 Task: Research Airbnb options in Dainava (Kaunas), Lithuania from 8th December, 2023 to 15th December, 2023 for 9 adults. Place can be shared room with 5 bedrooms having 9 beds and 5 bathrooms. Property type can be flat. Amenities needed are: wifi, TV, free parkinig on premises, gym, breakfast. Look for 3 properties as per requirement.
Action: Mouse moved to (516, 187)
Screenshot: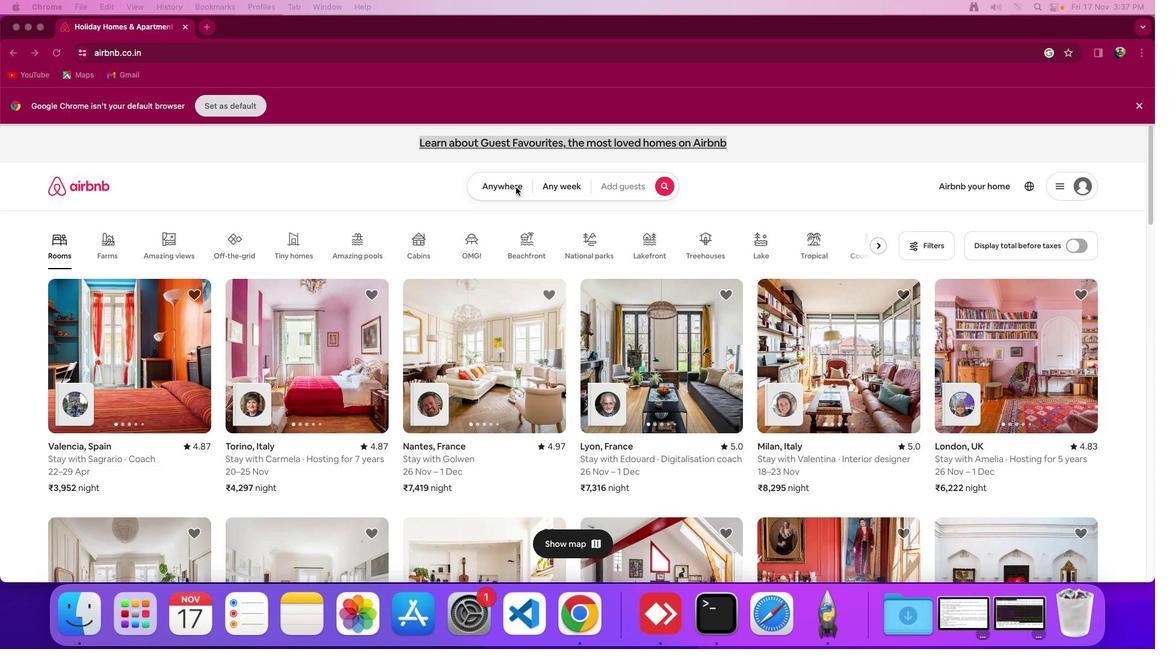
Action: Mouse pressed left at (516, 187)
Screenshot: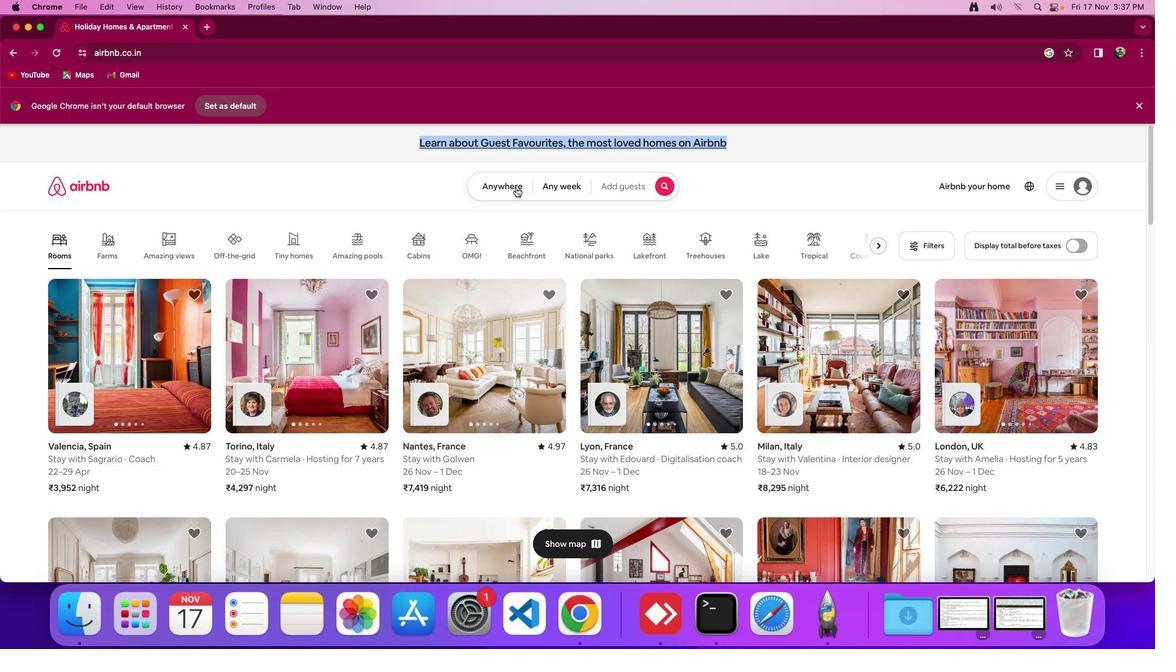 
Action: Mouse pressed left at (516, 187)
Screenshot: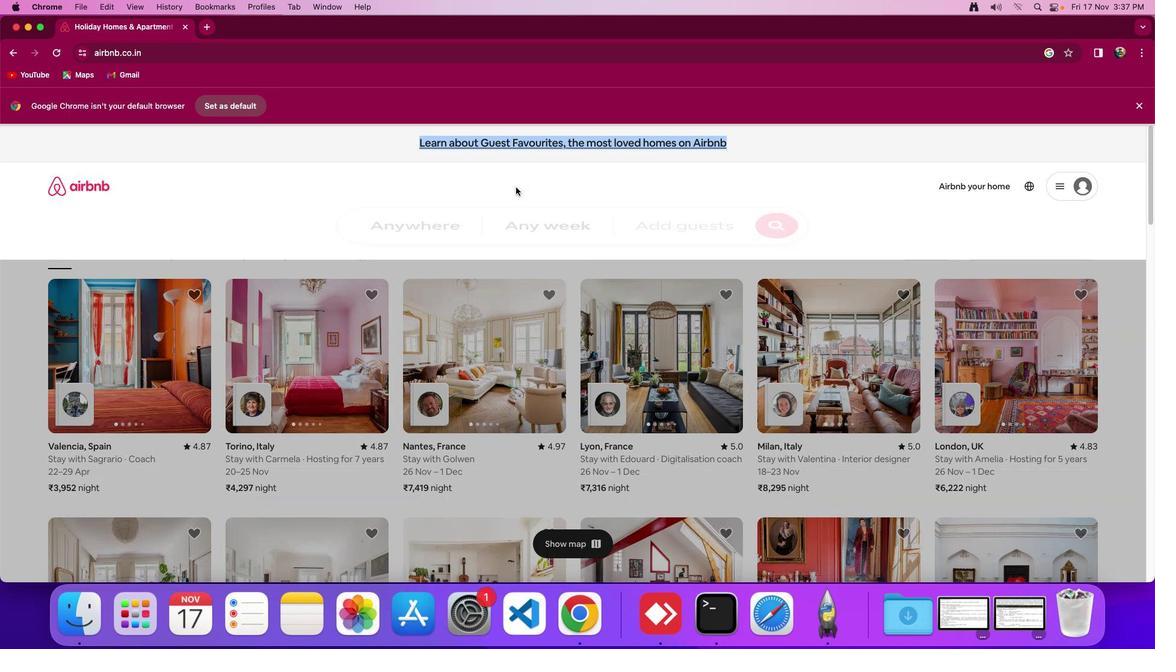
Action: Mouse moved to (492, 220)
Screenshot: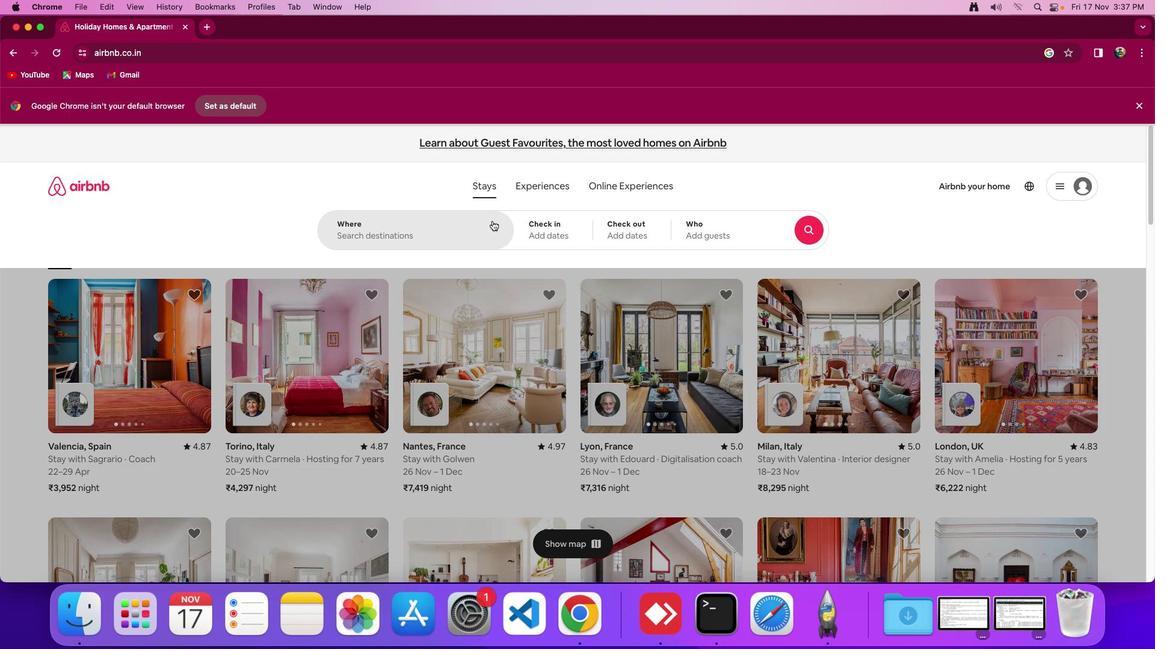 
Action: Mouse pressed left at (492, 220)
Screenshot: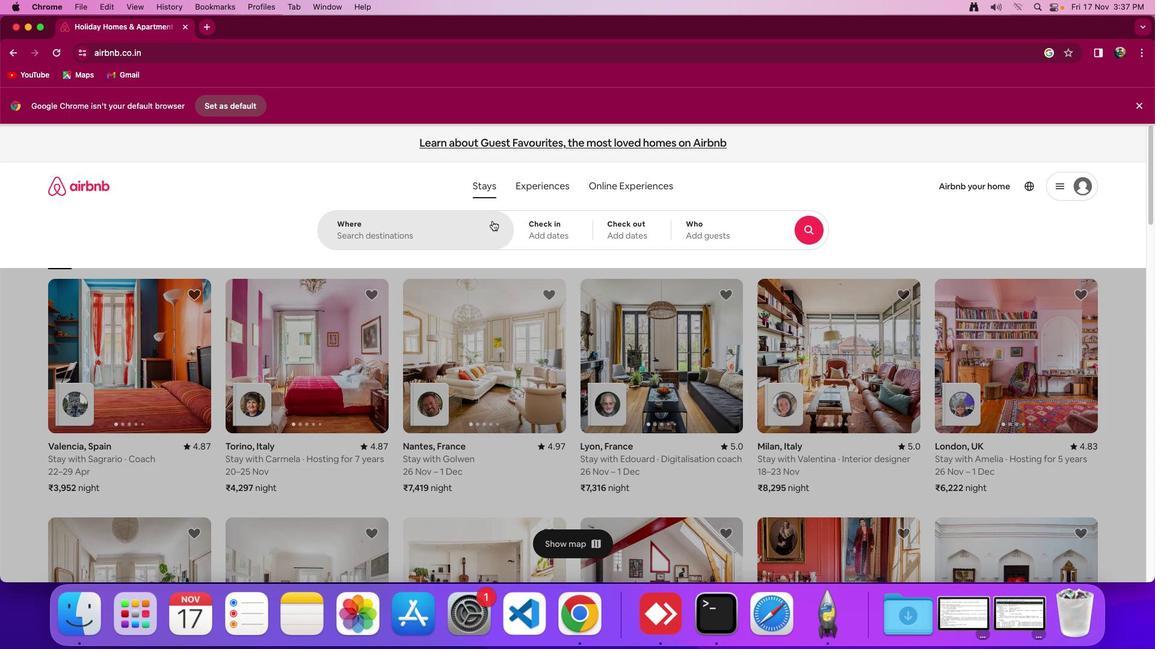 
Action: Mouse moved to (492, 220)
Screenshot: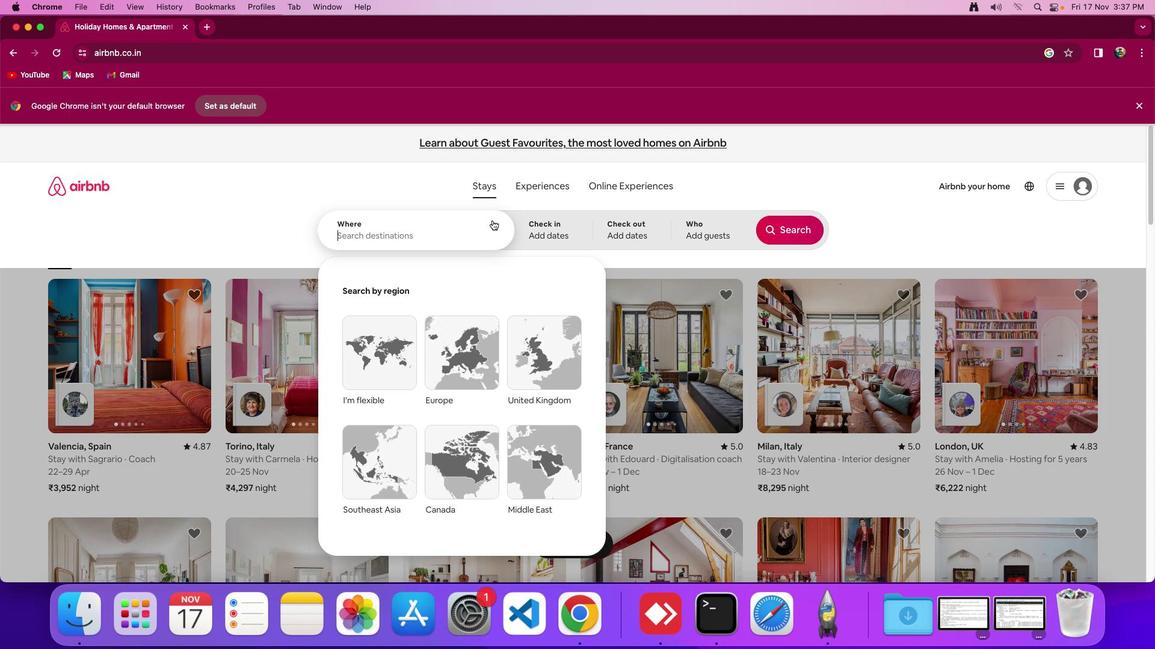 
Action: Key pressed Key.shift_r'D''a''i''n''a''v''a'Key.spaceKey.shift'('Key.shift'K''a''u''n''a''s'Key.shift')'','Key.spaceKey.shift'L''i''t''h''u''a''n''i''a'
Screenshot: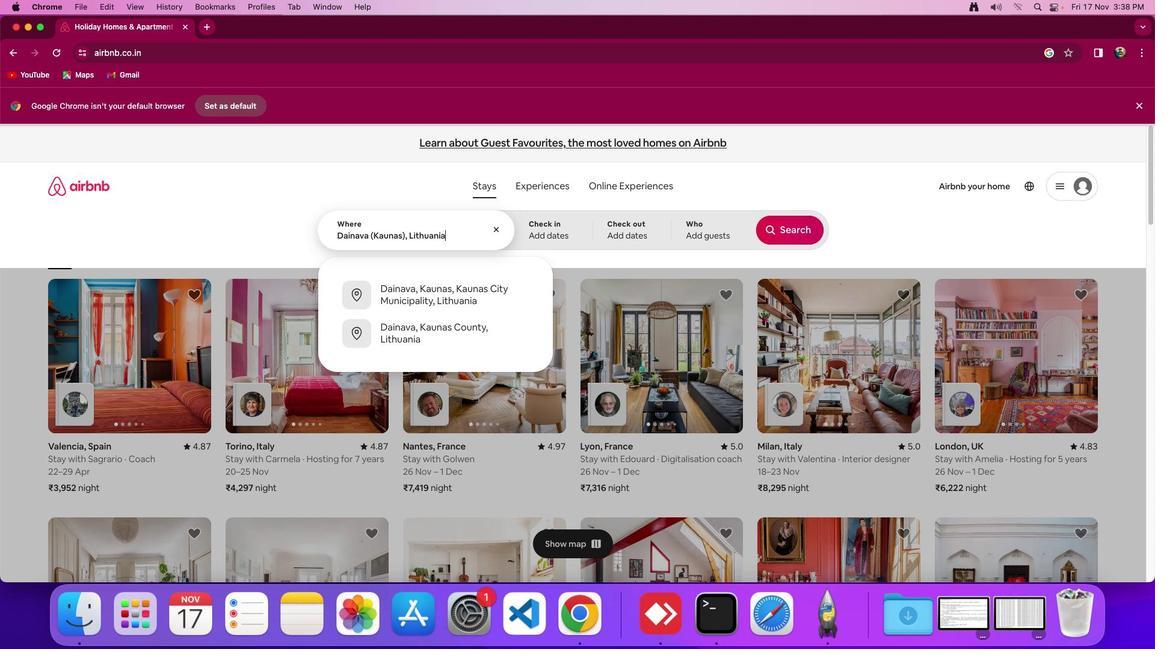 
Action: Mouse moved to (544, 229)
Screenshot: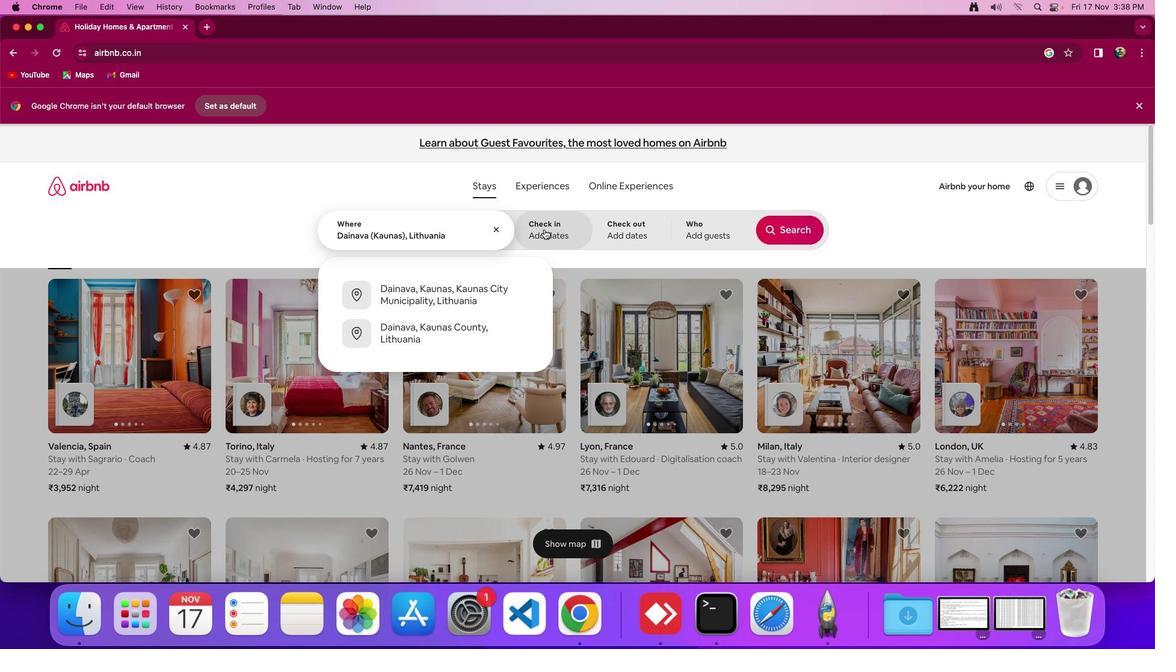 
Action: Mouse pressed left at (544, 229)
Screenshot: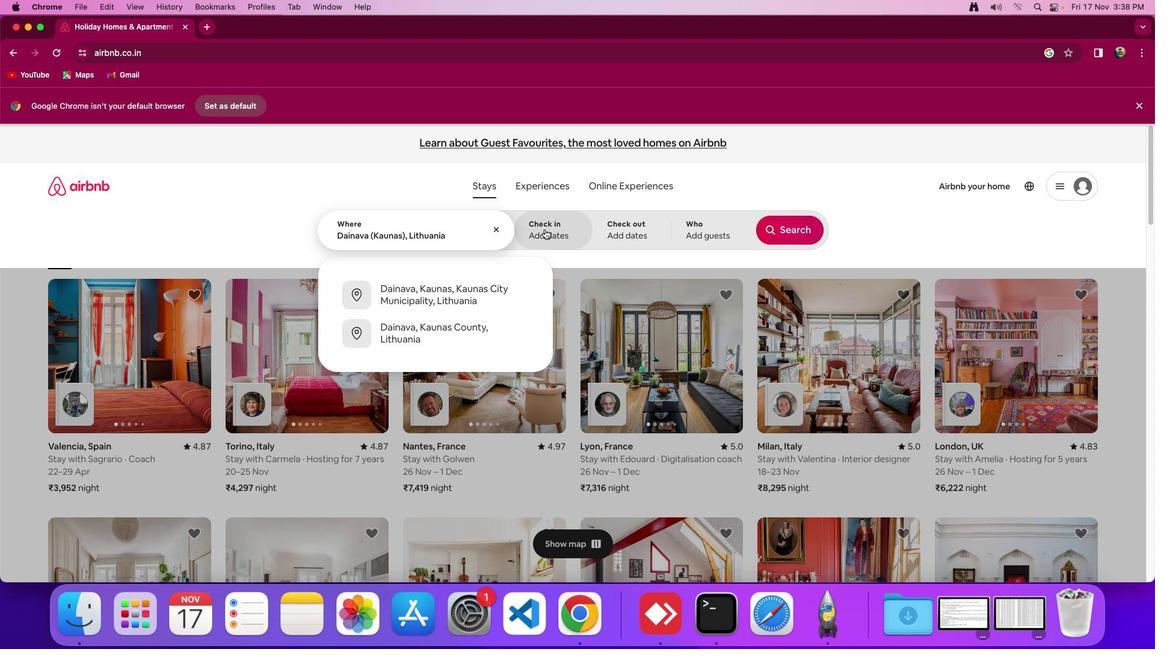 
Action: Mouse moved to (743, 409)
Screenshot: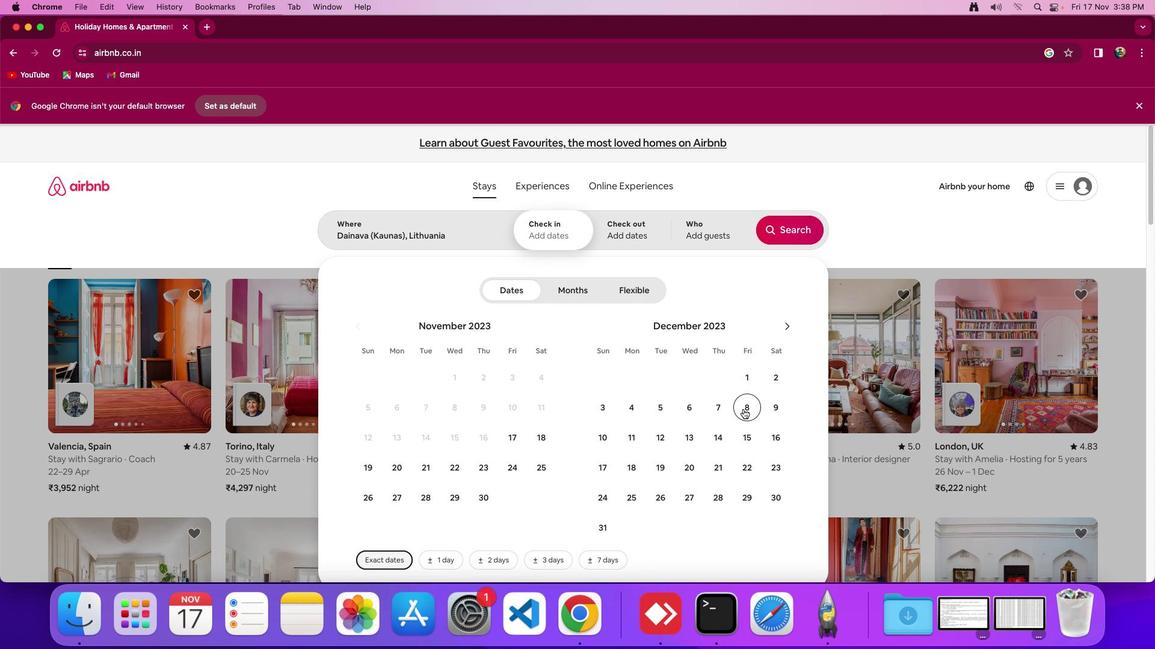 
Action: Mouse pressed left at (743, 409)
Screenshot: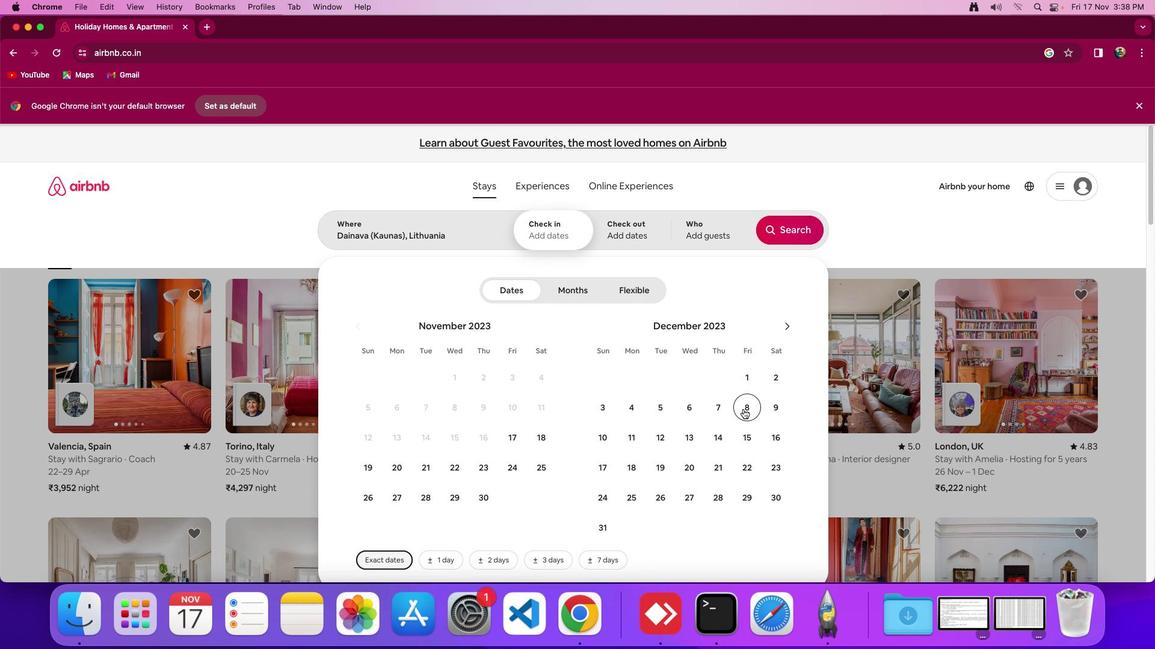
Action: Mouse moved to (749, 438)
Screenshot: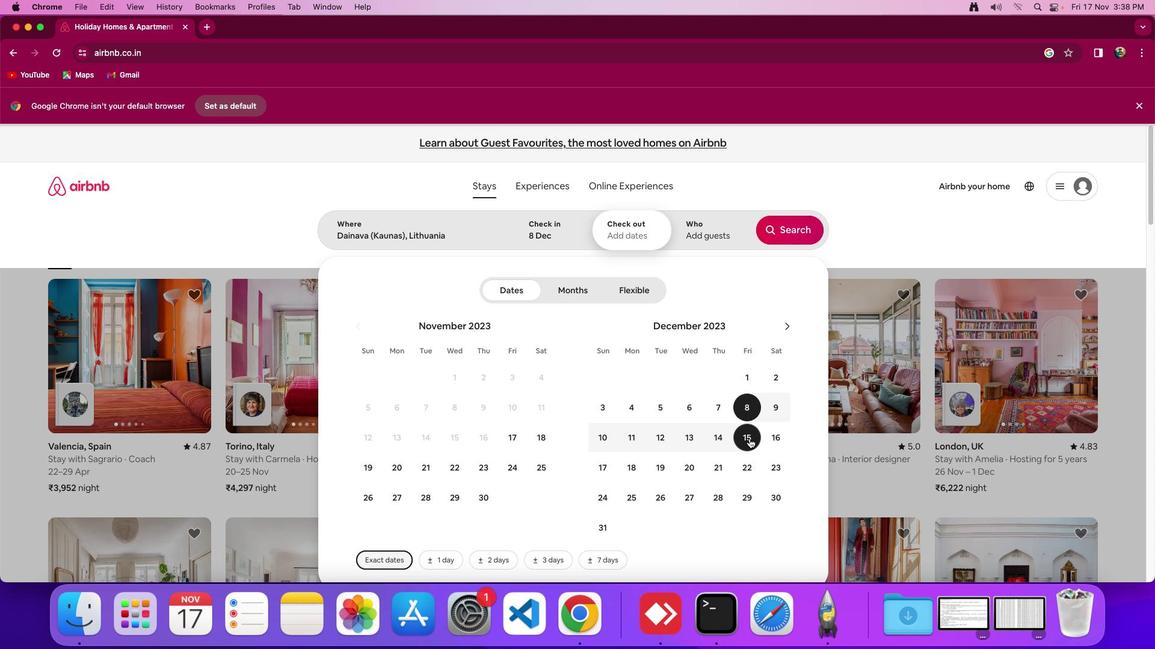 
Action: Mouse pressed left at (749, 438)
Screenshot: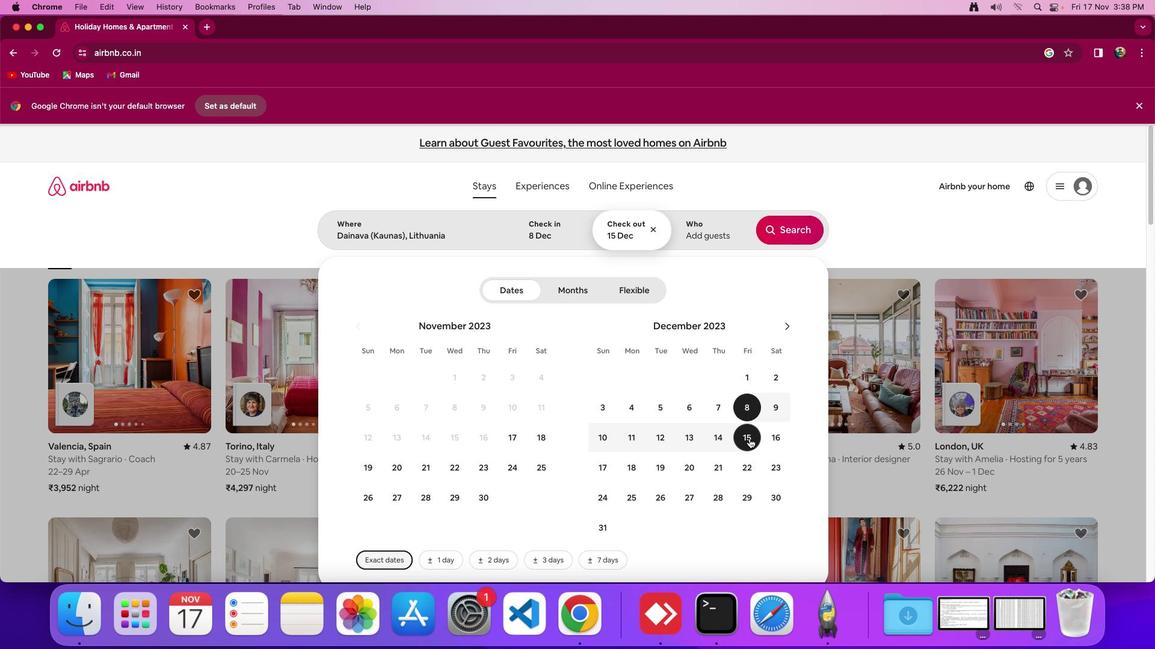 
Action: Mouse moved to (683, 244)
Screenshot: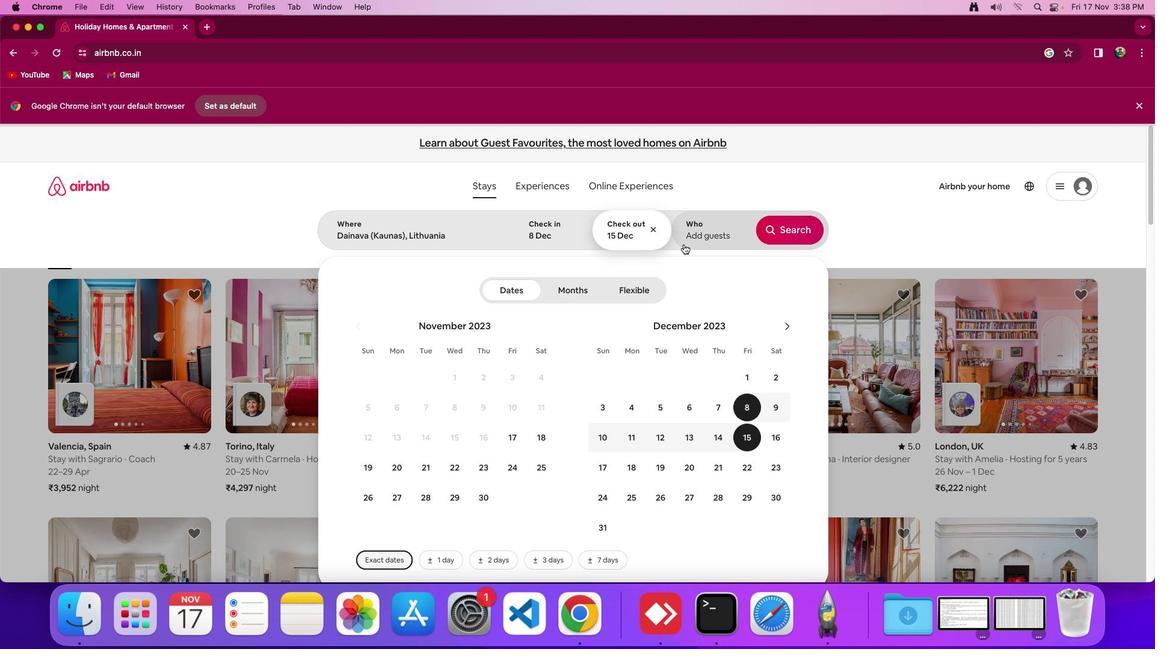 
Action: Mouse pressed left at (683, 244)
Screenshot: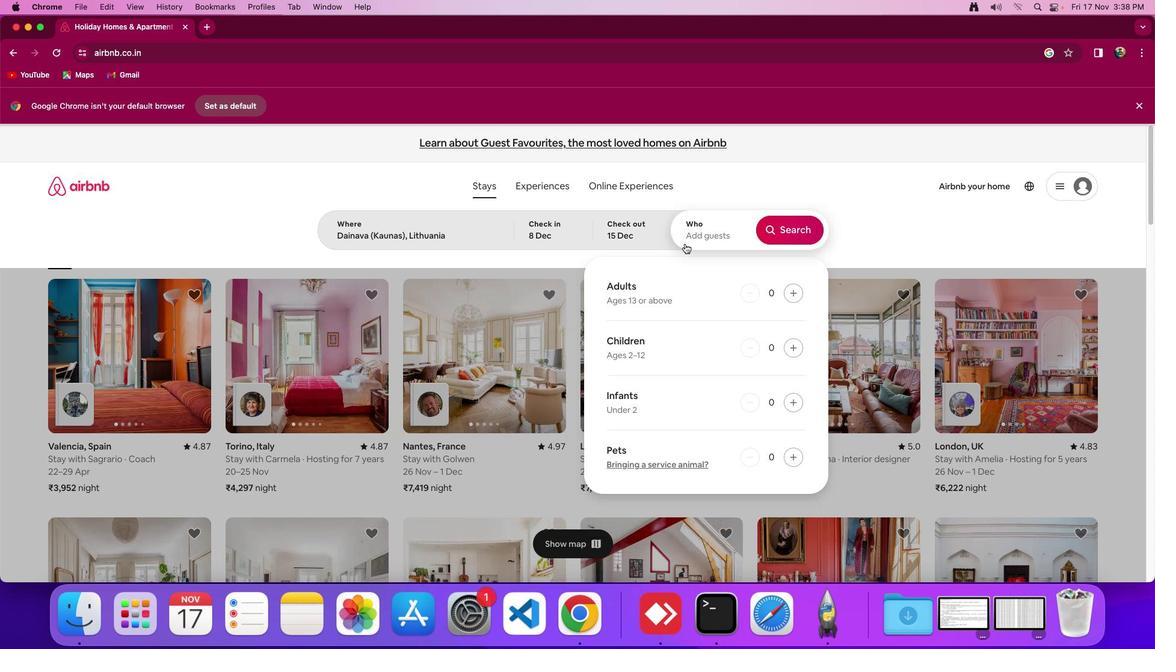 
Action: Mouse moved to (791, 297)
Screenshot: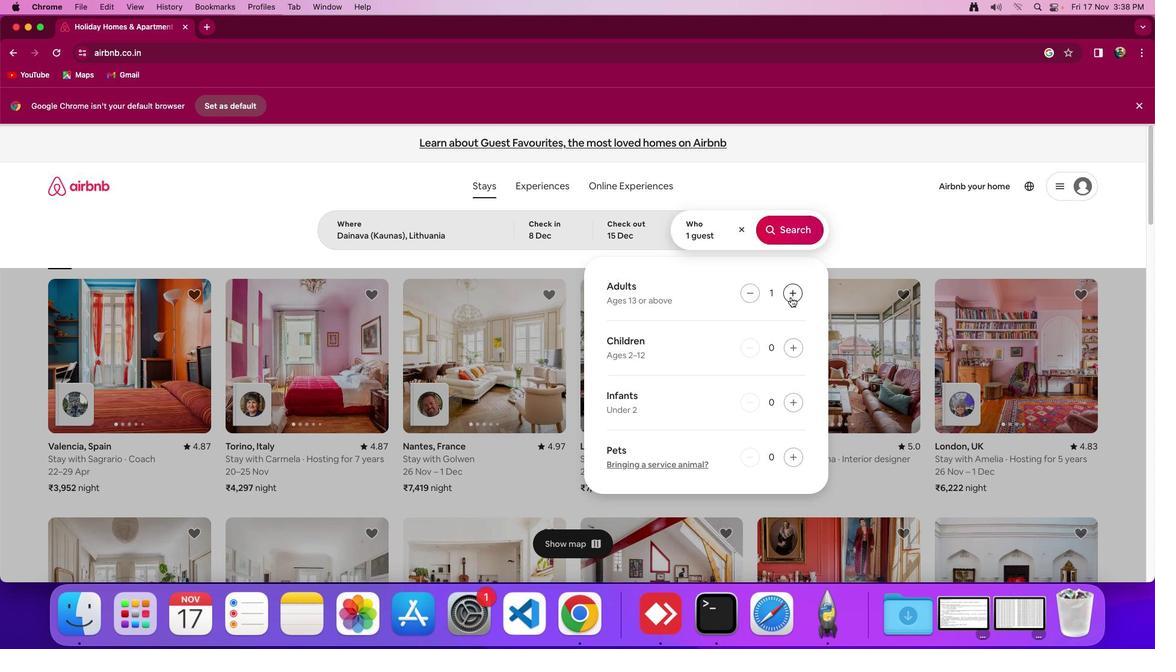 
Action: Mouse pressed left at (791, 297)
Screenshot: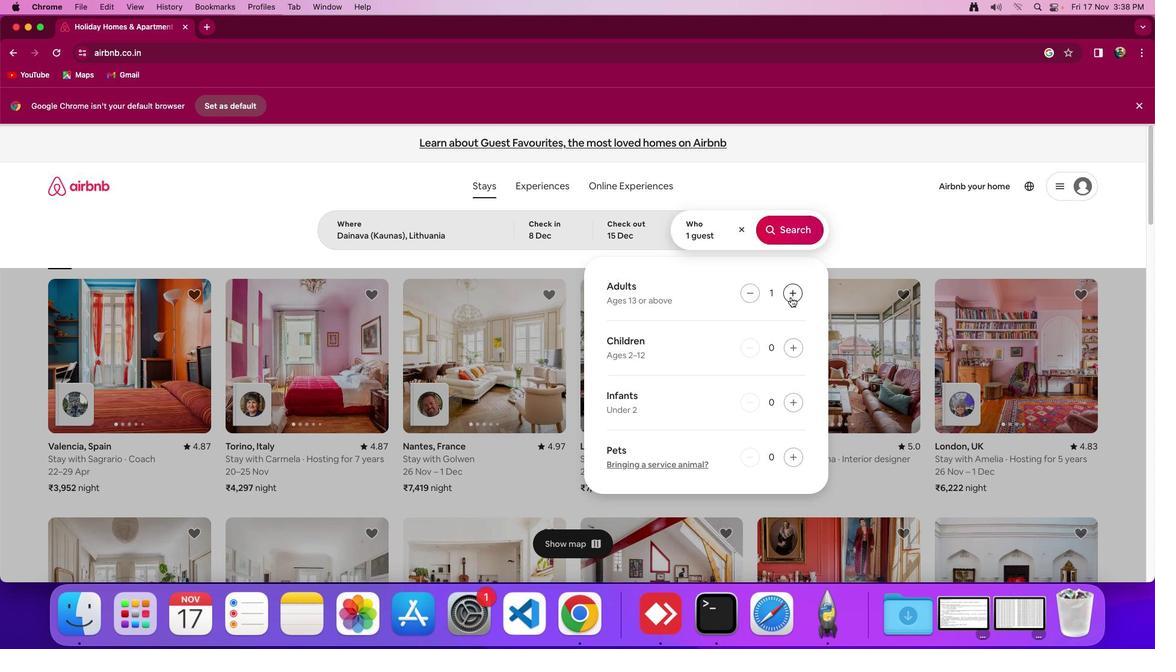 
Action: Mouse pressed left at (791, 297)
Screenshot: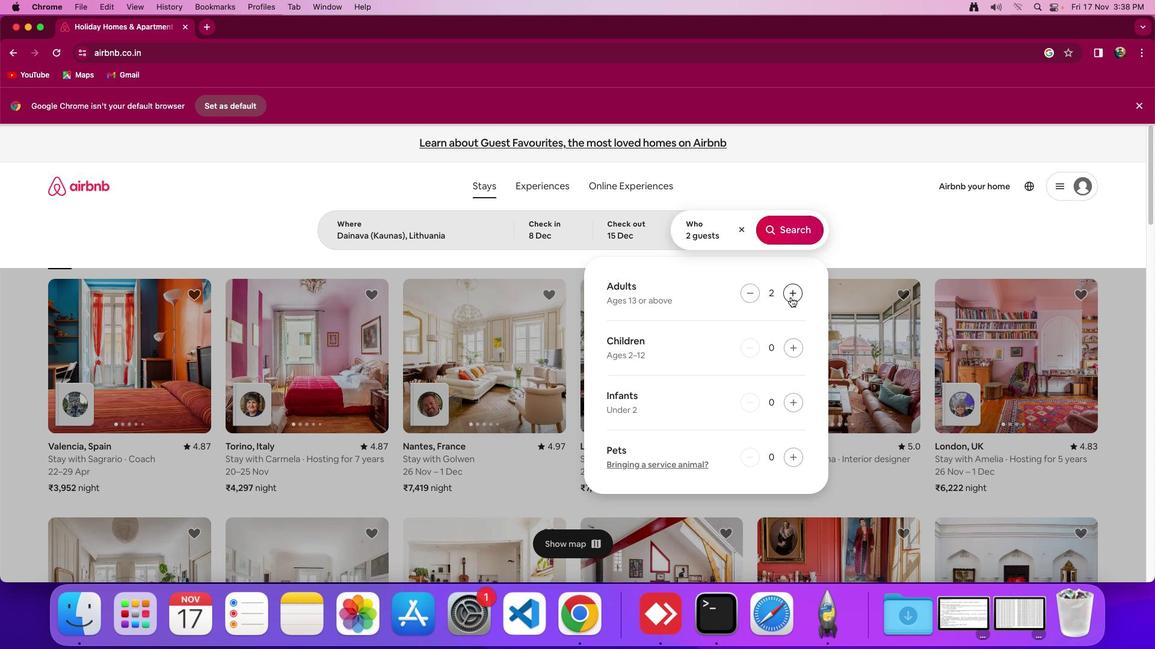 
Action: Mouse pressed left at (791, 297)
Screenshot: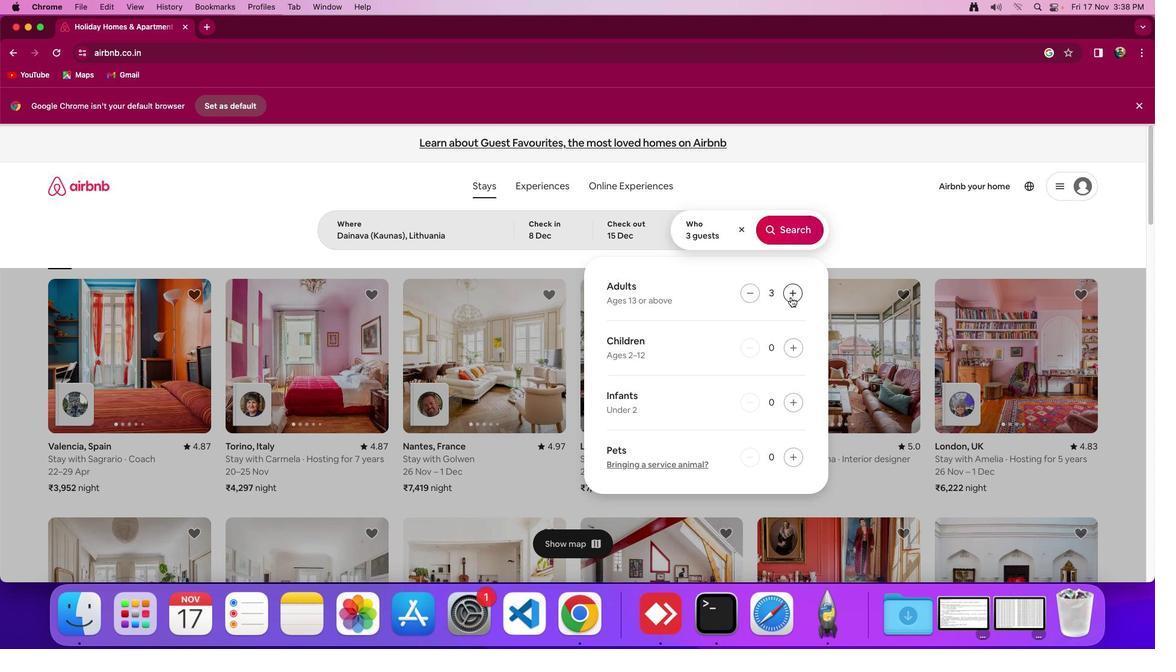 
Action: Mouse pressed left at (791, 297)
Screenshot: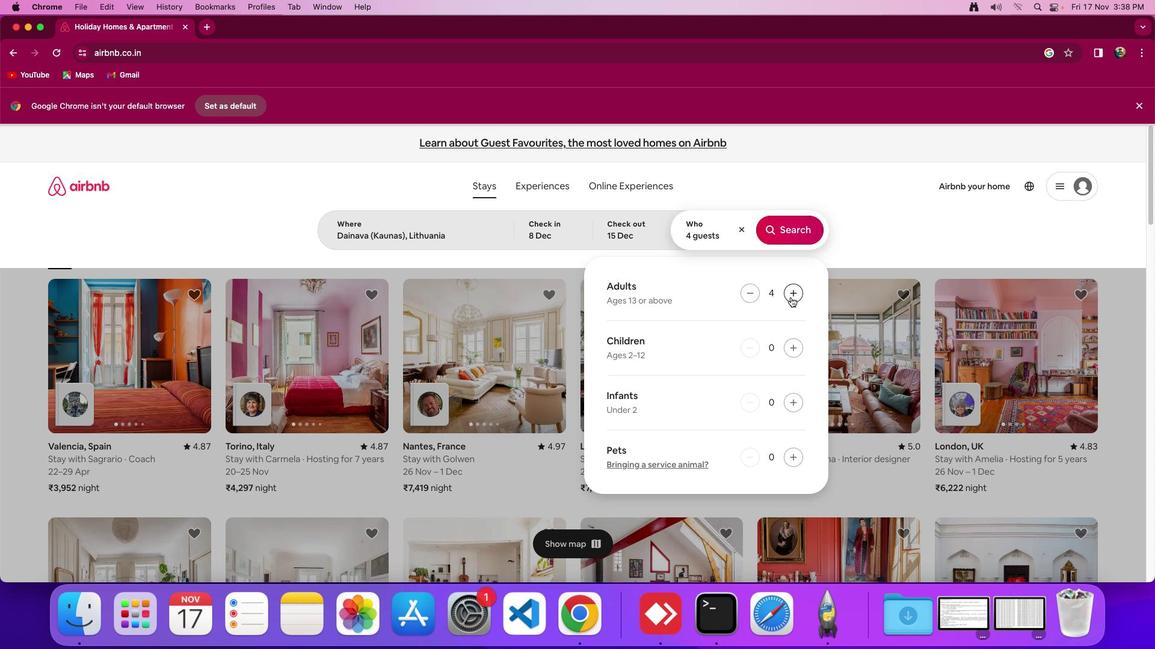 
Action: Mouse pressed left at (791, 297)
Screenshot: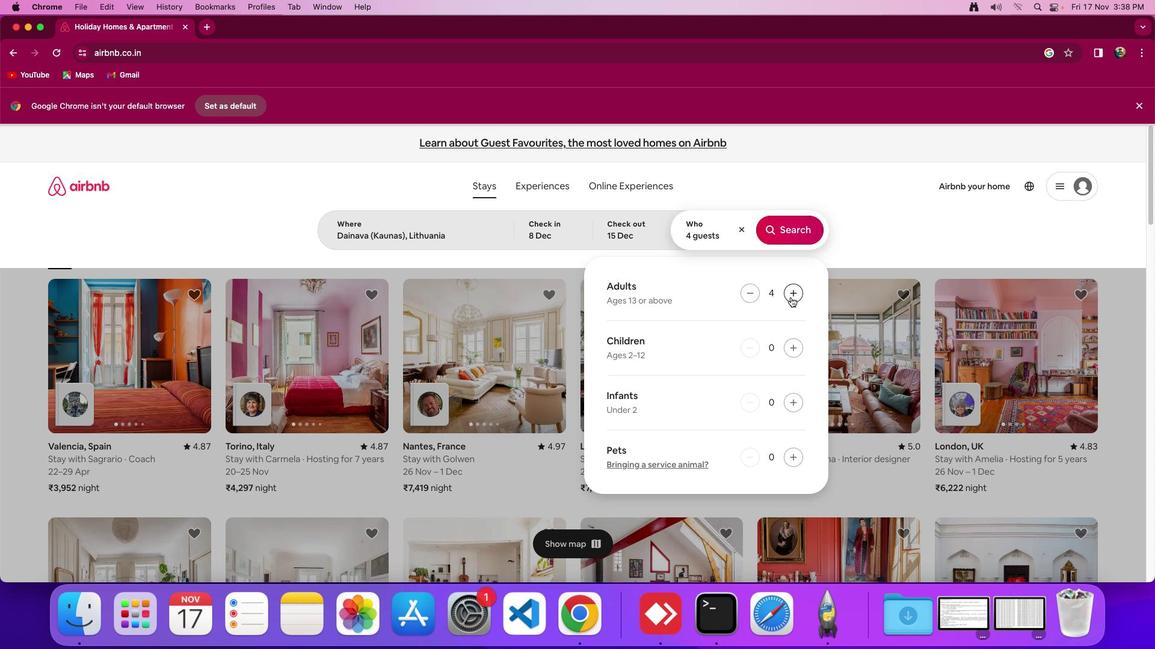 
Action: Mouse pressed left at (791, 297)
Screenshot: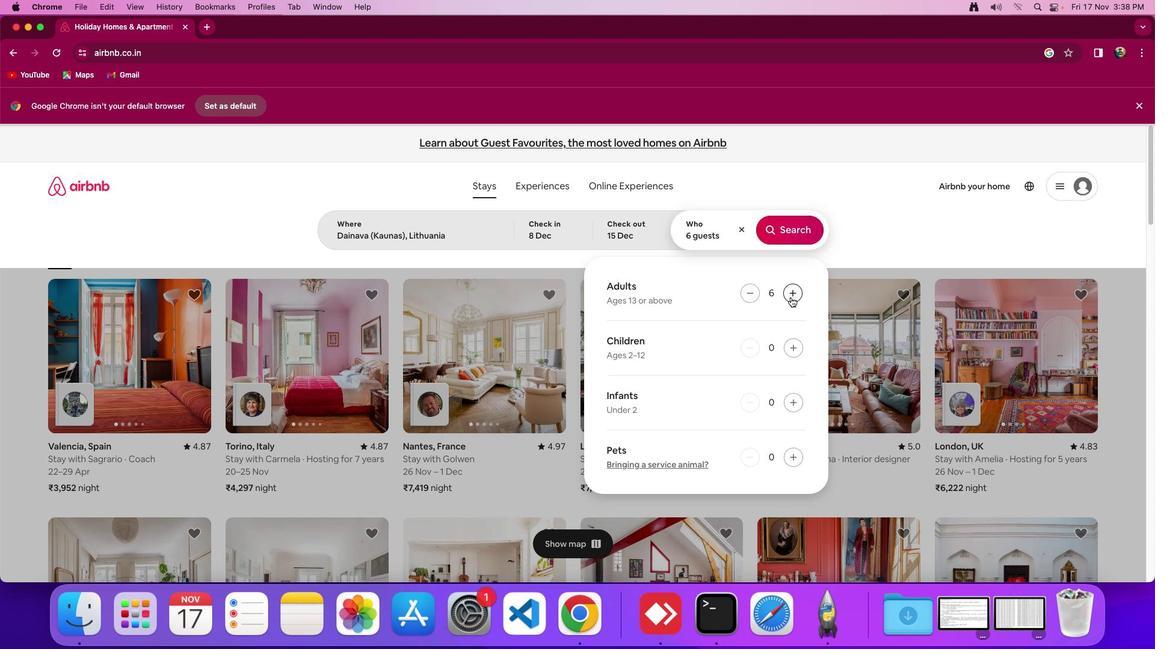
Action: Mouse pressed left at (791, 297)
Screenshot: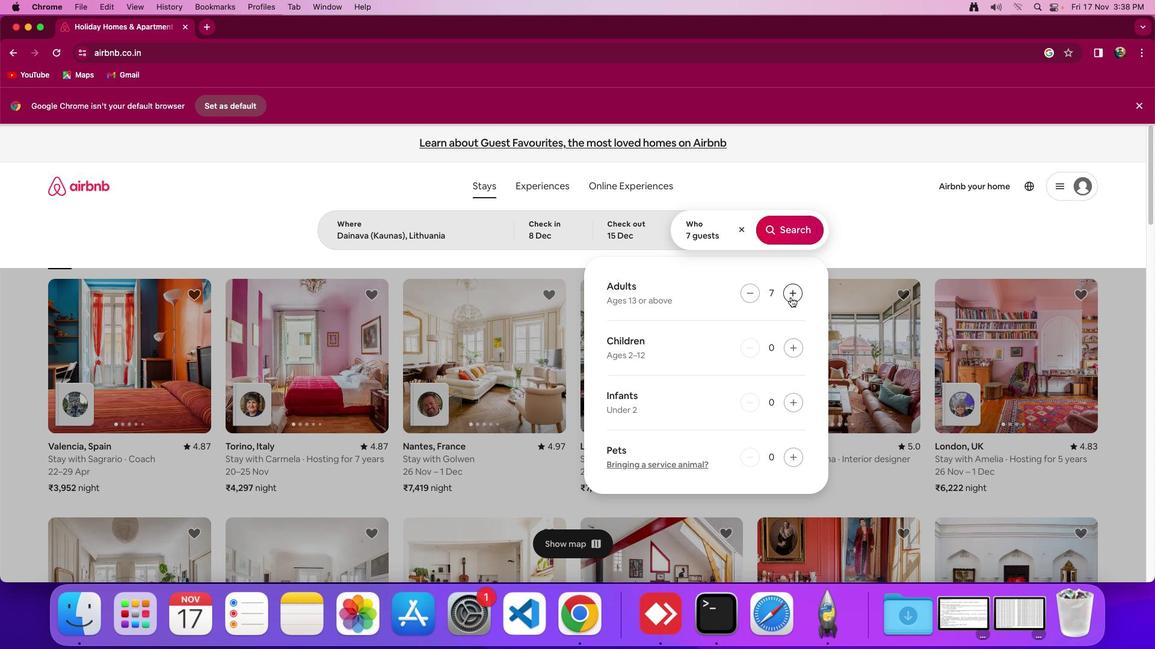 
Action: Mouse pressed left at (791, 297)
Screenshot: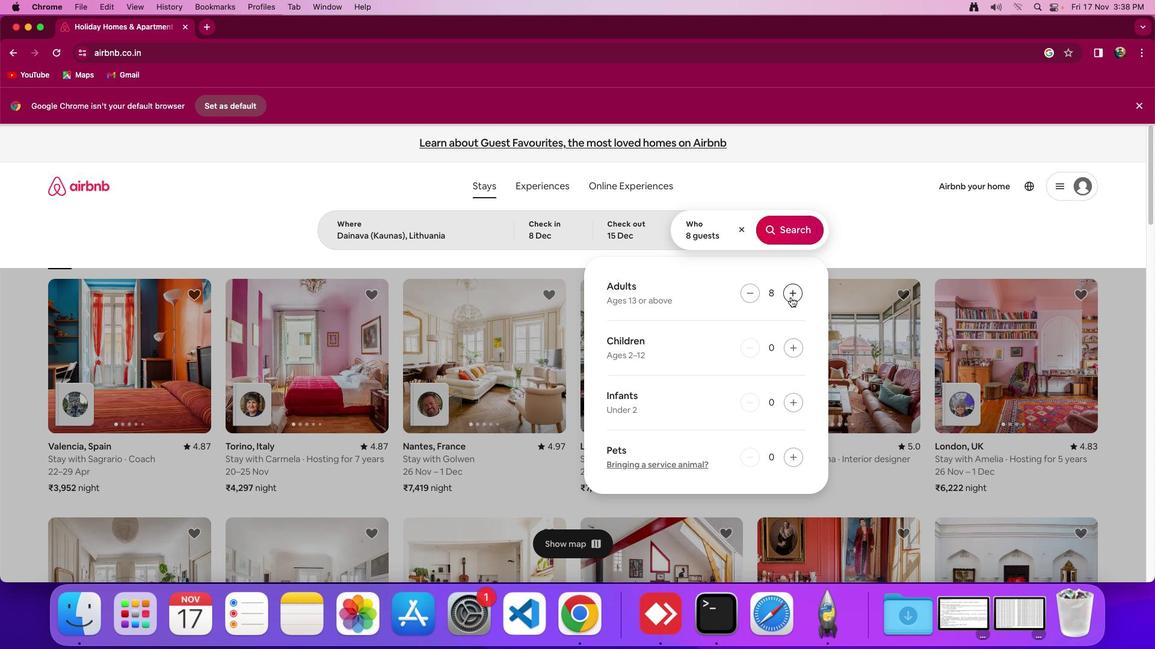 
Action: Mouse pressed left at (791, 297)
Screenshot: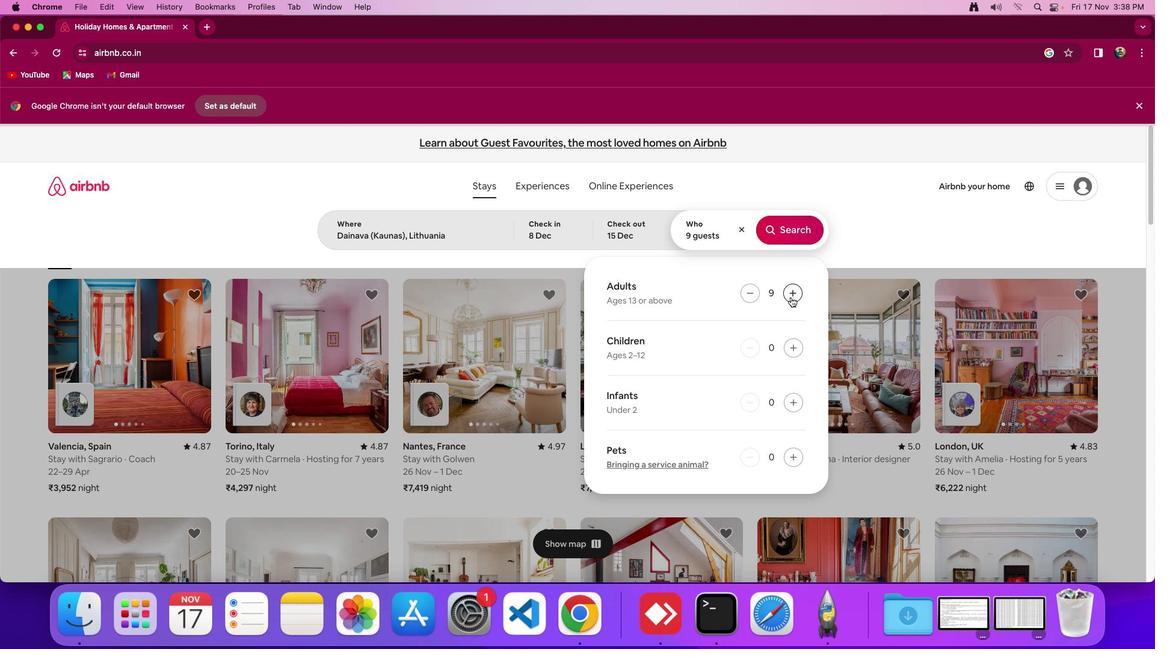 
Action: Mouse pressed left at (791, 297)
Screenshot: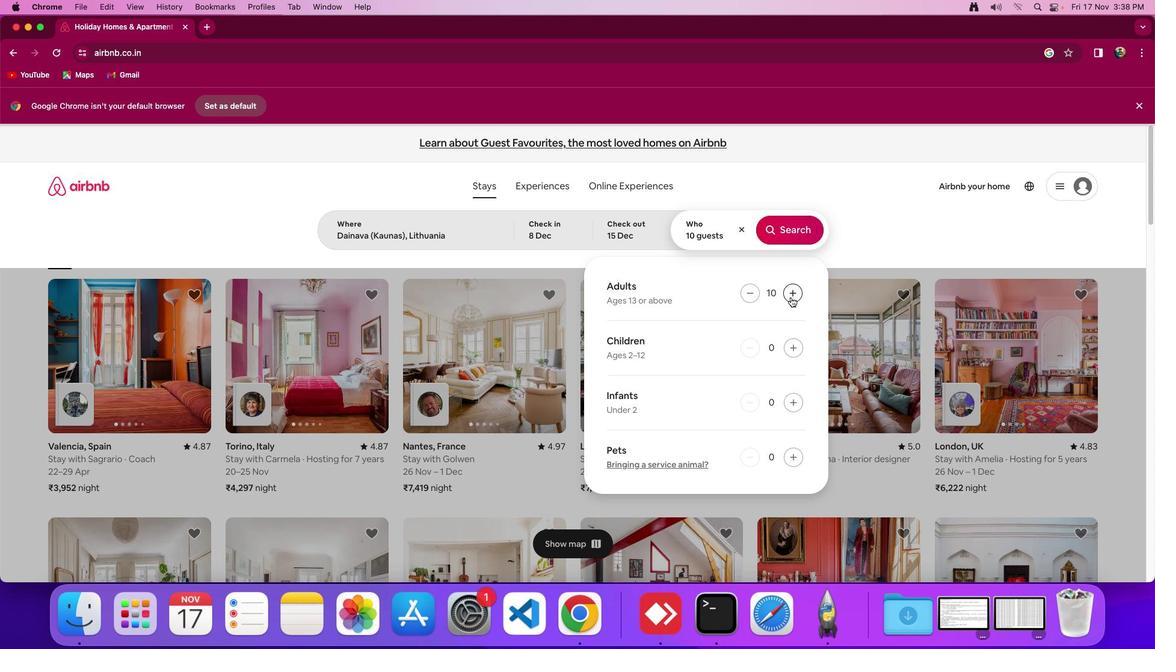 
Action: Mouse moved to (749, 296)
Screenshot: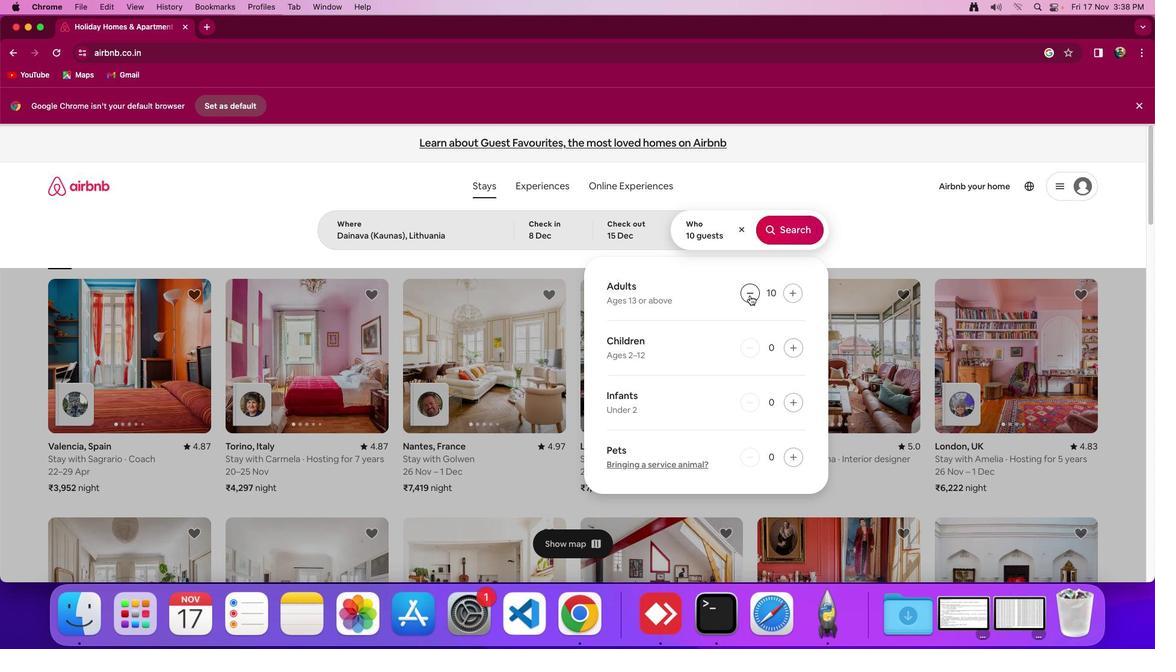 
Action: Mouse pressed left at (749, 296)
Screenshot: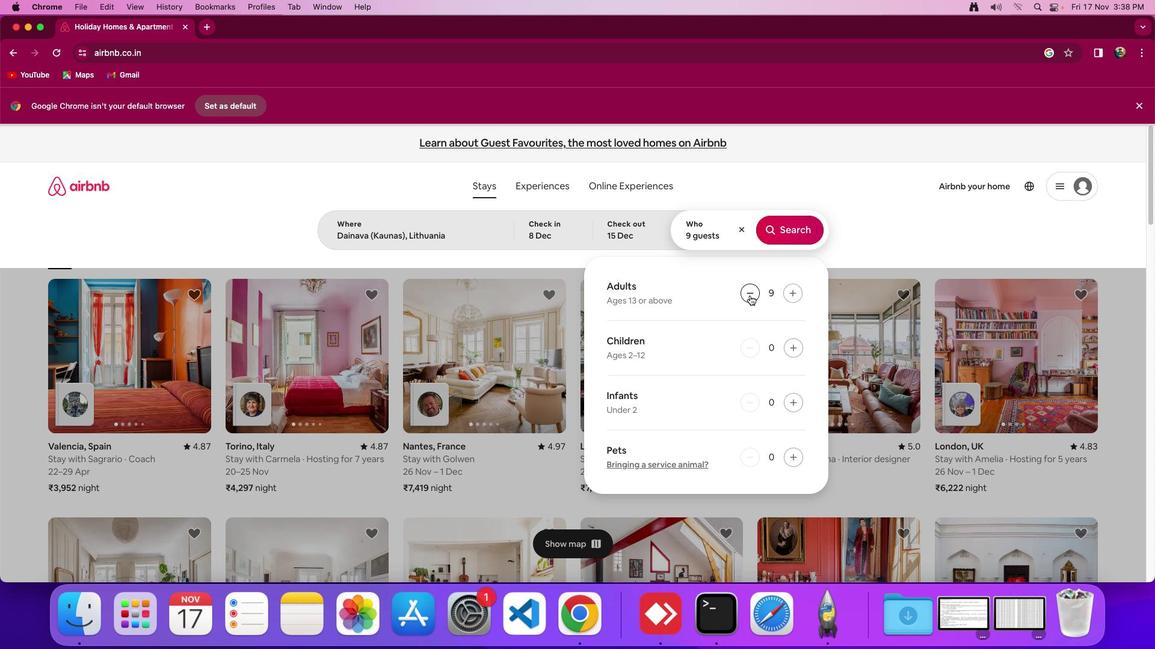 
Action: Mouse moved to (780, 231)
Screenshot: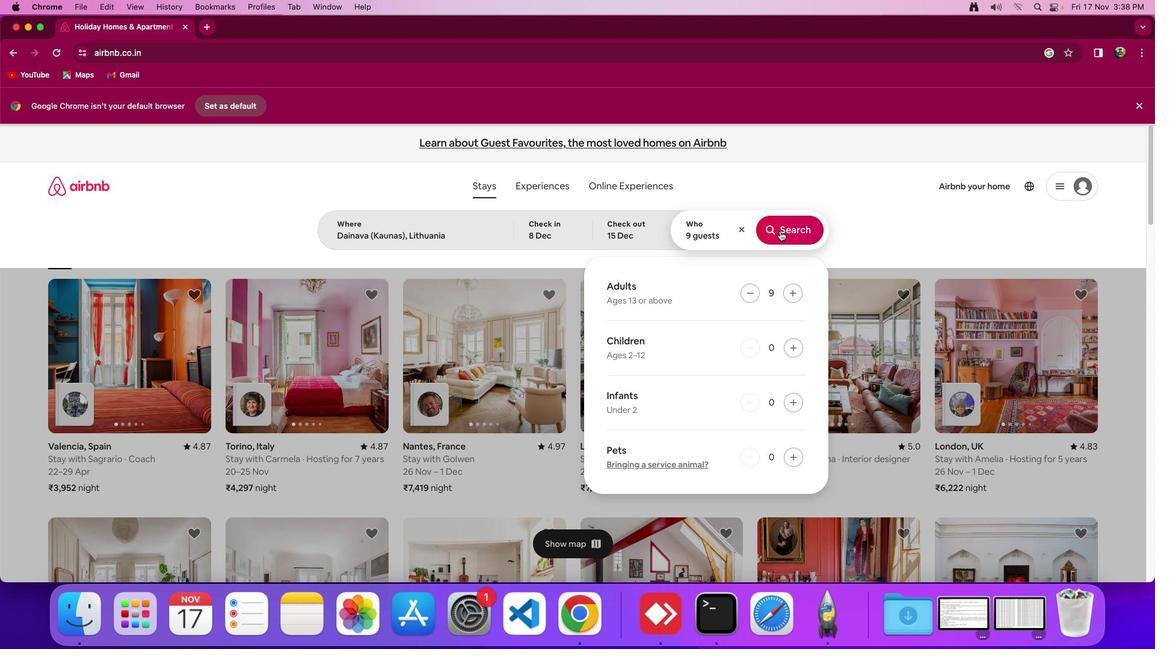 
Action: Mouse pressed left at (780, 231)
Screenshot: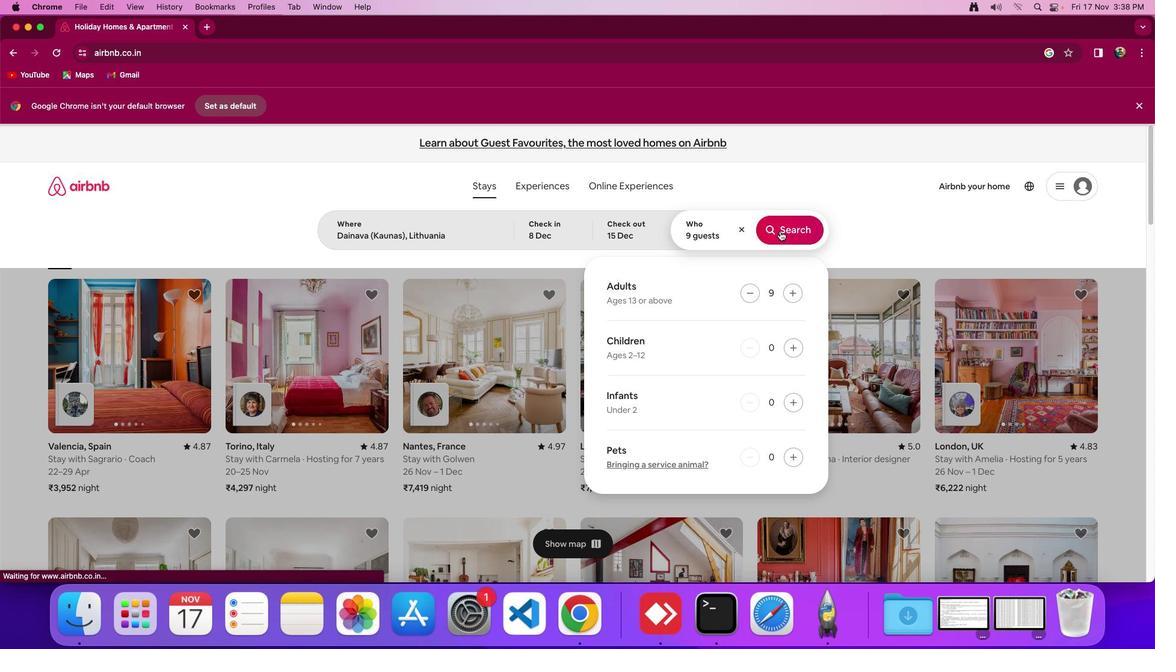 
Action: Mouse moved to (976, 193)
Screenshot: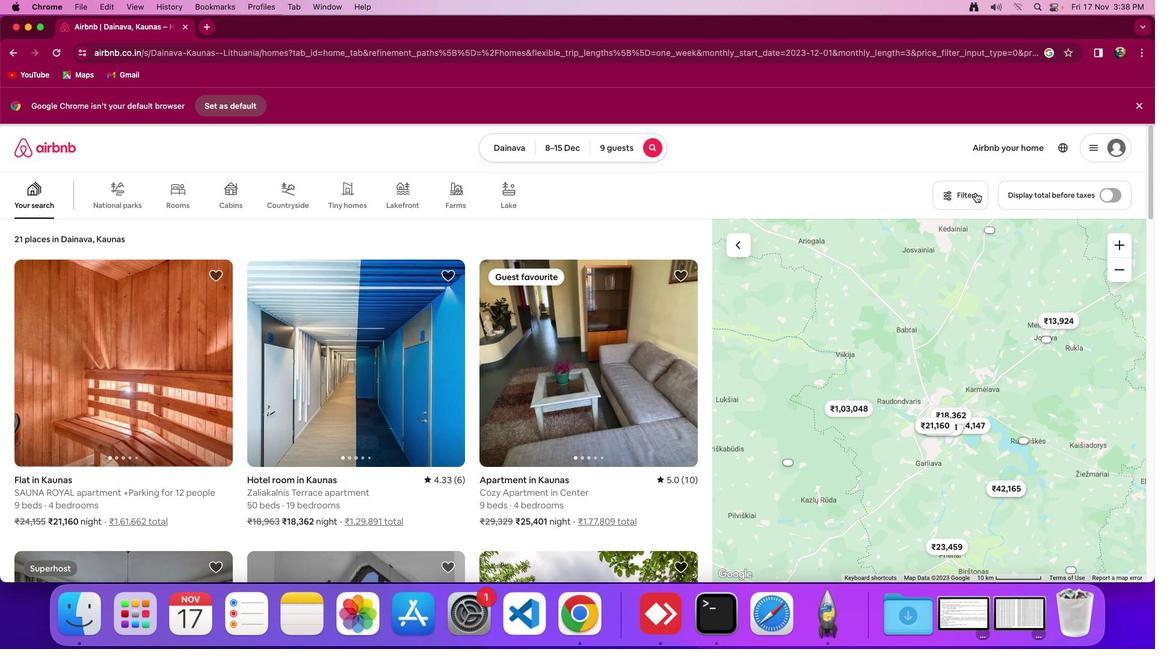 
Action: Mouse pressed left at (976, 193)
Screenshot: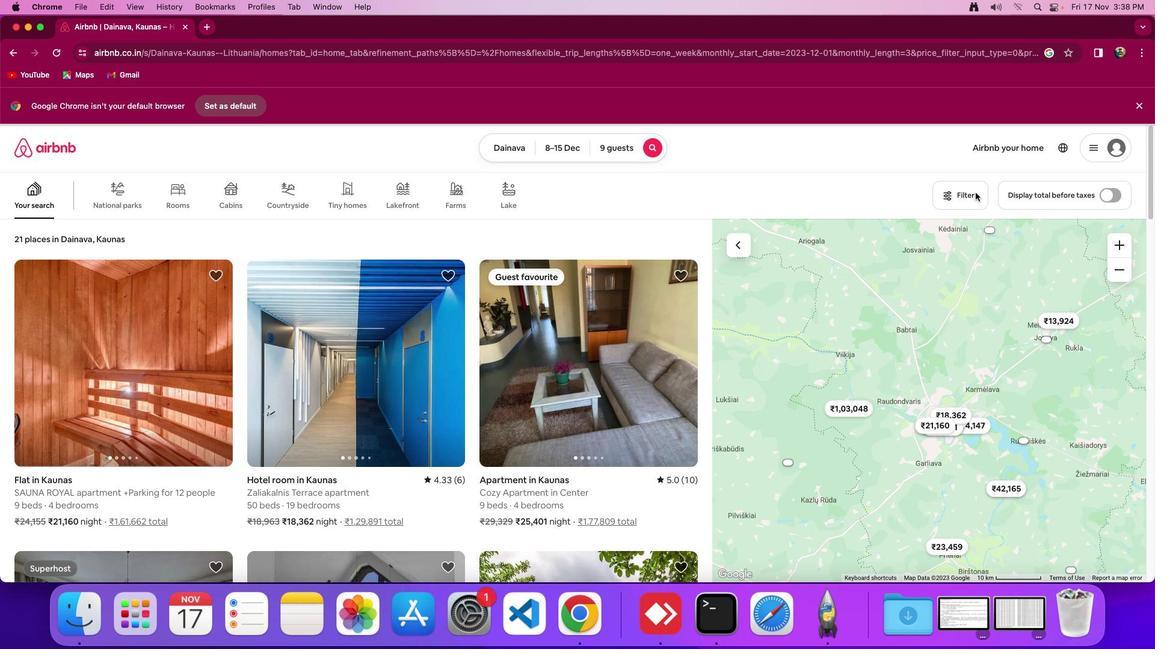 
Action: Mouse moved to (592, 261)
Screenshot: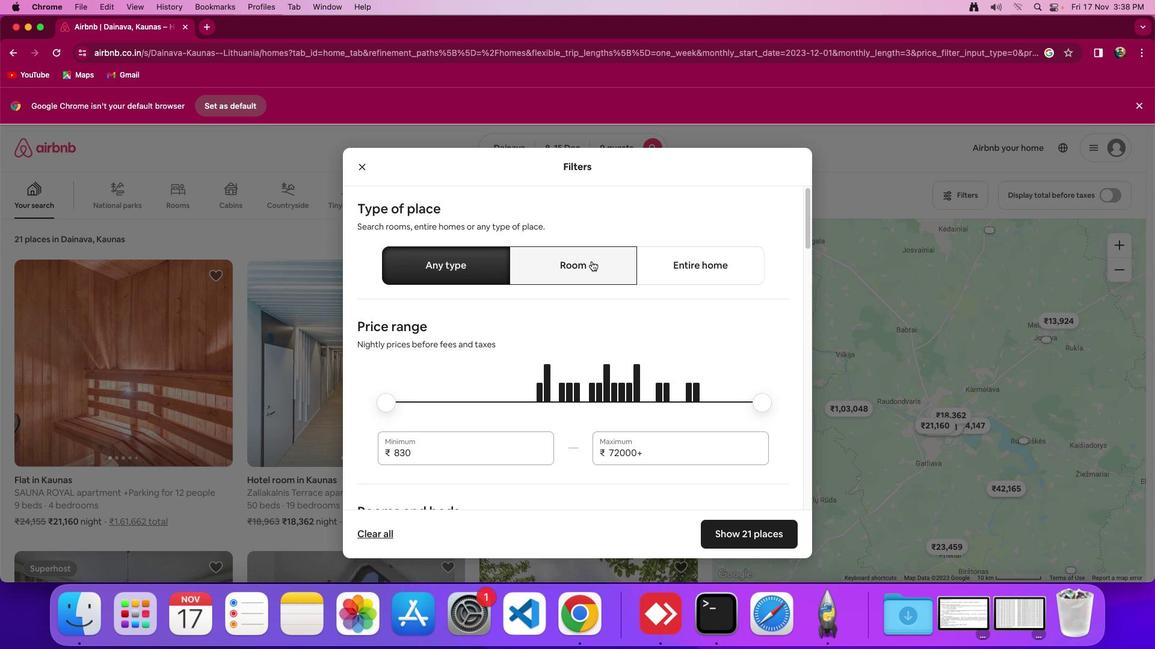 
Action: Mouse pressed left at (592, 261)
Screenshot: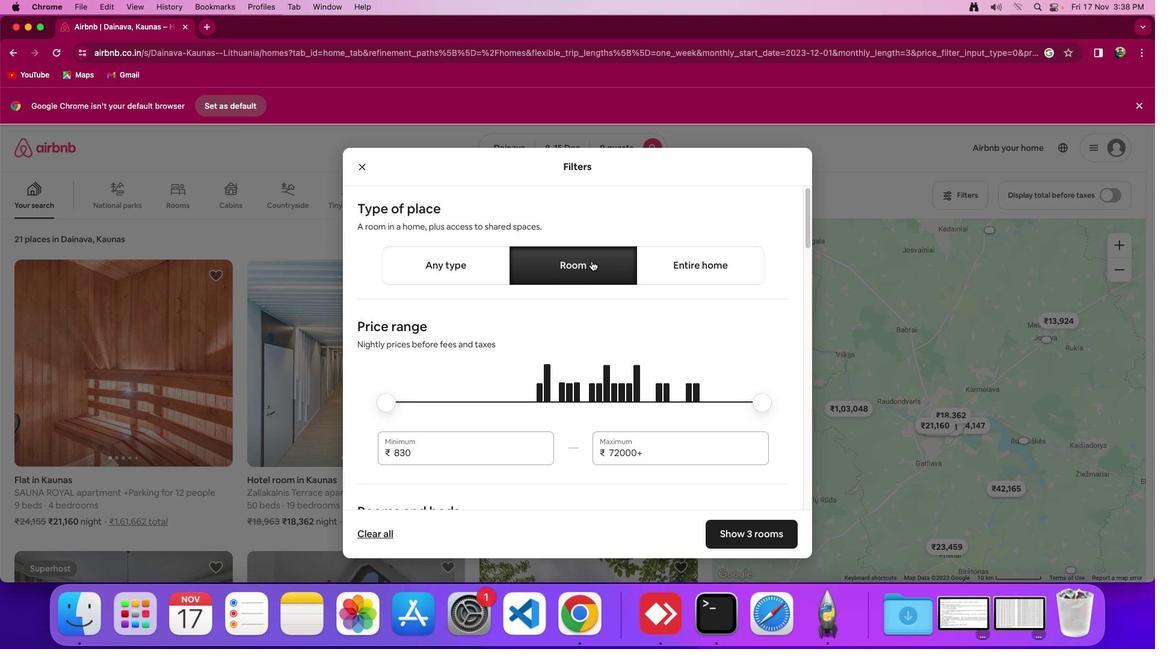 
Action: Mouse moved to (612, 333)
Screenshot: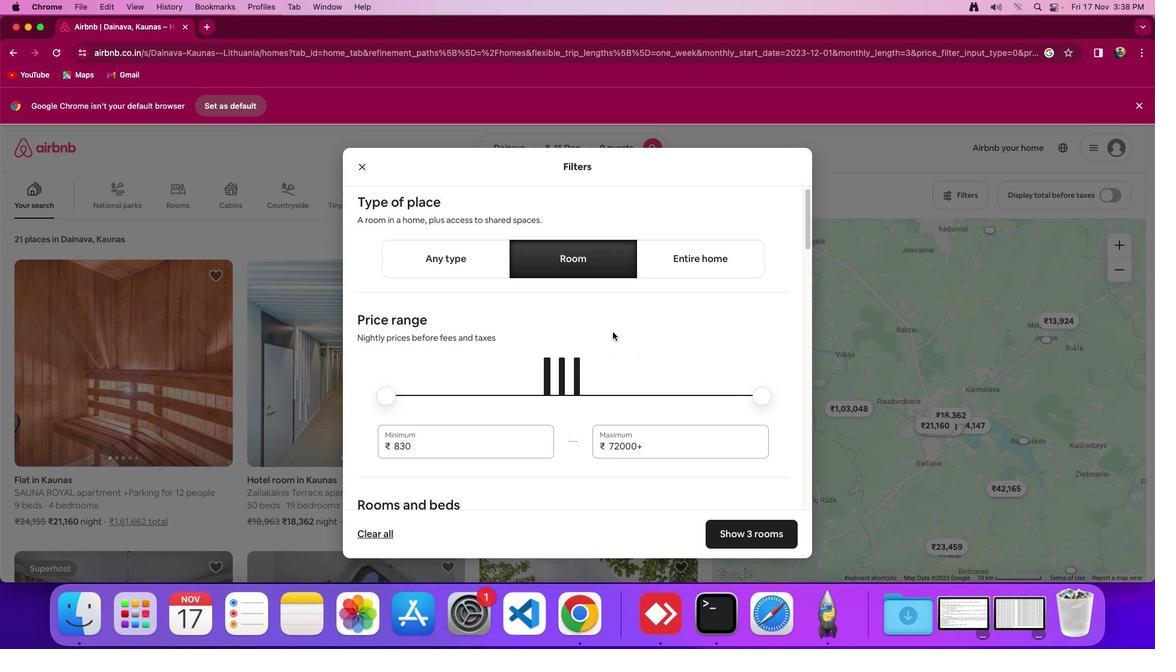 
Action: Mouse scrolled (612, 333) with delta (0, 0)
Screenshot: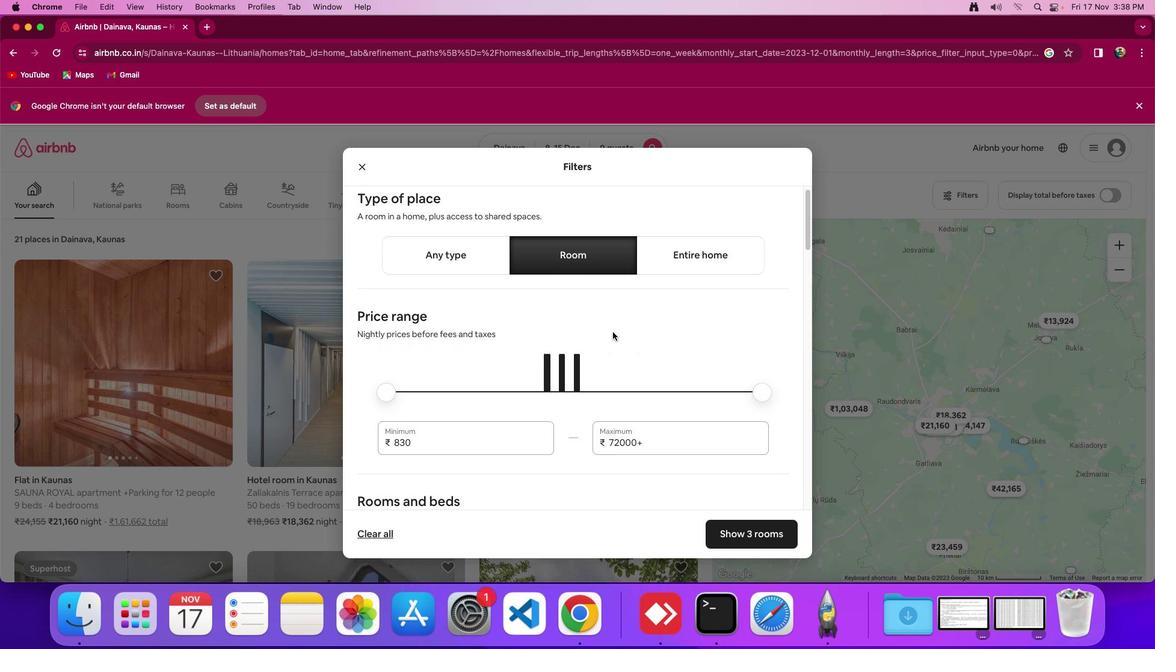 
Action: Mouse moved to (612, 332)
Screenshot: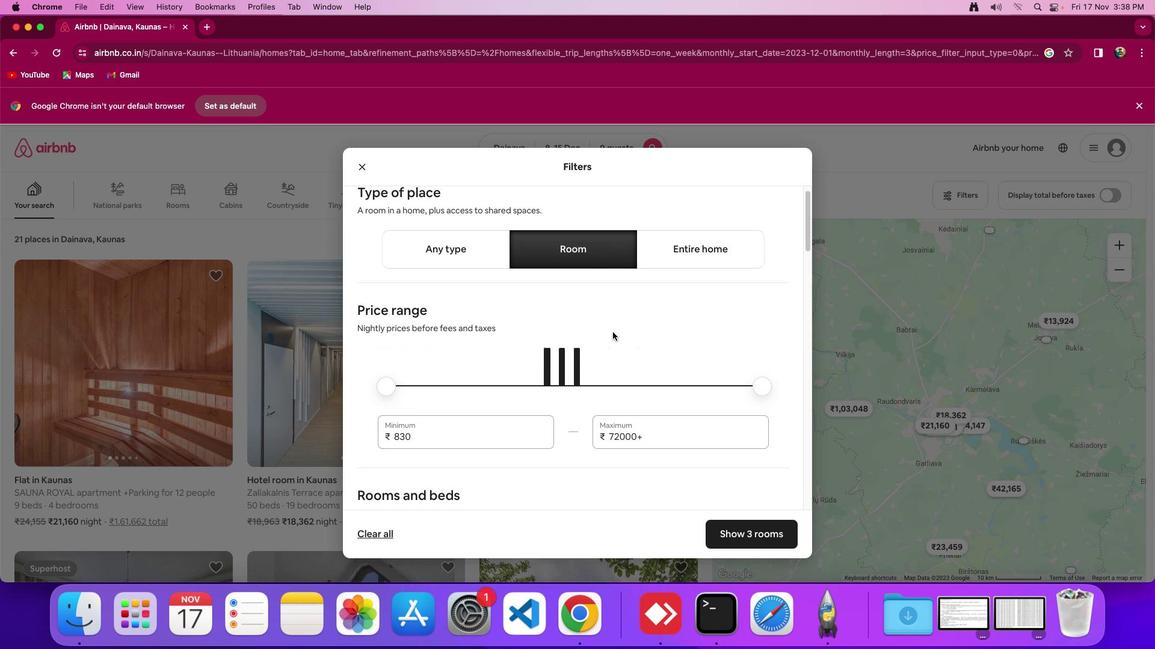 
Action: Mouse scrolled (612, 332) with delta (0, 0)
Screenshot: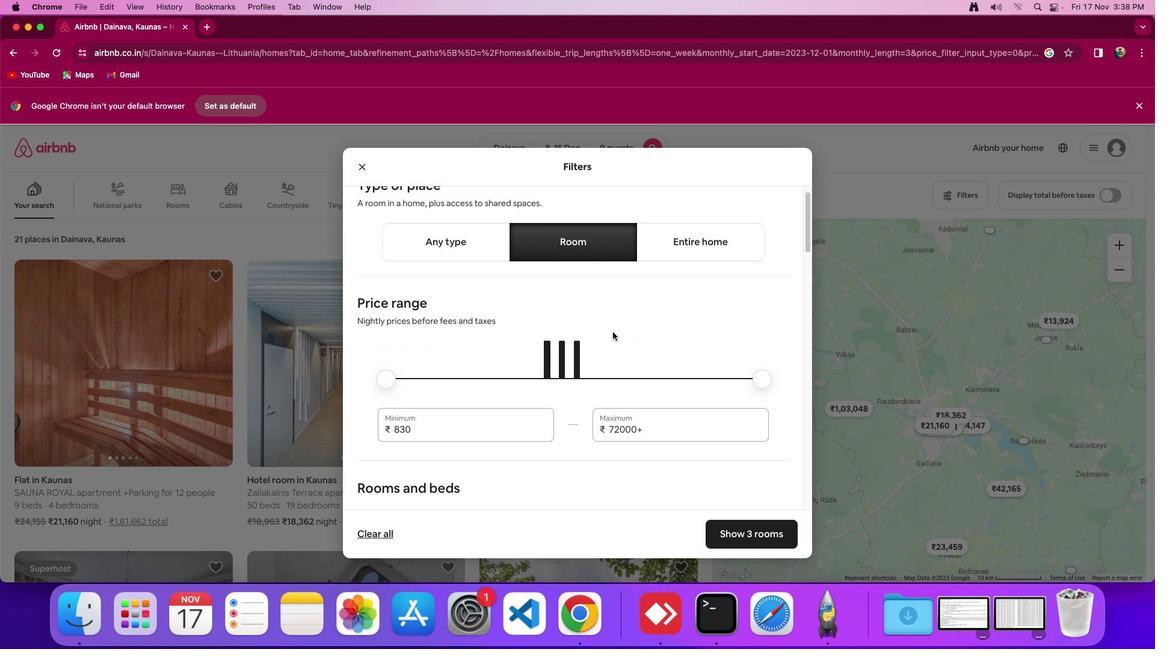 
Action: Mouse moved to (612, 332)
Screenshot: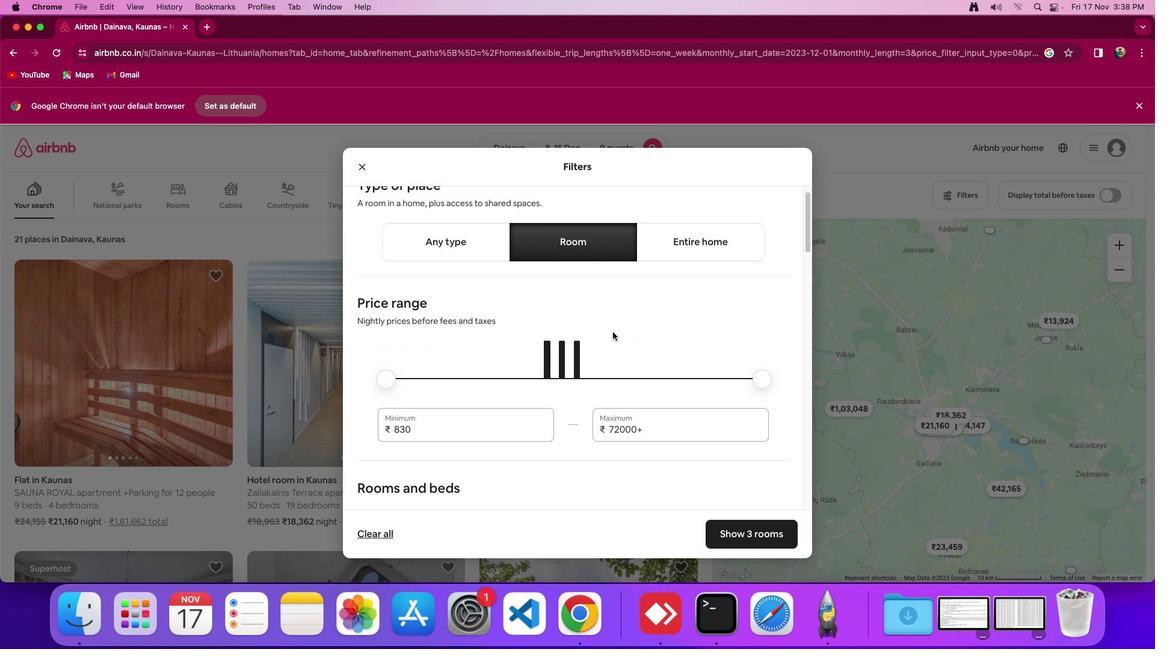 
Action: Mouse scrolled (612, 332) with delta (0, 0)
Screenshot: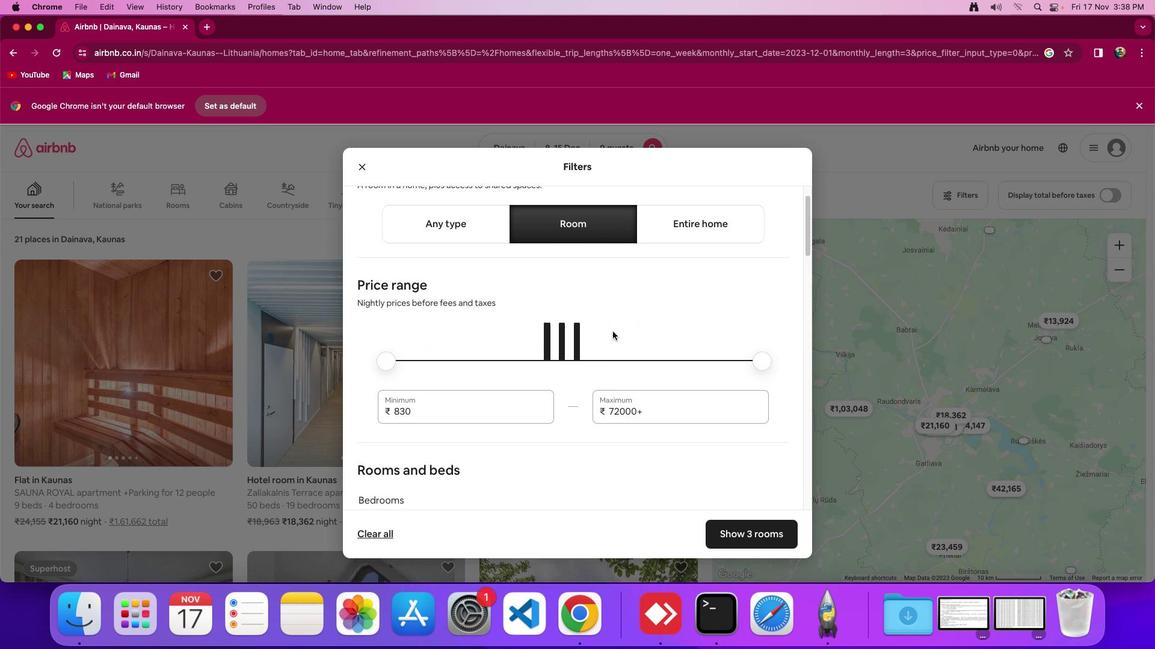 
Action: Mouse moved to (613, 330)
Screenshot: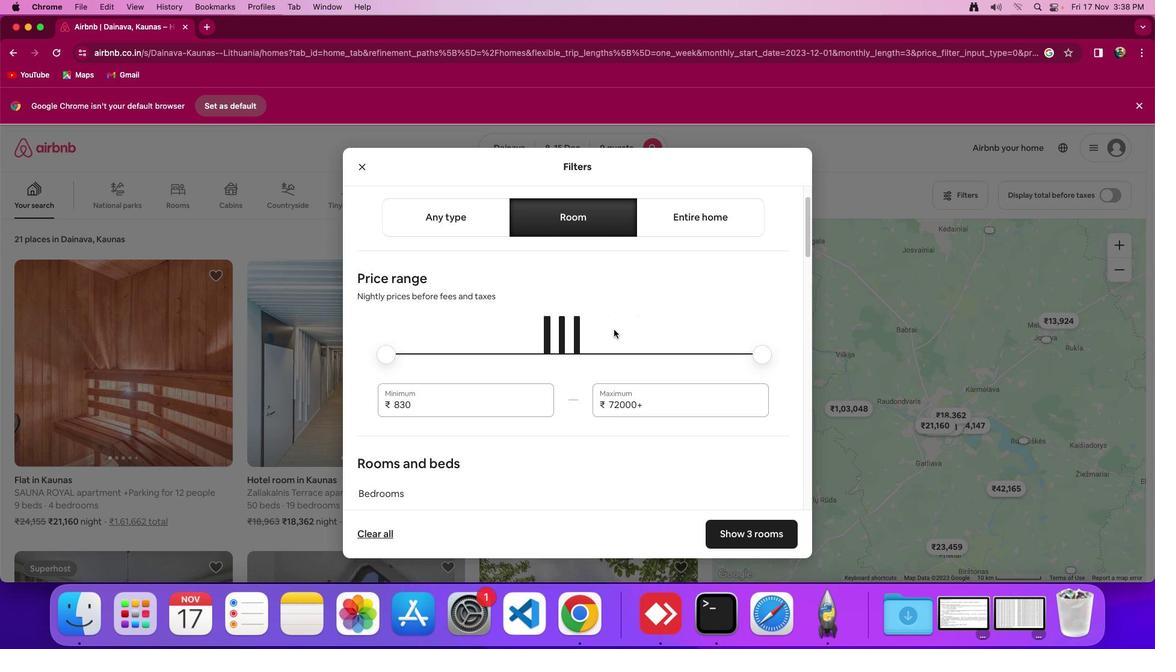 
Action: Mouse scrolled (613, 330) with delta (0, 0)
Screenshot: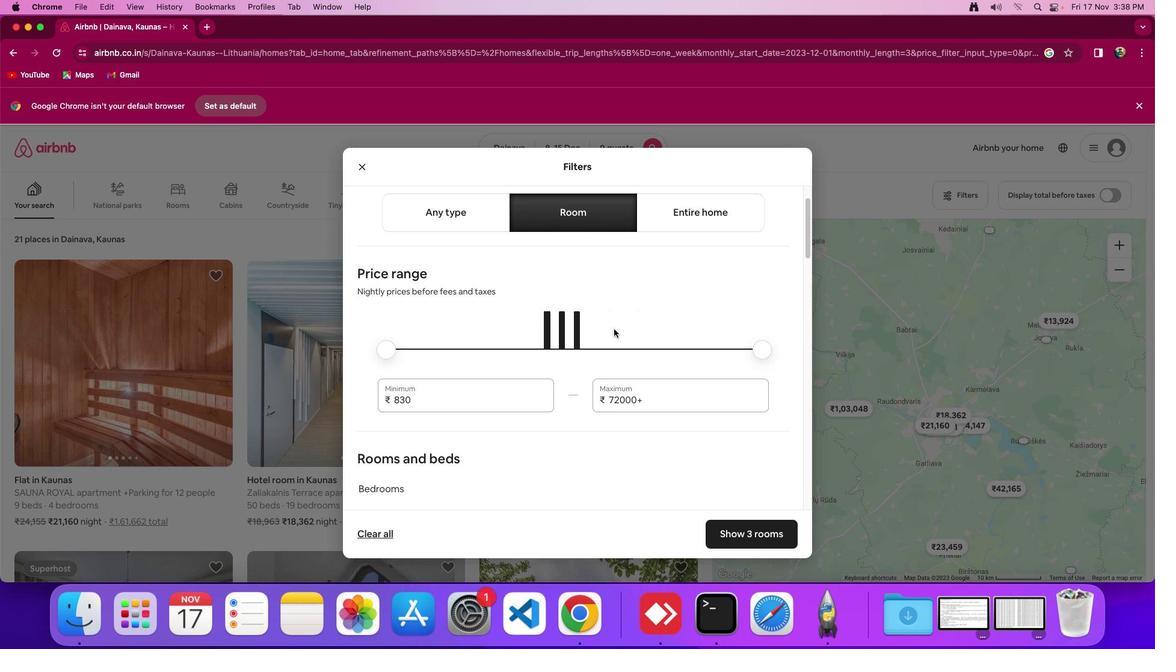 
Action: Mouse scrolled (613, 330) with delta (0, 0)
Screenshot: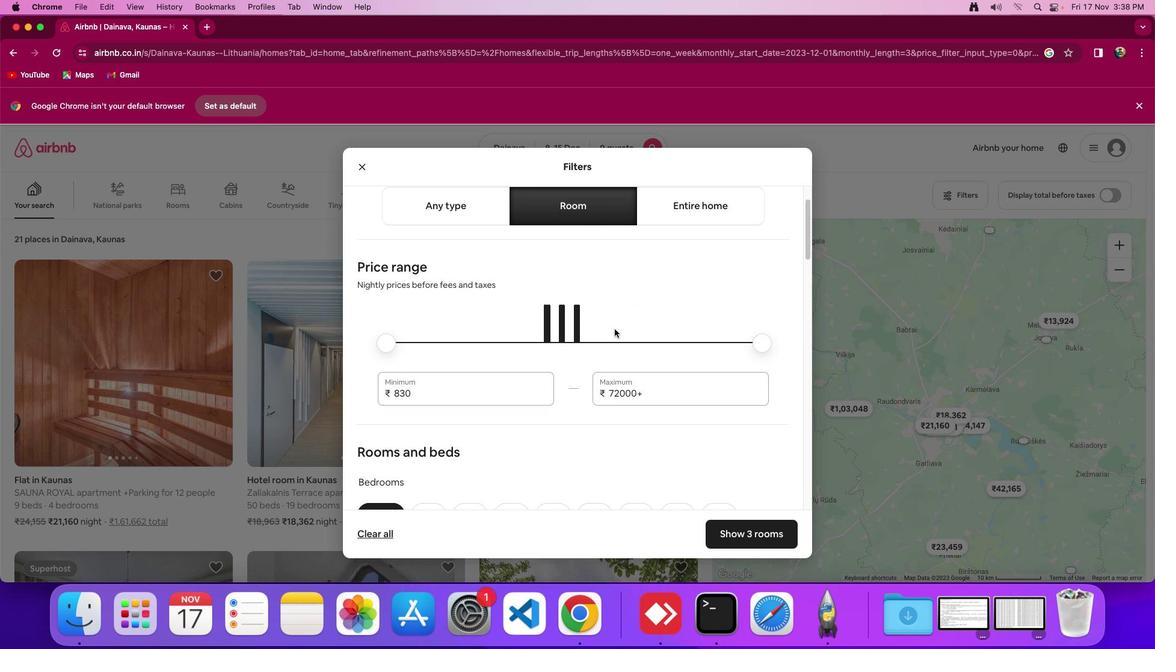 
Action: Mouse moved to (614, 326)
Screenshot: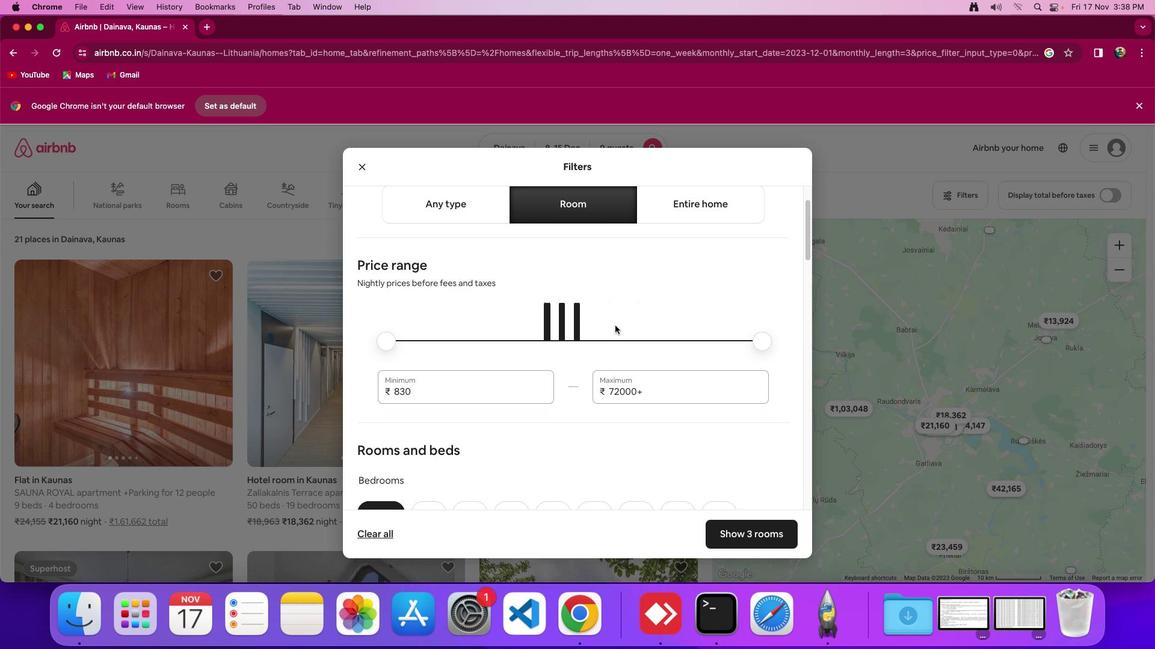 
Action: Mouse scrolled (614, 326) with delta (0, 0)
Screenshot: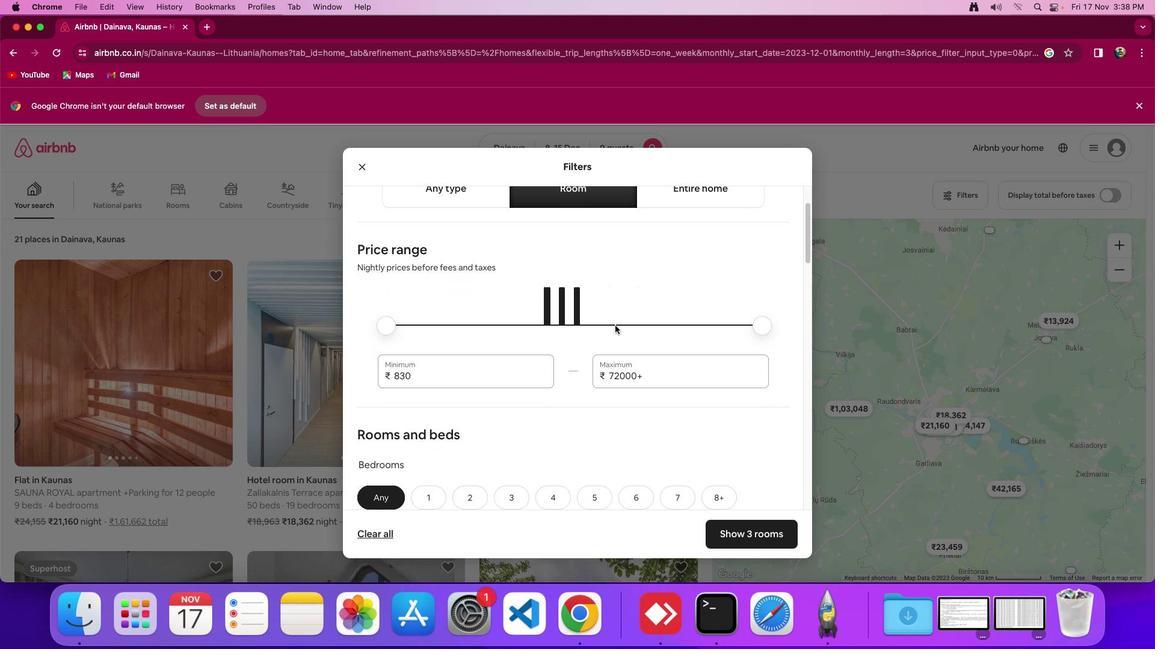 
Action: Mouse scrolled (614, 326) with delta (0, 0)
Screenshot: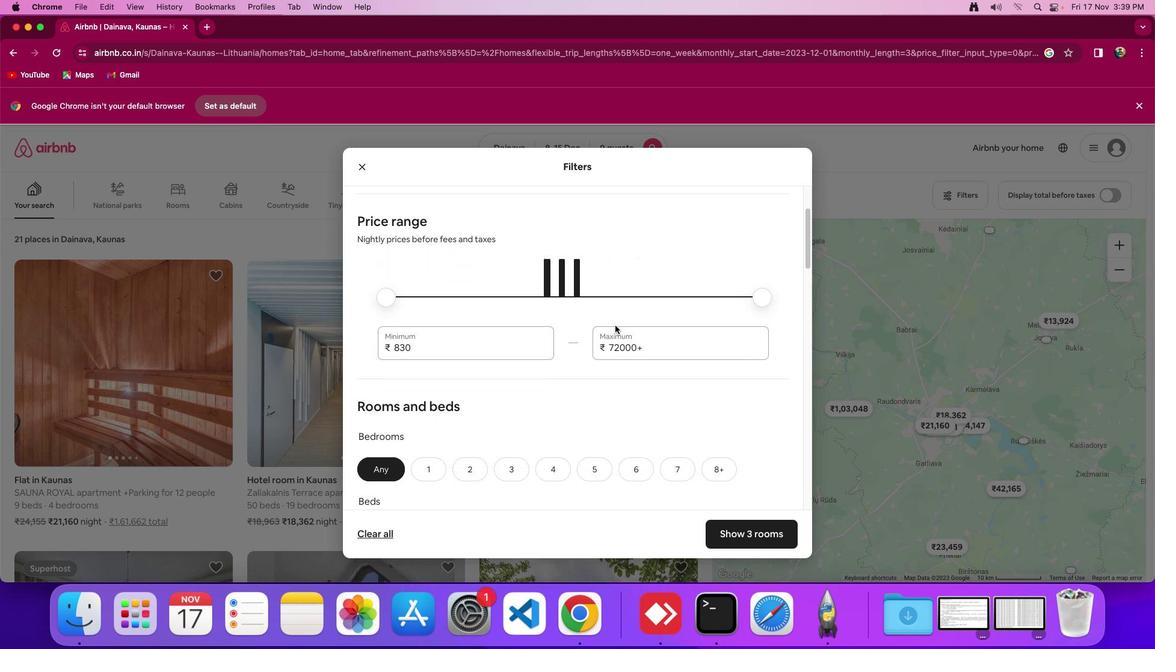 
Action: Mouse scrolled (614, 326) with delta (0, -1)
Screenshot: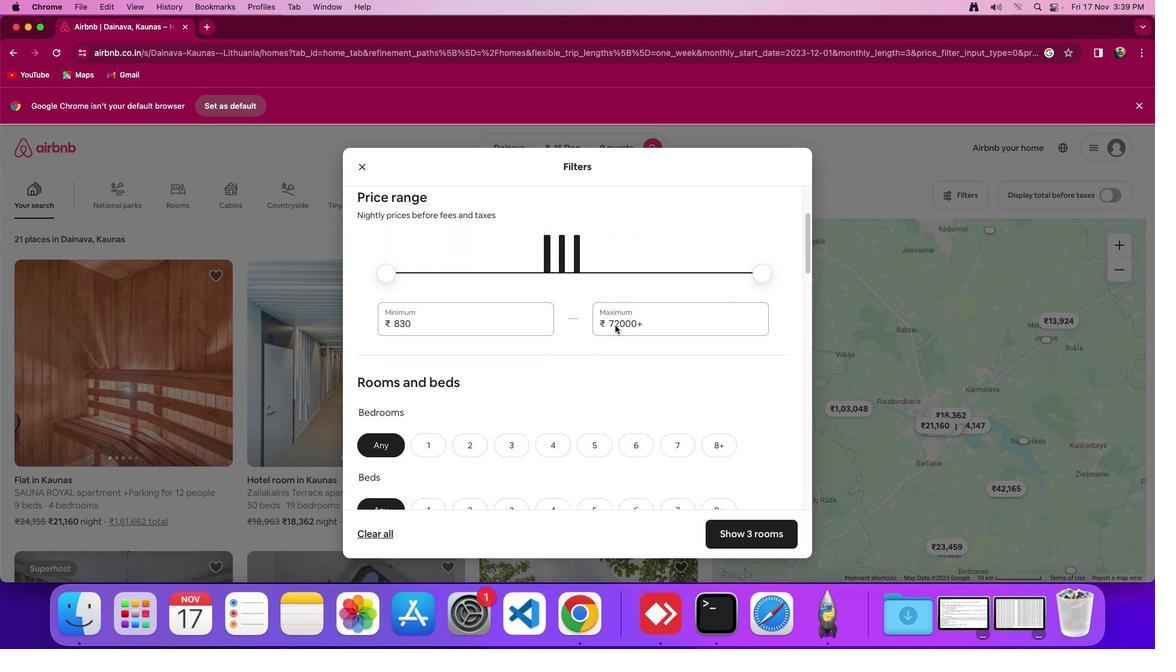 
Action: Mouse scrolled (614, 326) with delta (0, 0)
Screenshot: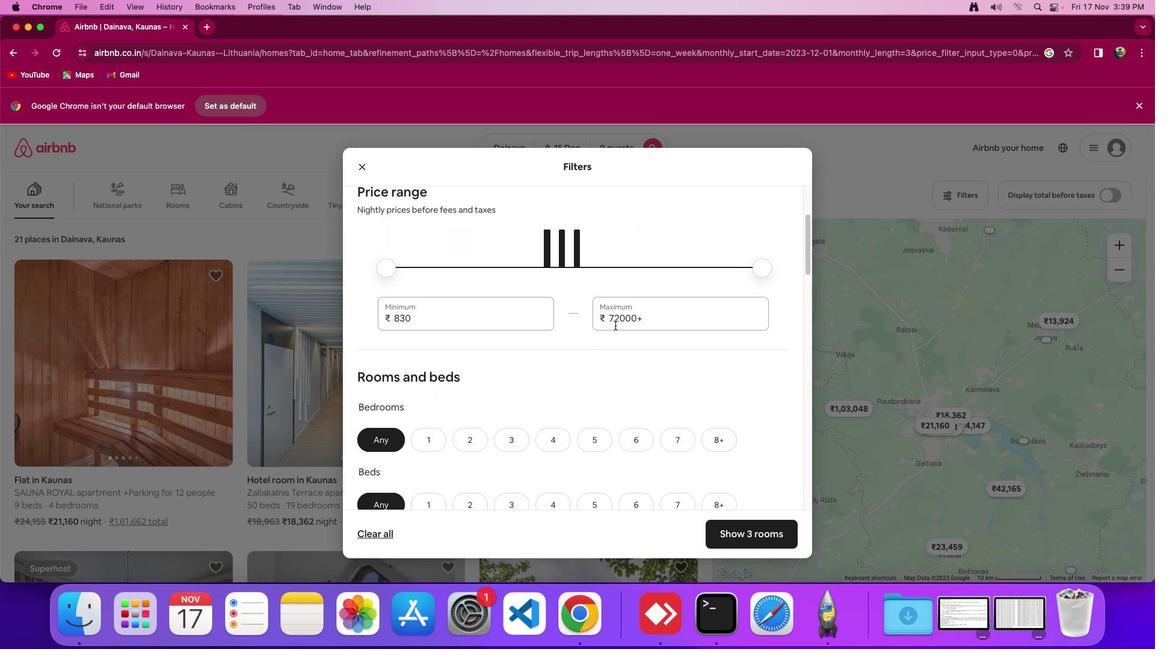 
Action: Mouse moved to (631, 323)
Screenshot: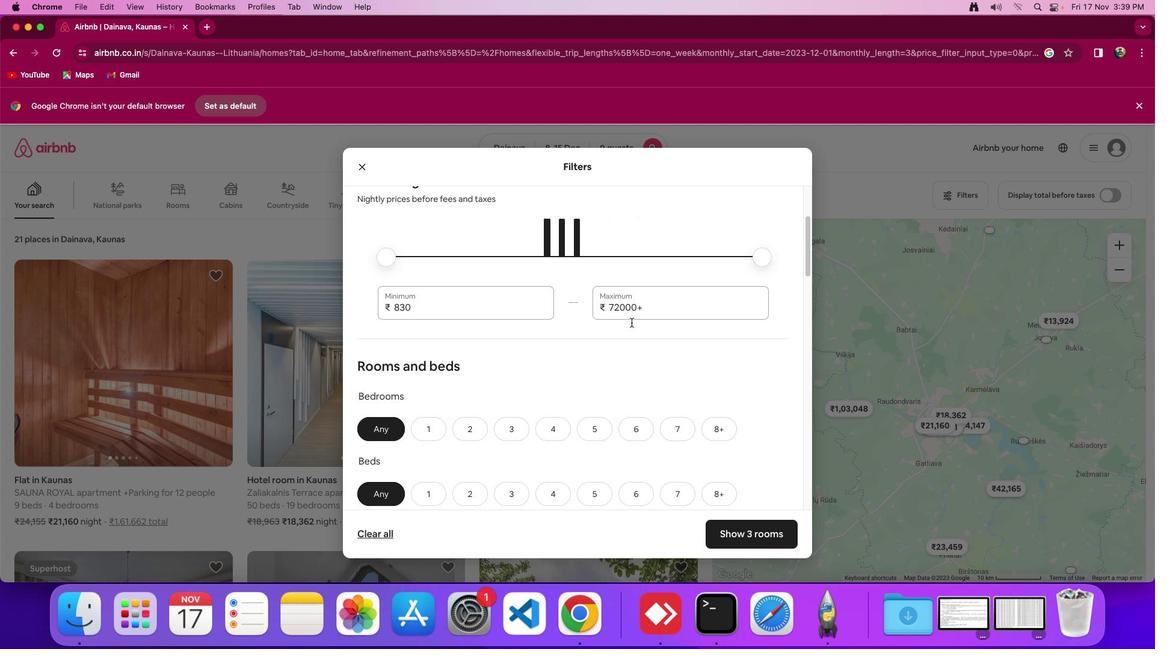 
Action: Mouse scrolled (631, 323) with delta (0, 0)
Screenshot: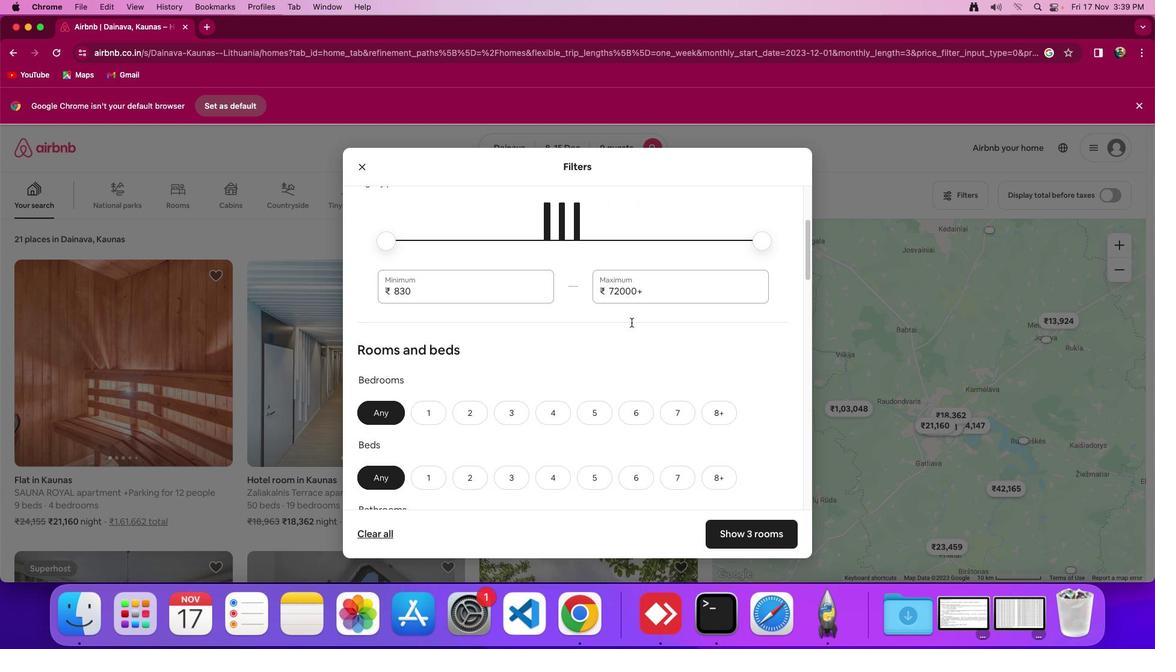 
Action: Mouse scrolled (631, 323) with delta (0, 0)
Screenshot: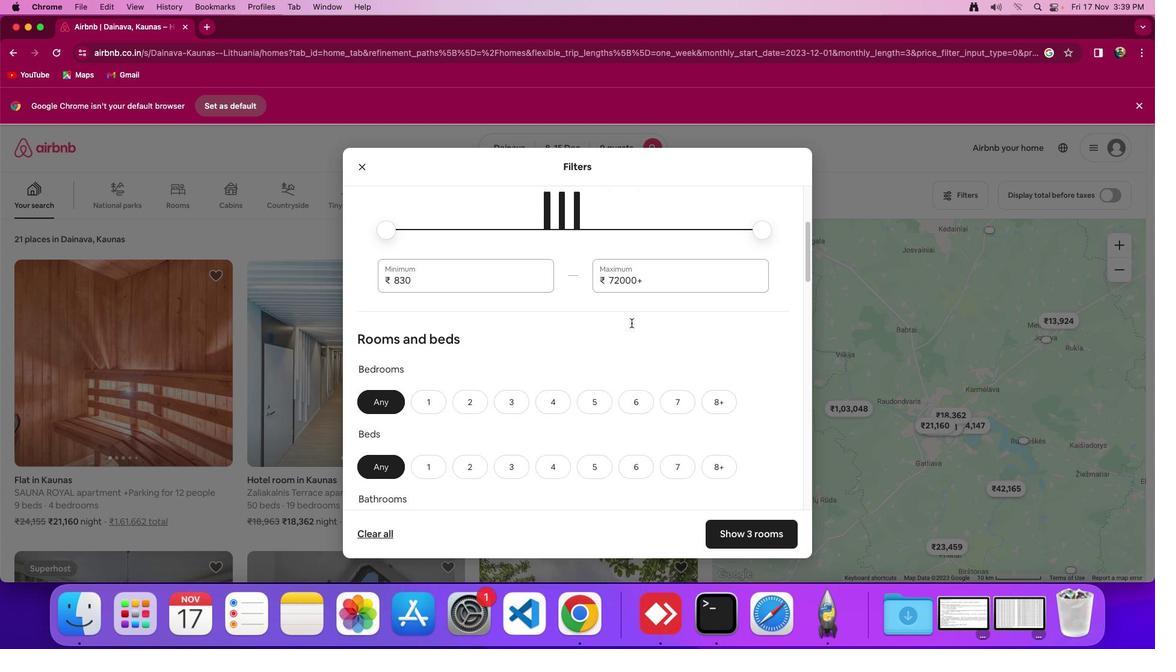 
Action: Mouse scrolled (631, 323) with delta (0, 0)
Screenshot: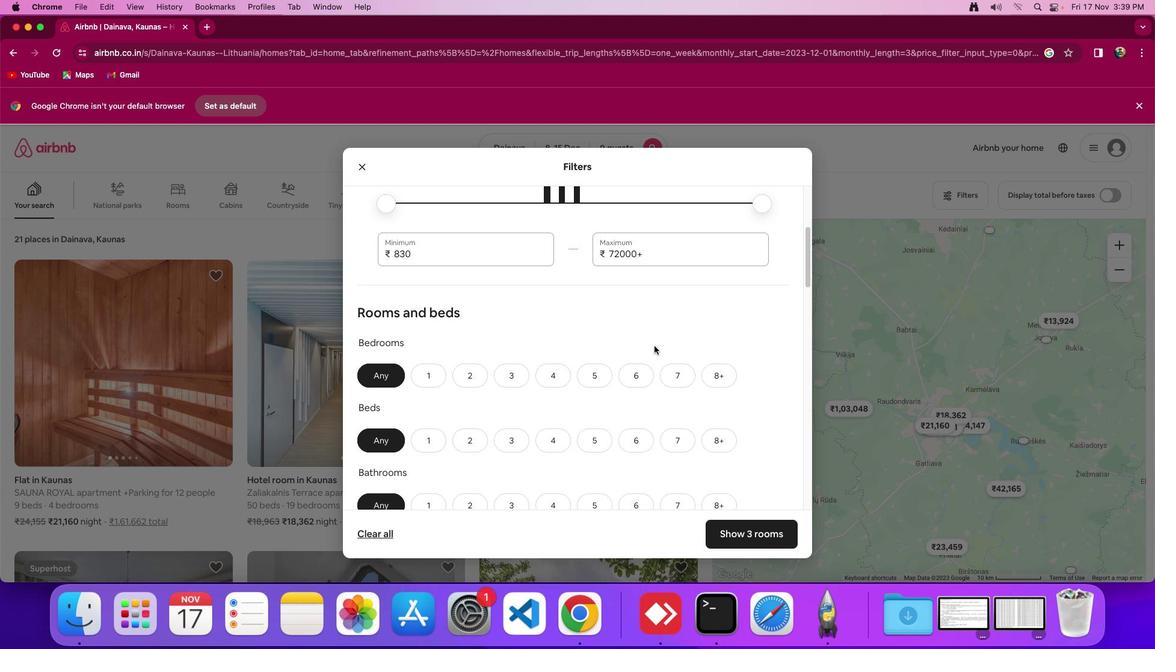 
Action: Mouse moved to (599, 374)
Screenshot: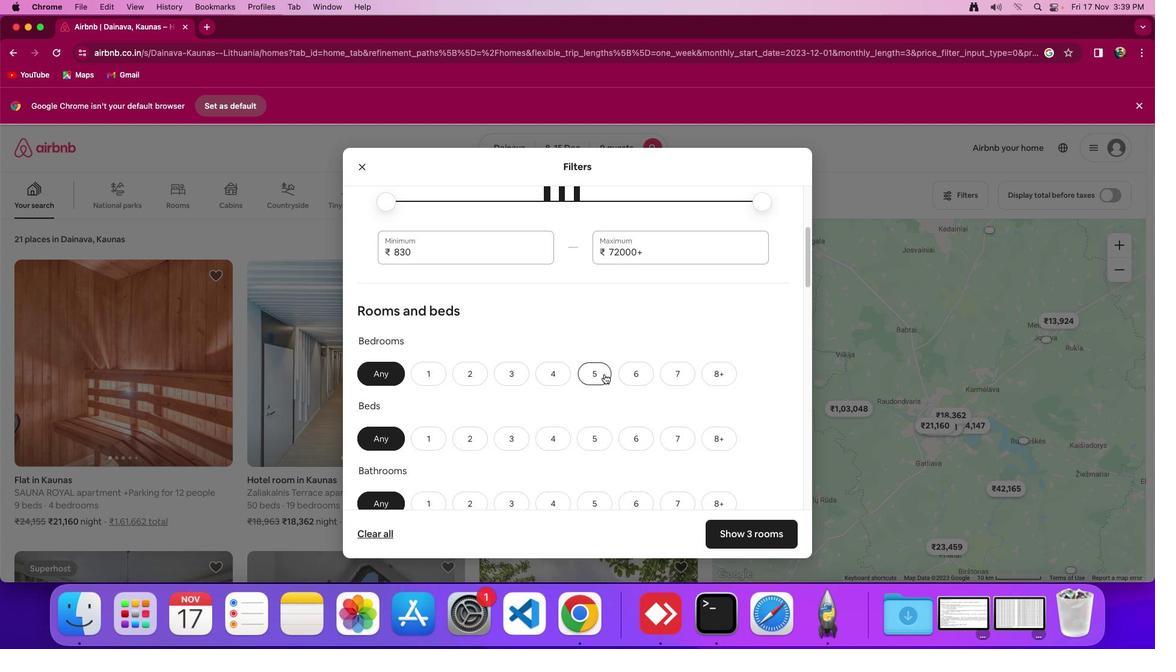 
Action: Mouse pressed left at (599, 374)
Screenshot: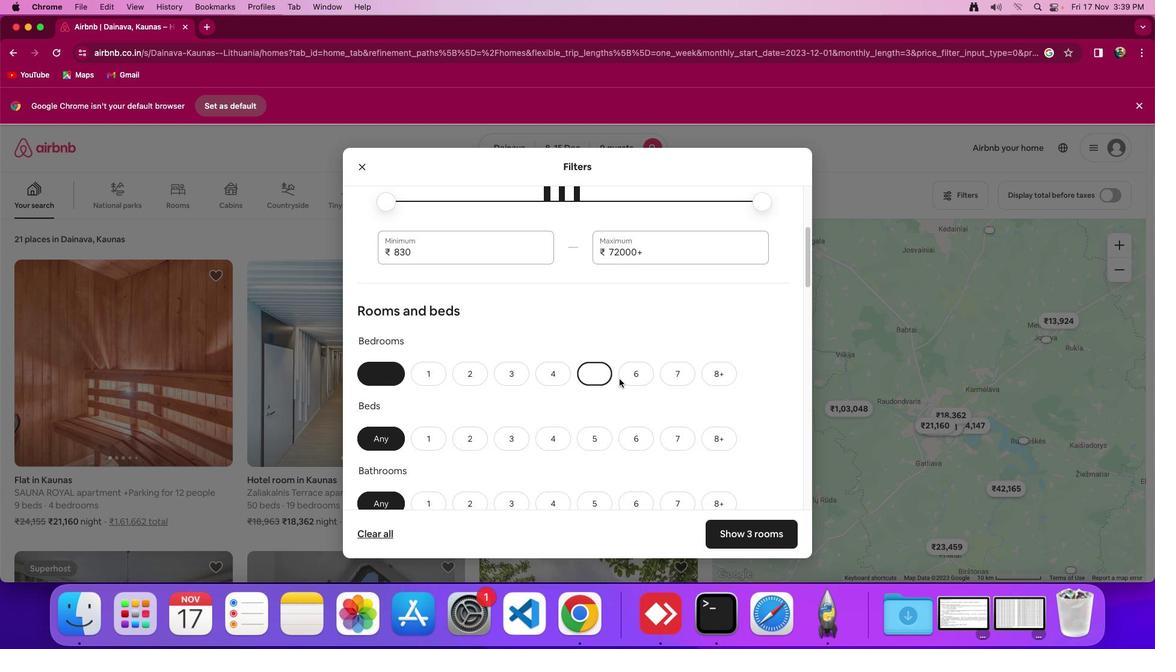 
Action: Mouse moved to (717, 439)
Screenshot: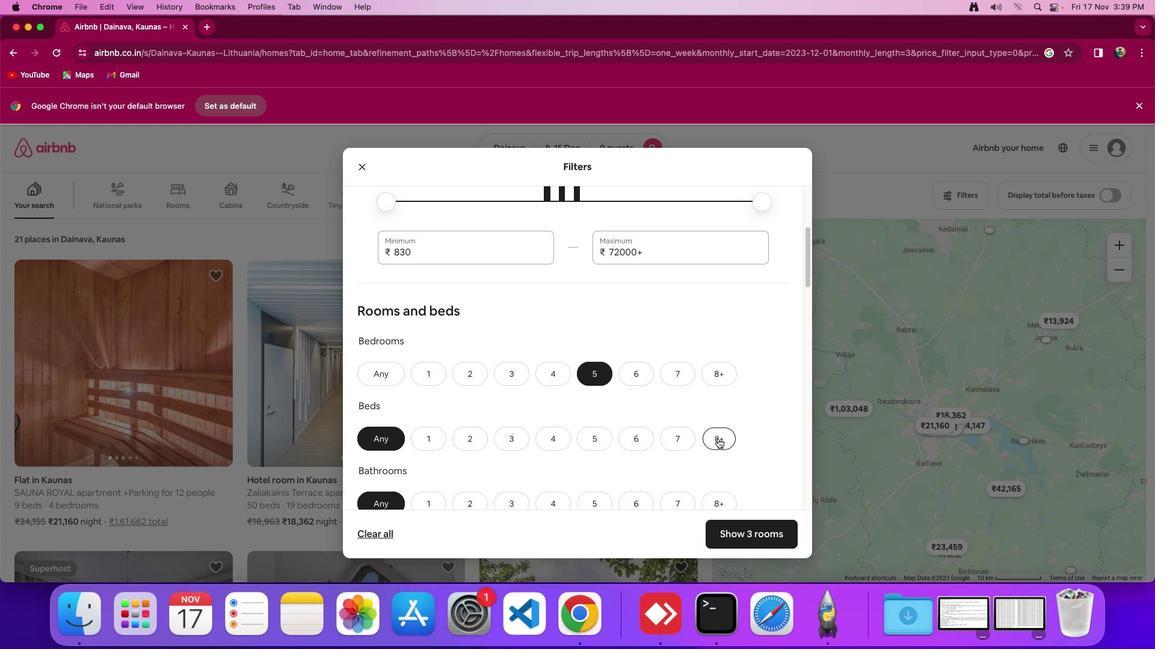
Action: Mouse pressed left at (717, 439)
Screenshot: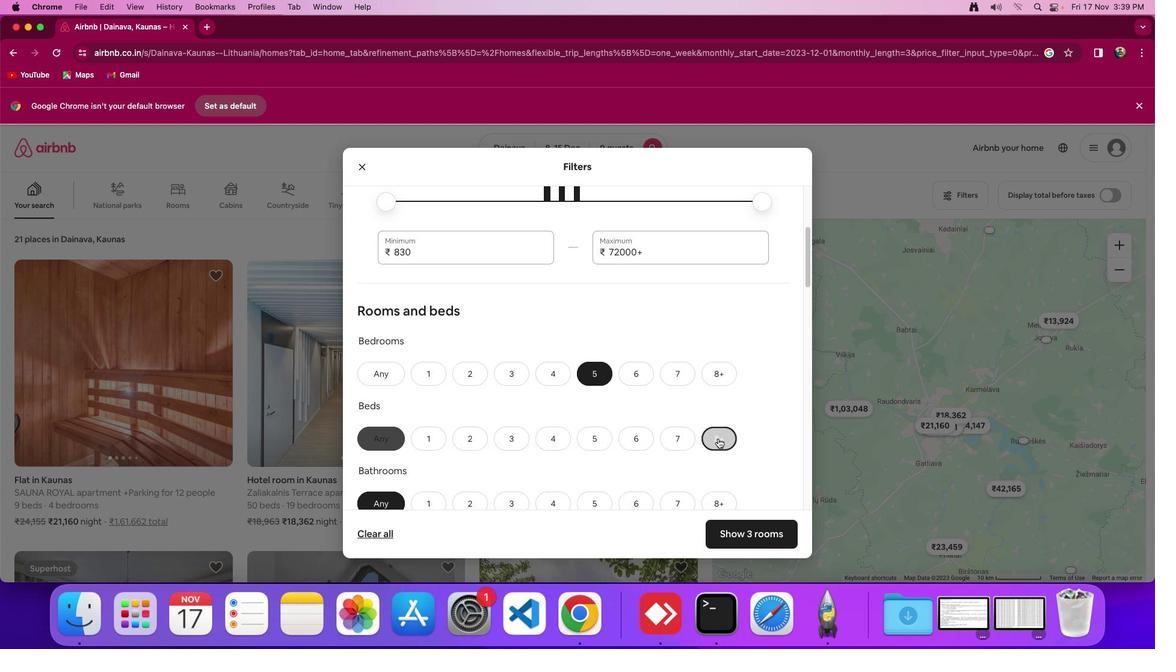 
Action: Mouse moved to (646, 408)
Screenshot: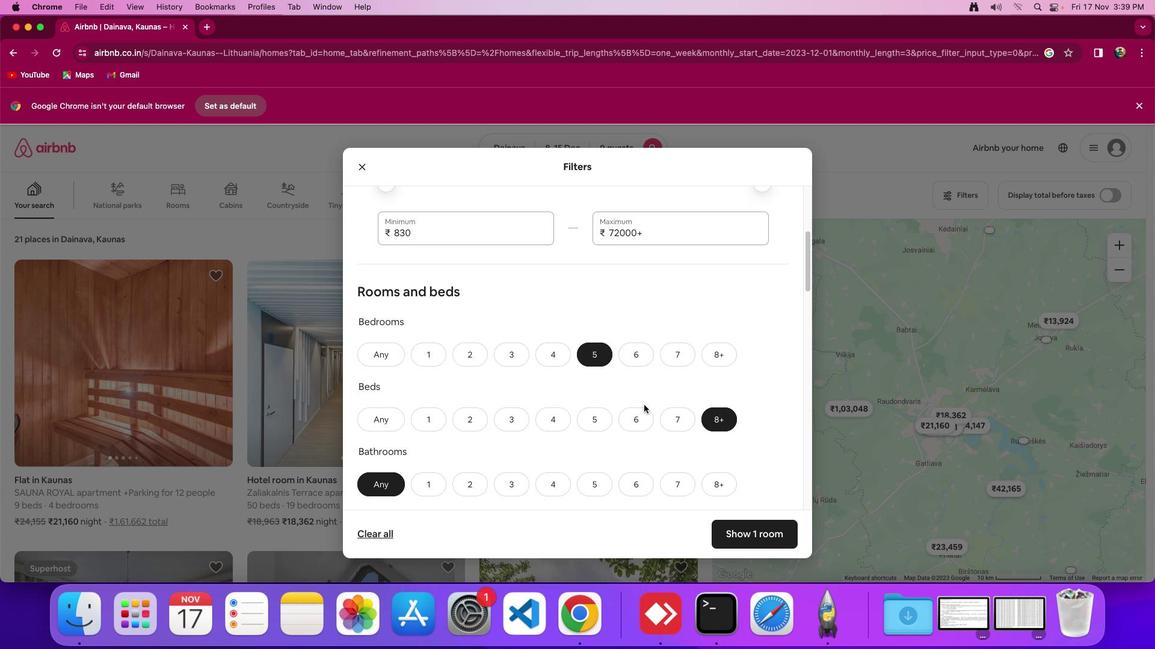 
Action: Mouse scrolled (646, 408) with delta (0, 0)
Screenshot: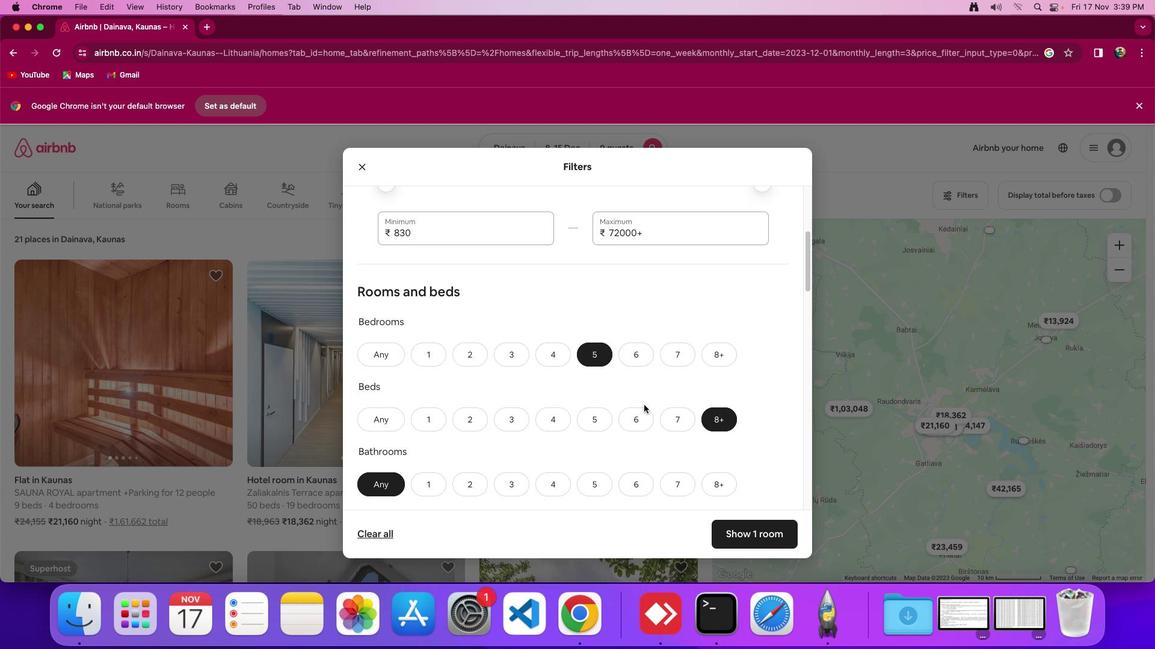 
Action: Mouse moved to (643, 404)
Screenshot: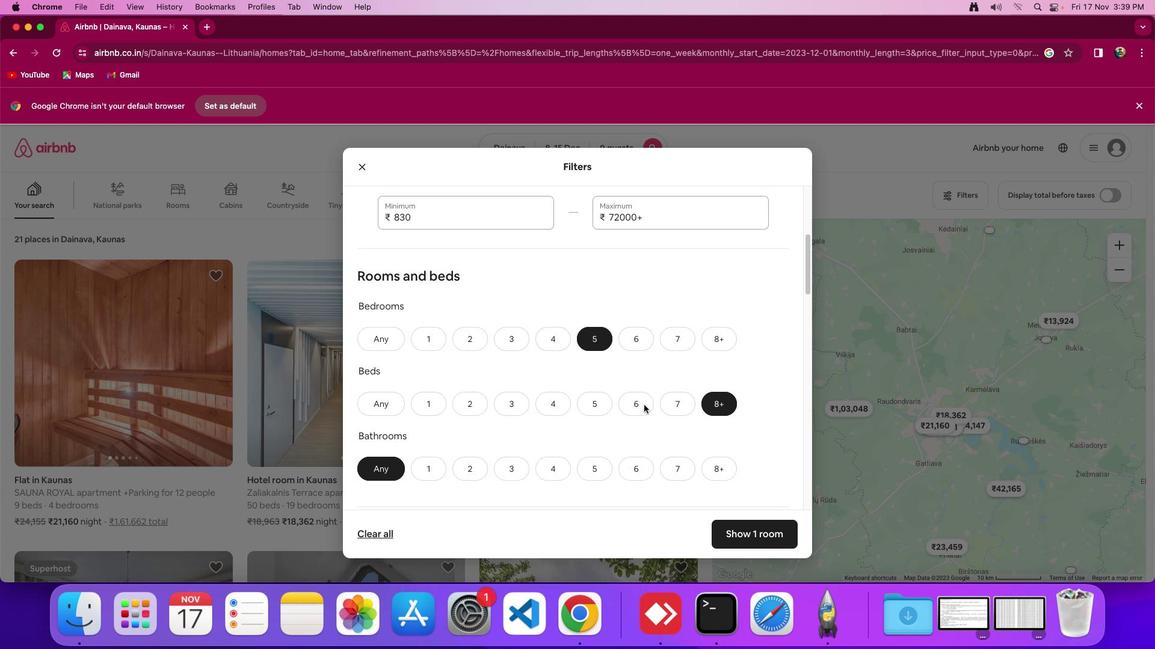 
Action: Mouse scrolled (643, 404) with delta (0, 0)
Screenshot: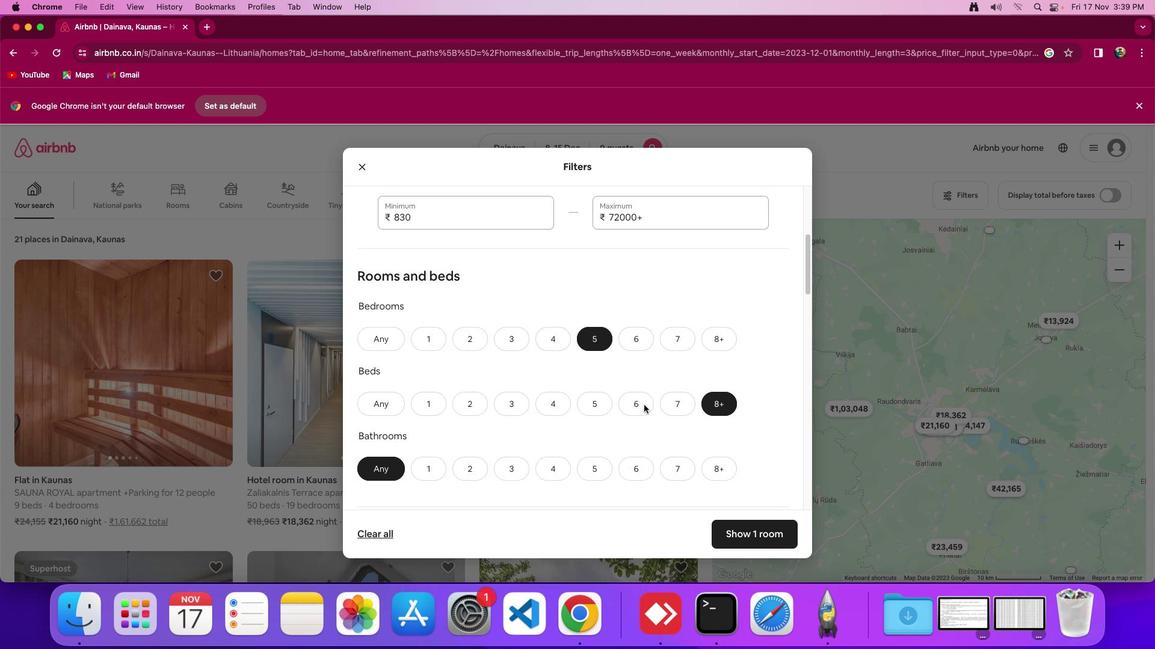 
Action: Mouse moved to (643, 404)
Screenshot: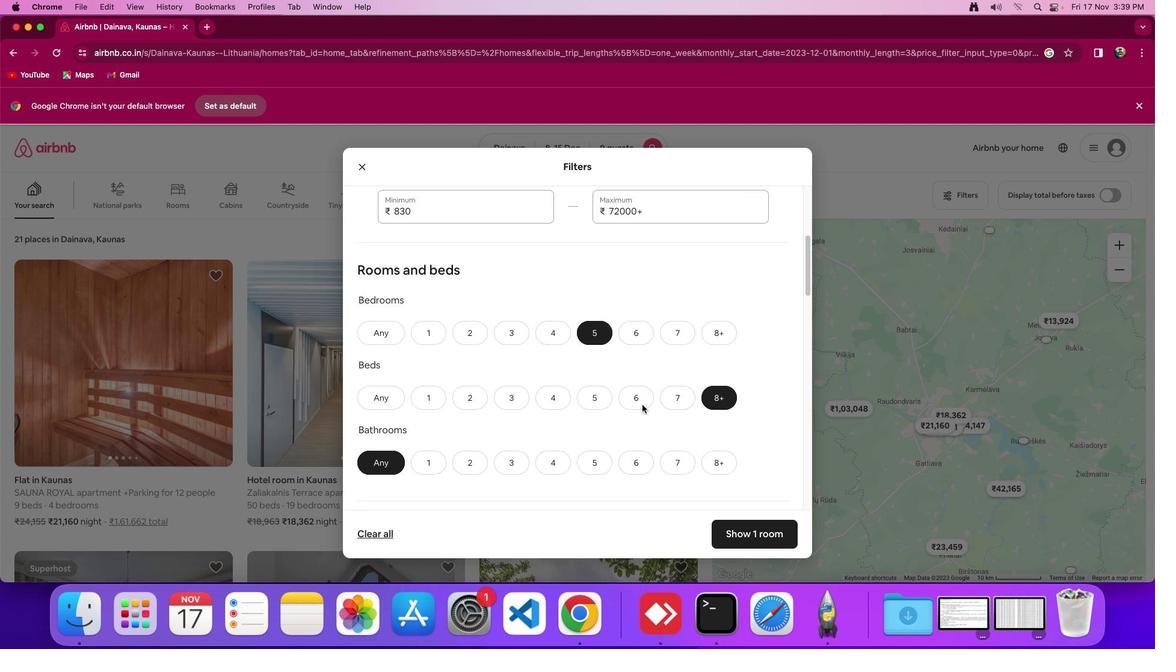 
Action: Mouse scrolled (643, 404) with delta (0, 0)
Screenshot: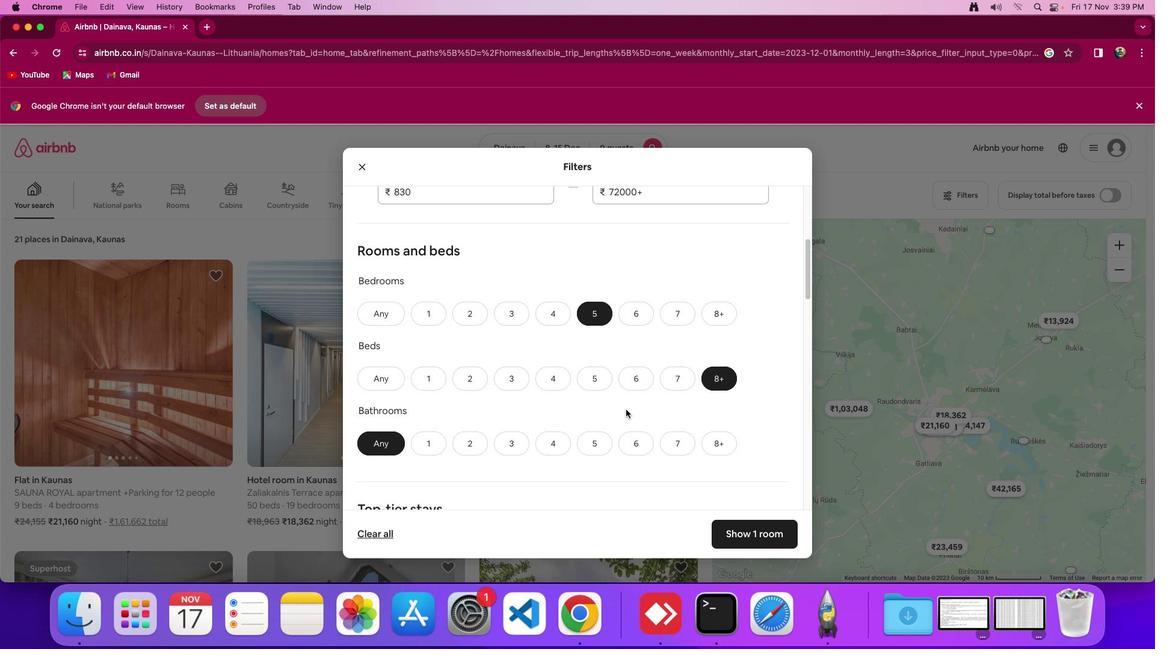 
Action: Mouse moved to (590, 444)
Screenshot: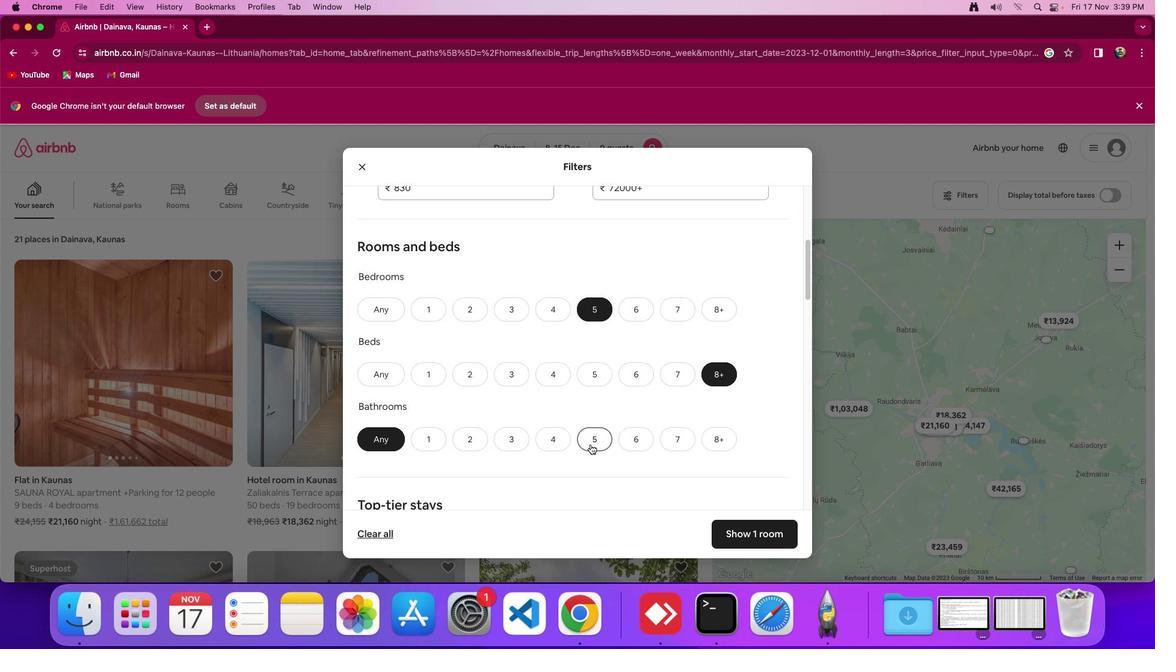 
Action: Mouse pressed left at (590, 444)
Screenshot: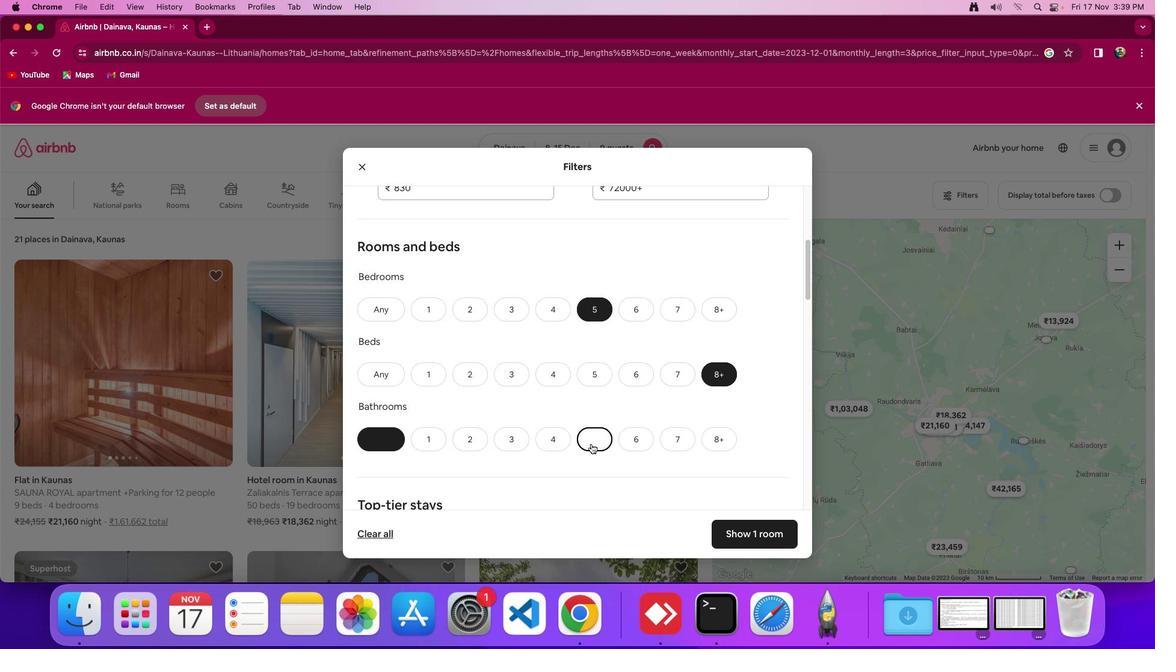 
Action: Mouse moved to (627, 413)
Screenshot: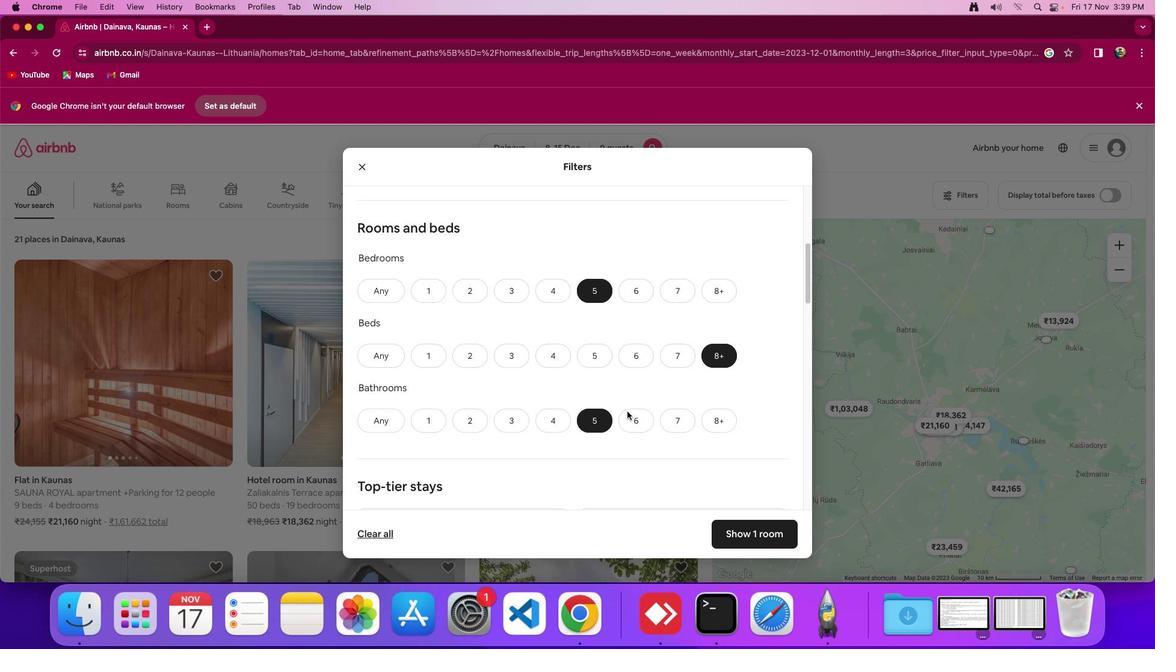 
Action: Mouse scrolled (627, 413) with delta (0, 0)
Screenshot: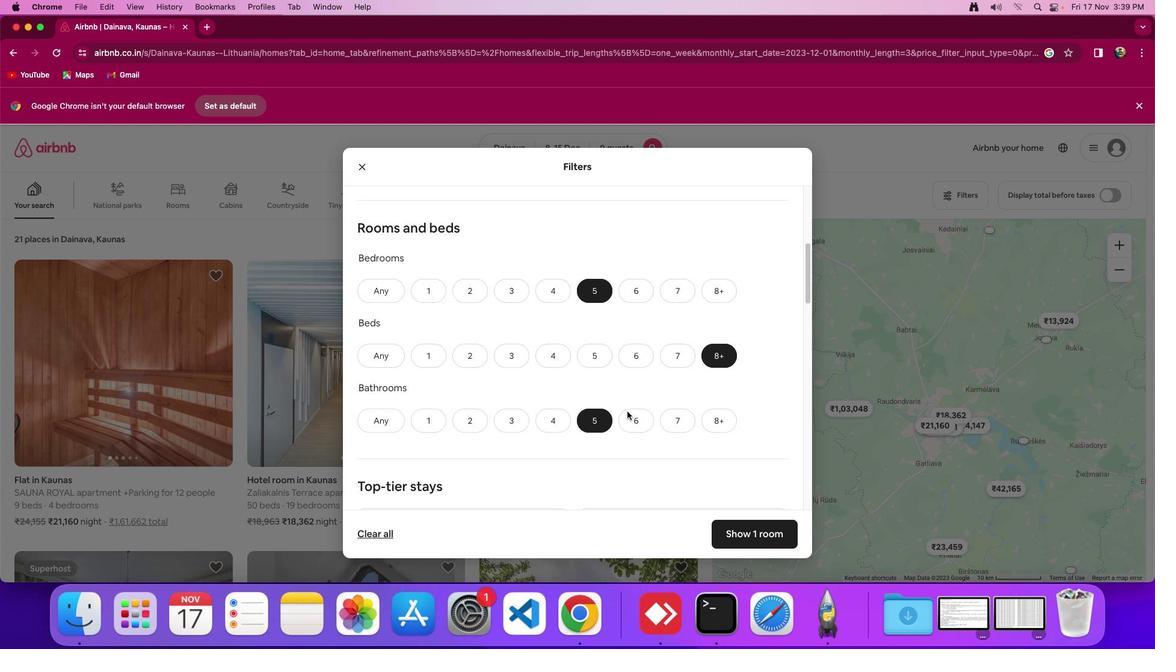 
Action: Mouse moved to (627, 413)
Screenshot: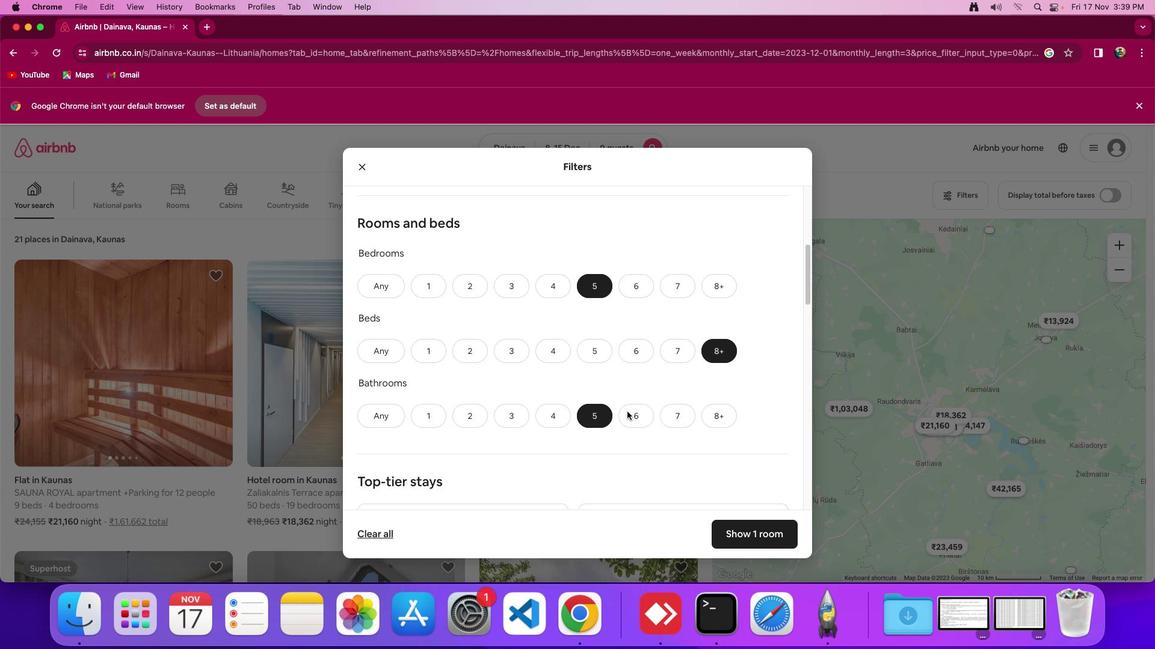 
Action: Mouse scrolled (627, 413) with delta (0, 0)
Screenshot: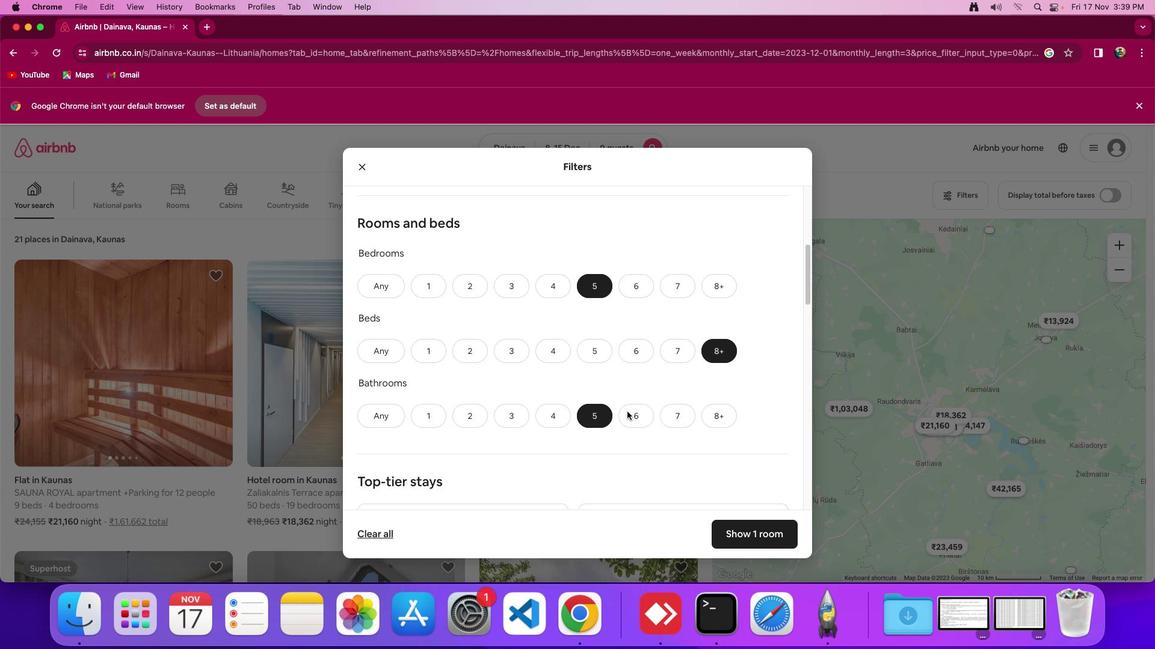 
Action: Mouse moved to (627, 412)
Screenshot: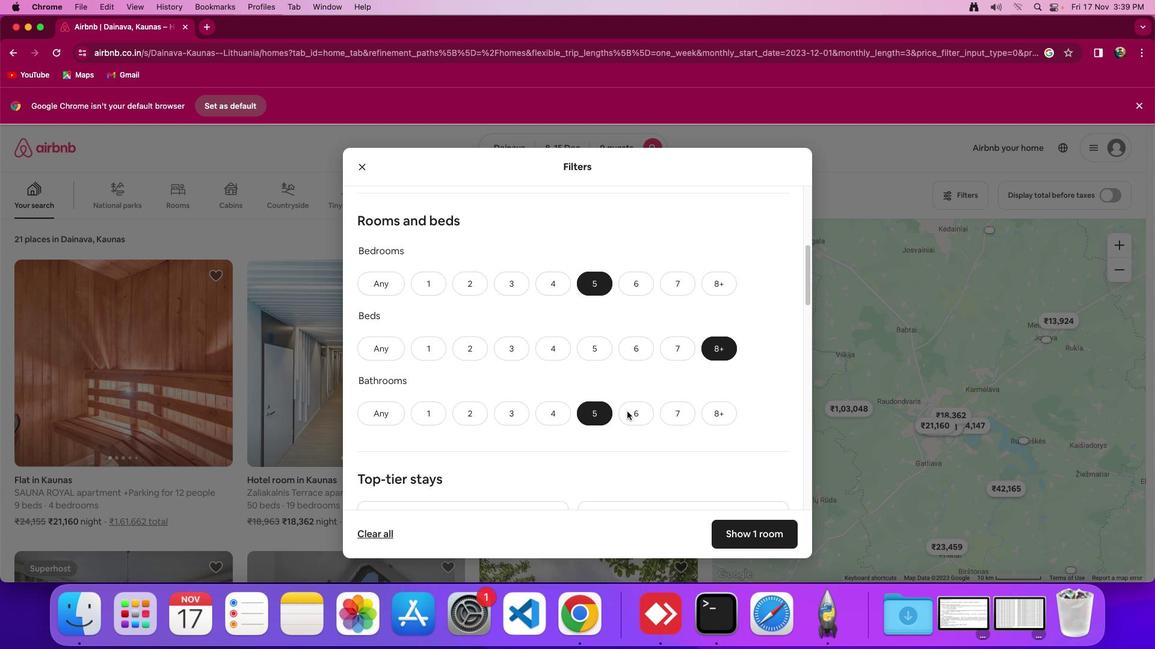 
Action: Mouse scrolled (627, 412) with delta (0, 0)
Screenshot: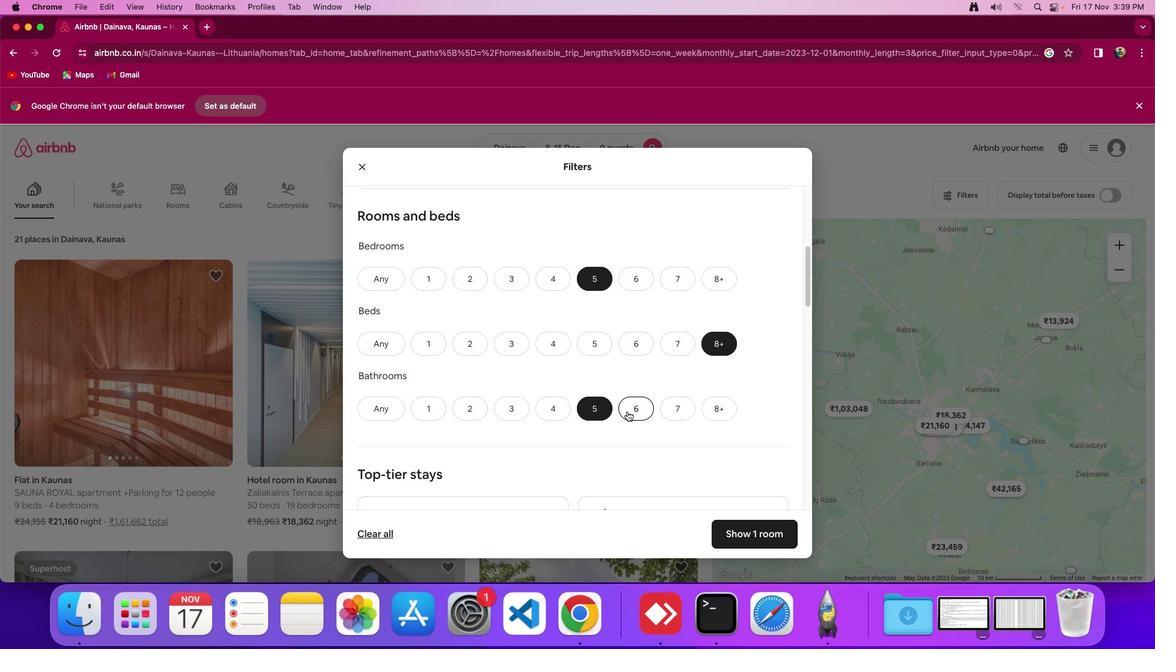 
Action: Mouse scrolled (627, 412) with delta (0, 0)
Screenshot: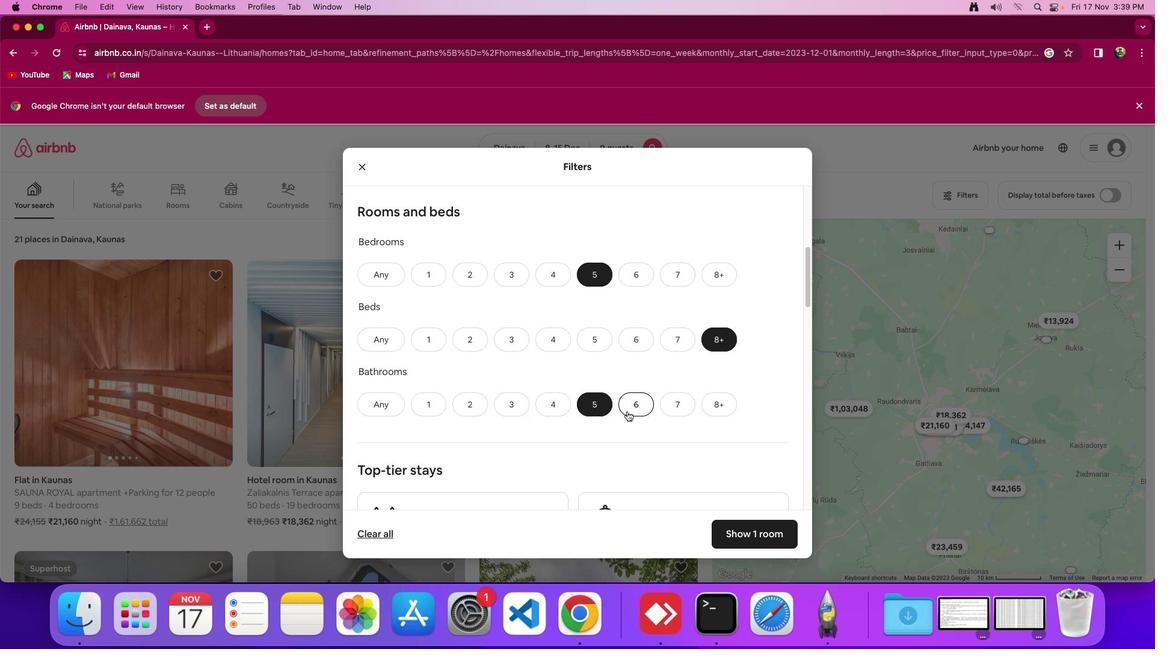 
Action: Mouse moved to (628, 410)
Screenshot: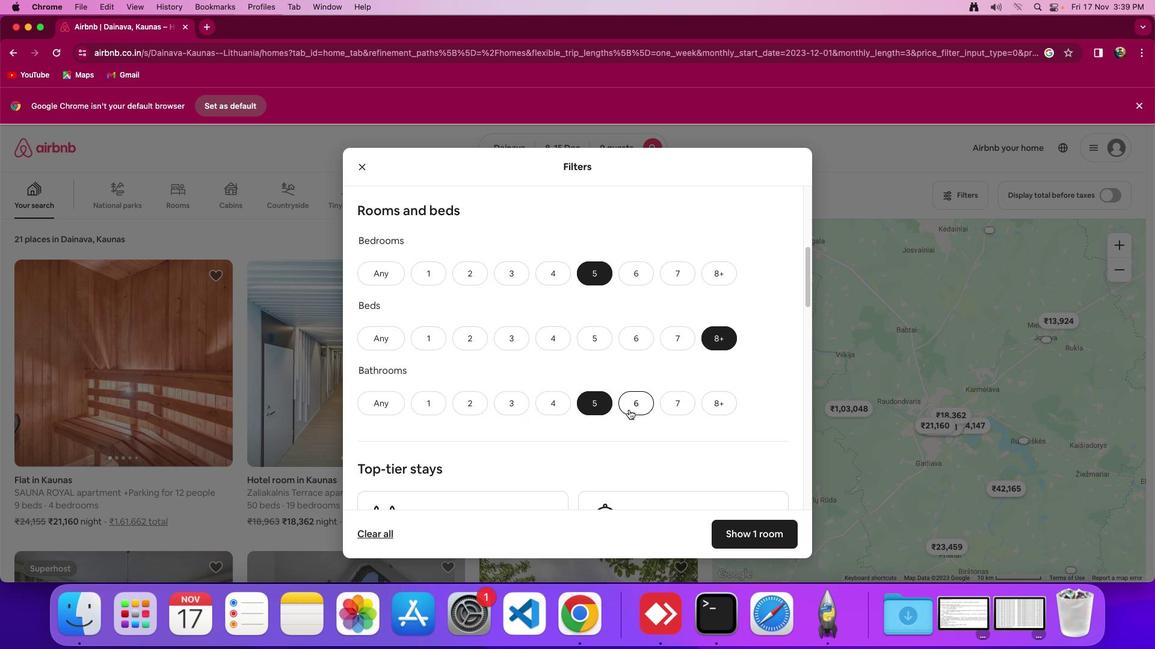 
Action: Mouse scrolled (628, 410) with delta (0, 0)
Screenshot: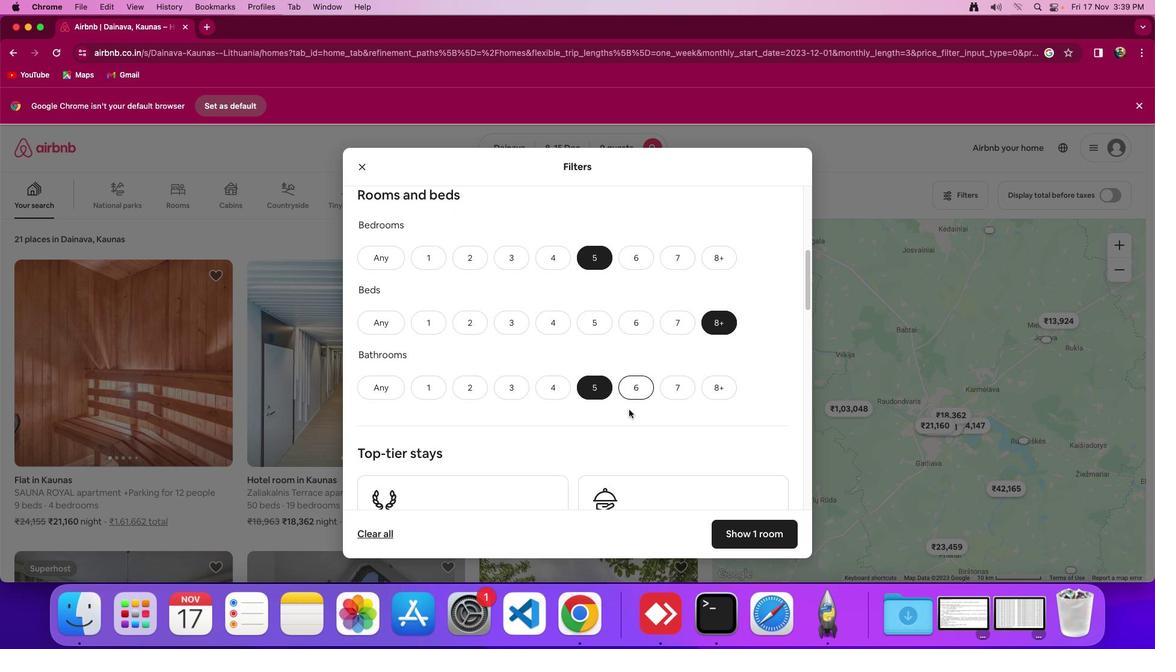 
Action: Mouse moved to (628, 410)
Screenshot: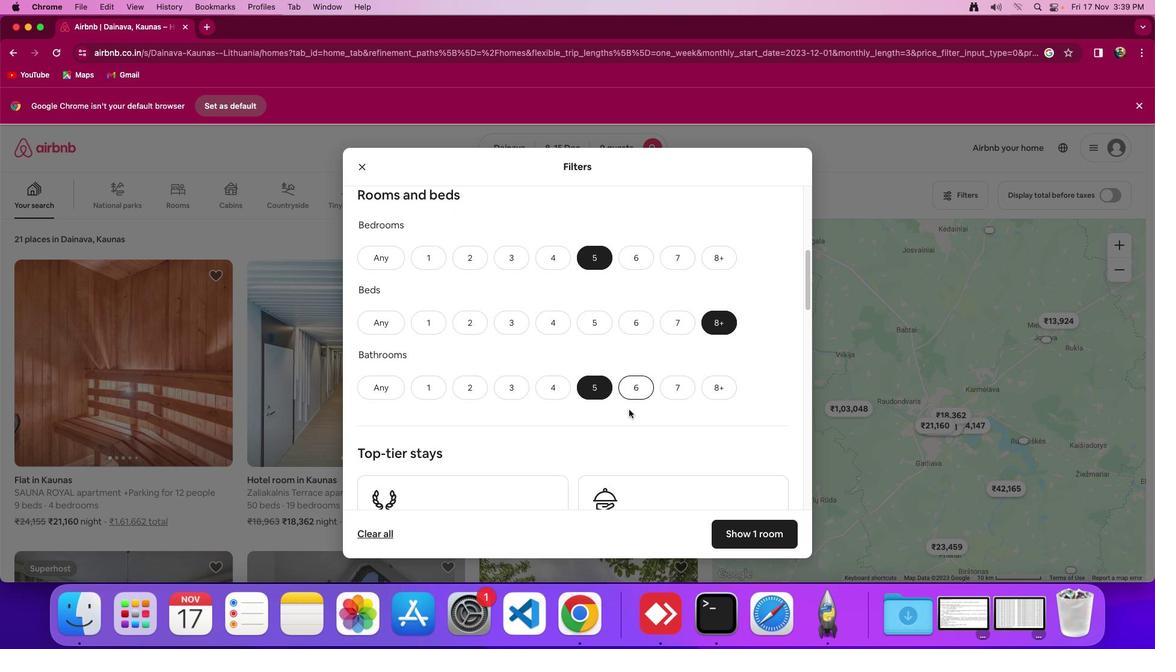 
Action: Mouse scrolled (628, 410) with delta (0, 0)
Screenshot: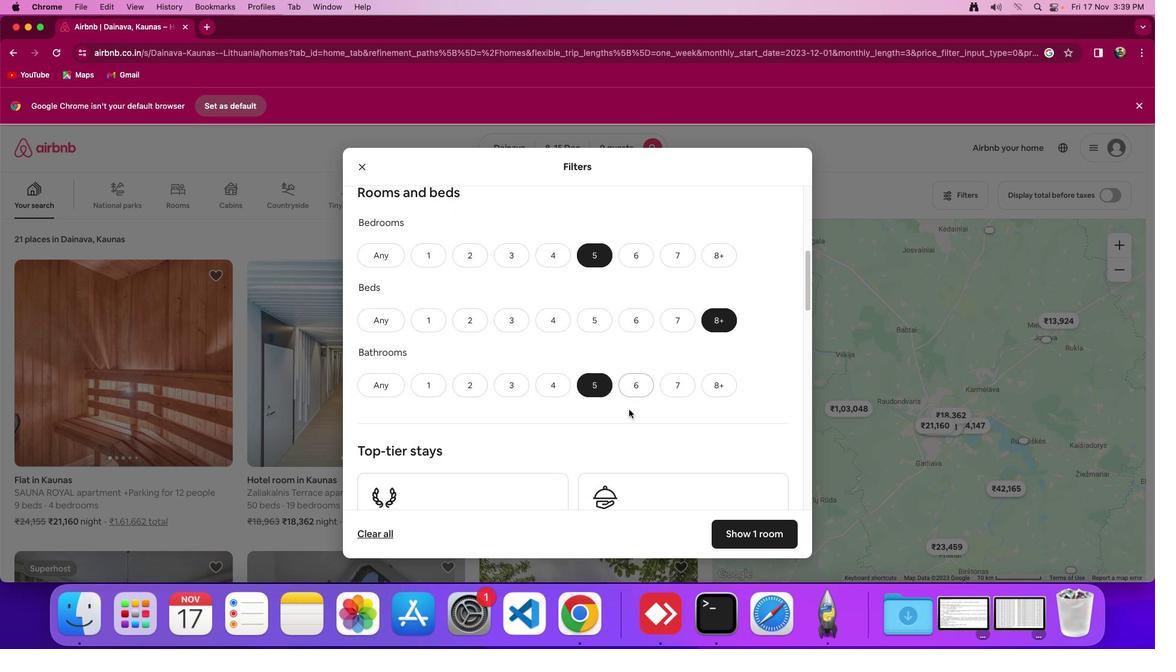 
Action: Mouse moved to (630, 408)
Screenshot: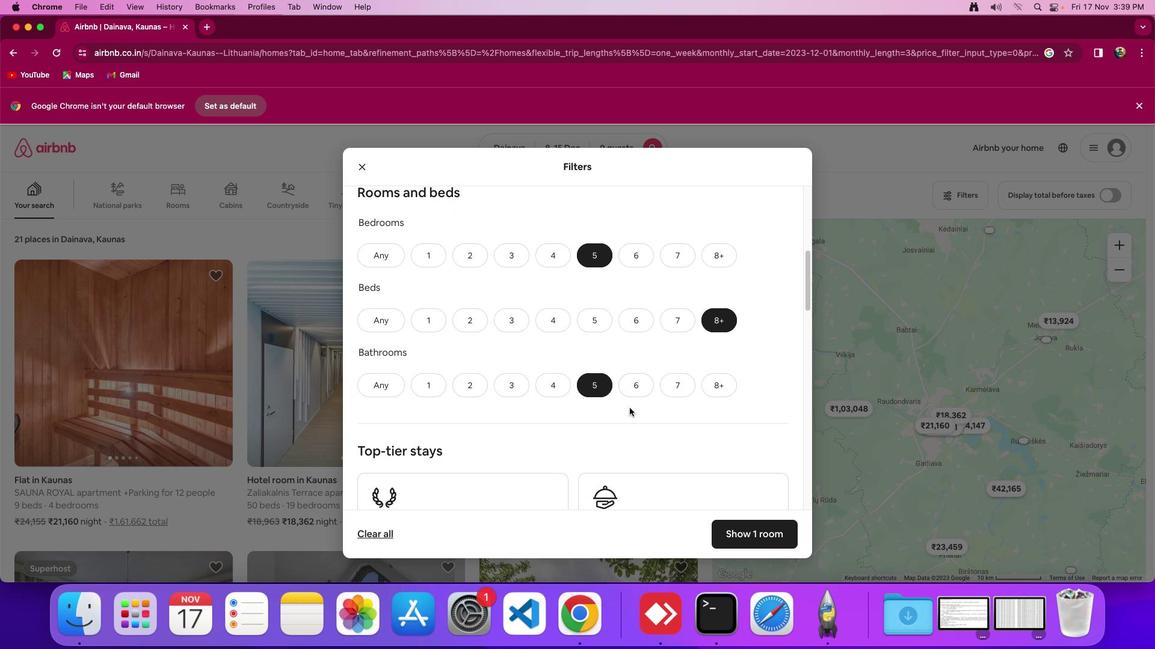 
Action: Mouse scrolled (630, 408) with delta (0, 0)
Screenshot: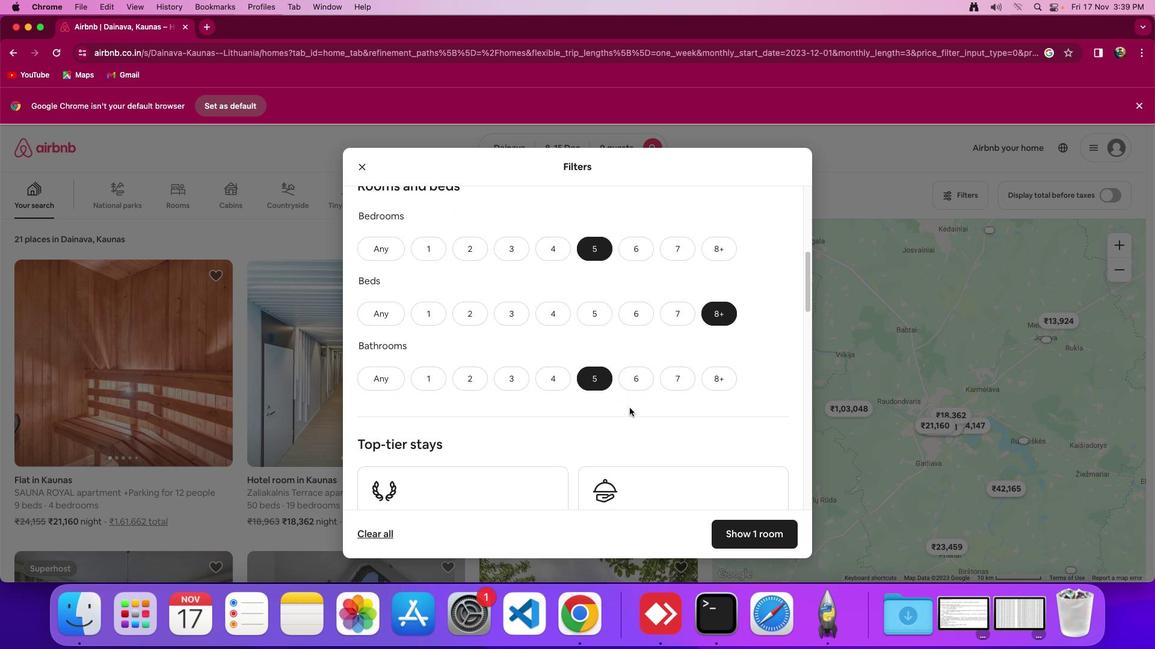 
Action: Mouse scrolled (630, 408) with delta (0, 0)
Screenshot: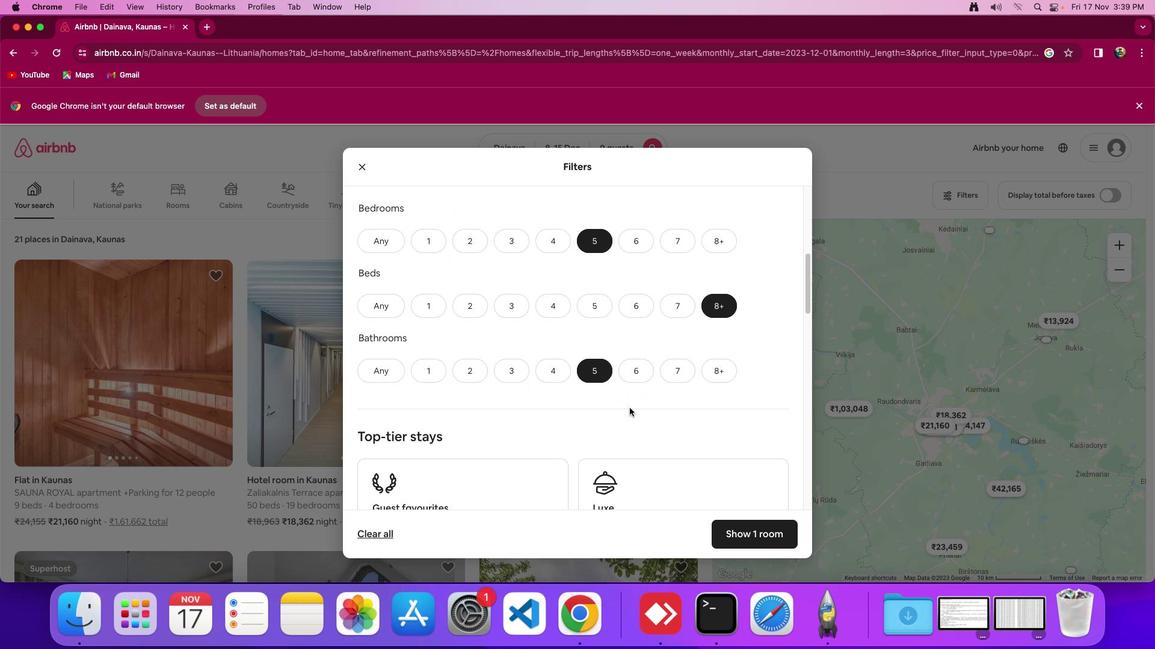 
Action: Mouse scrolled (630, 408) with delta (0, 0)
Screenshot: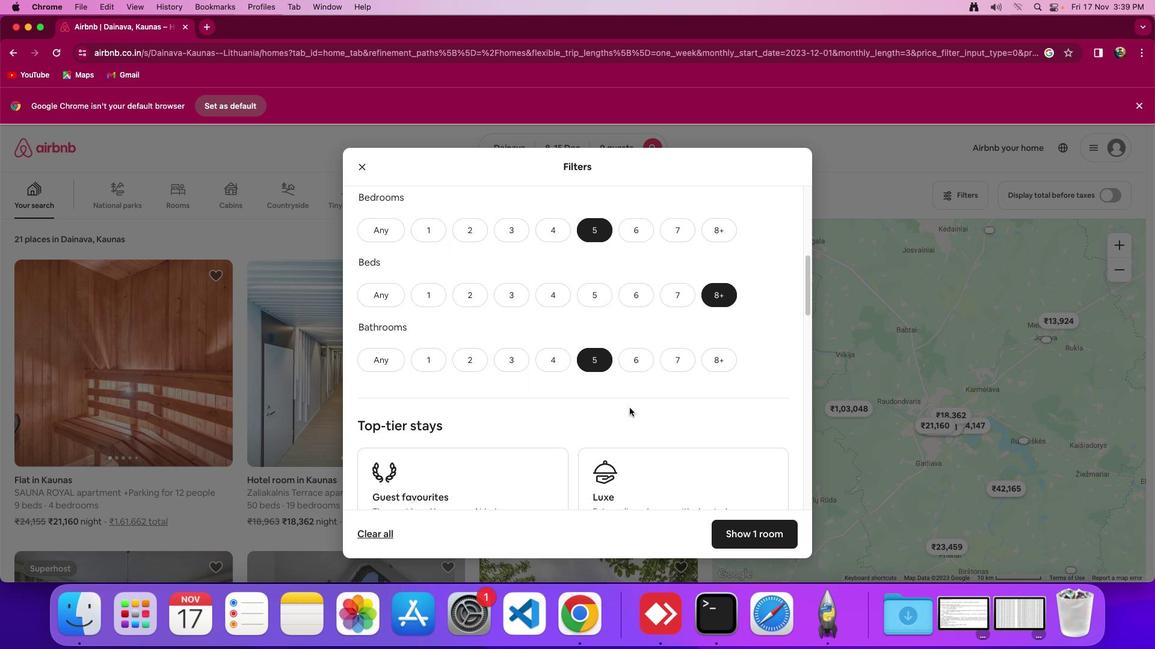 
Action: Mouse moved to (630, 407)
Screenshot: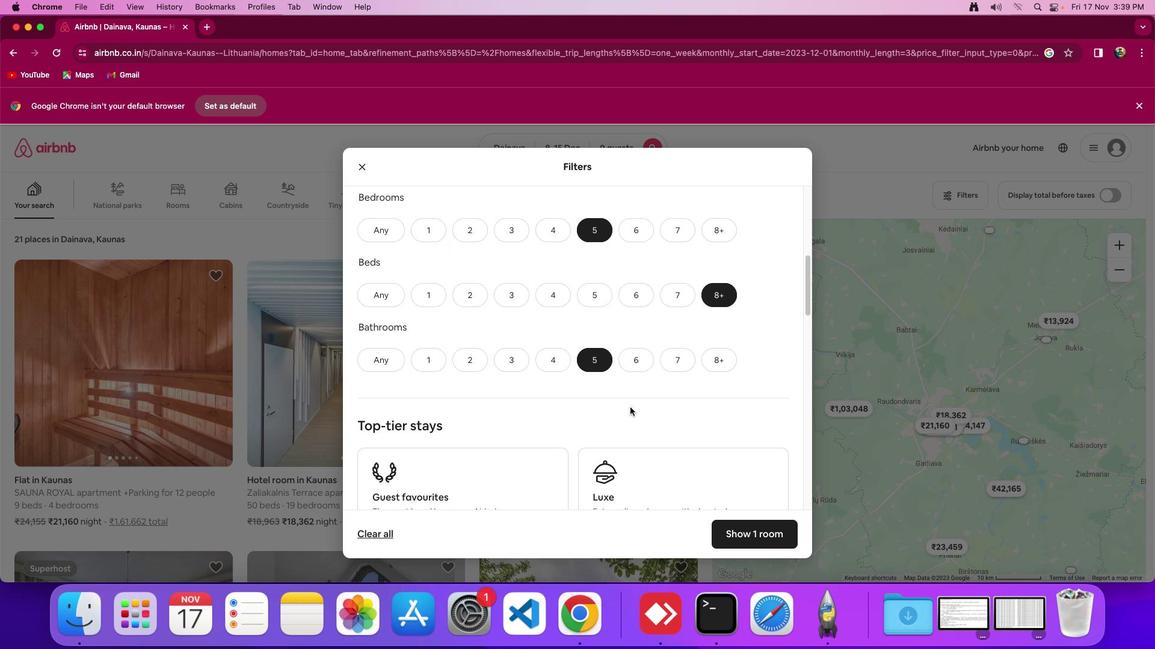 
Action: Mouse scrolled (630, 407) with delta (0, 0)
Screenshot: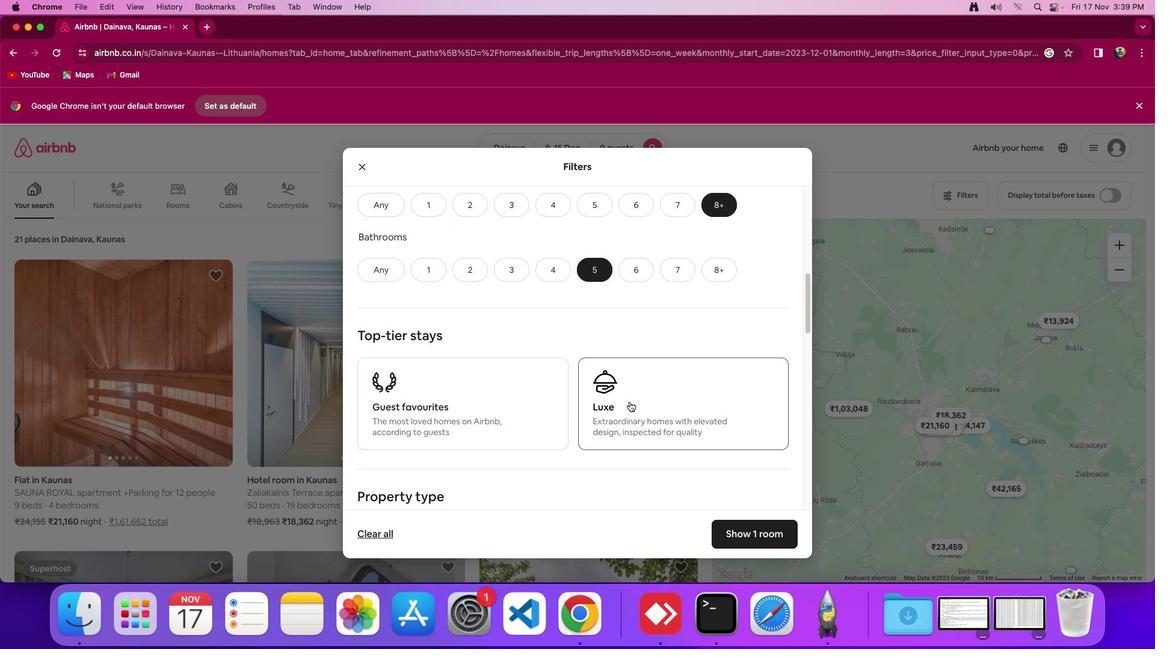
Action: Mouse scrolled (630, 407) with delta (0, 0)
Screenshot: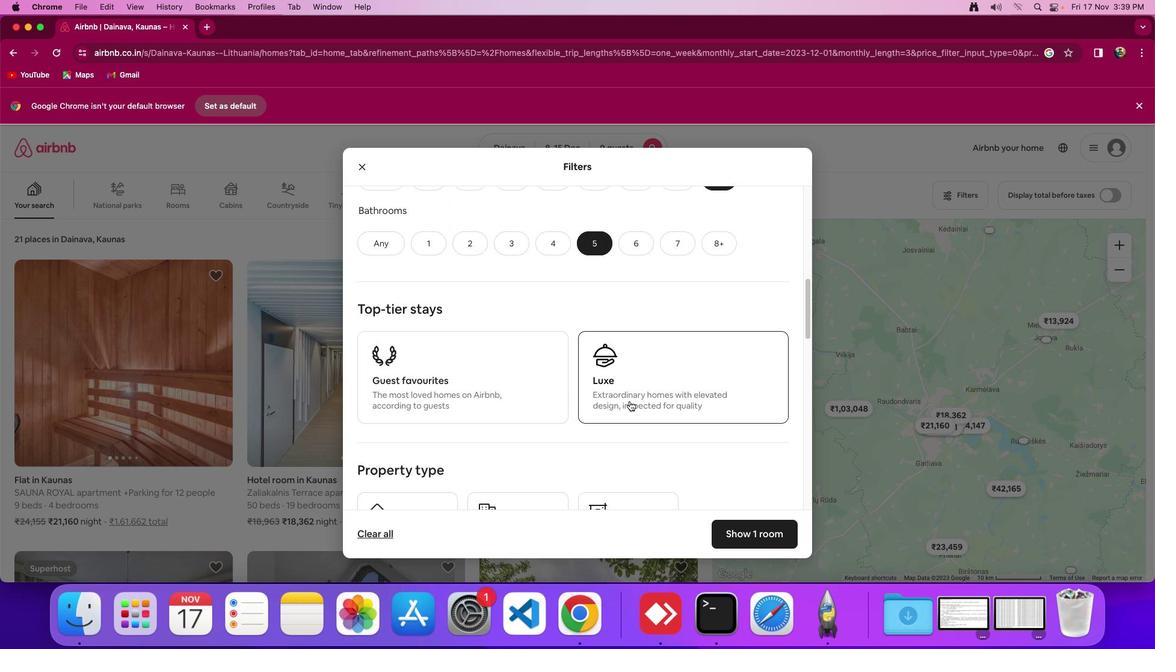 
Action: Mouse scrolled (630, 407) with delta (0, -1)
Screenshot: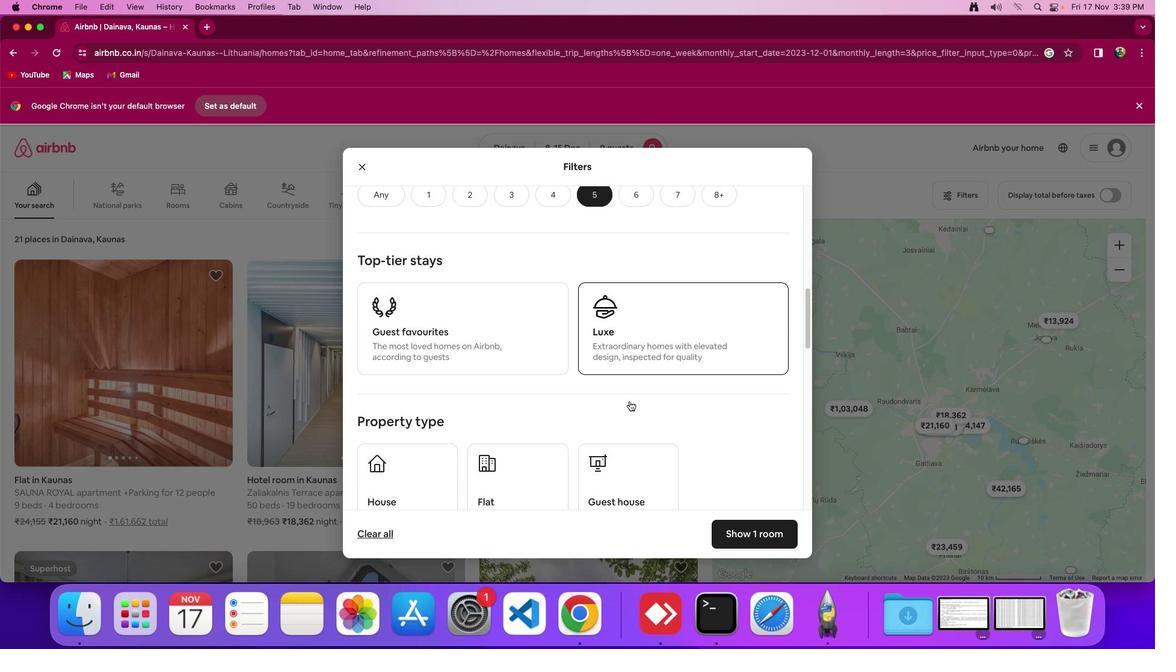 
Action: Mouse moved to (629, 401)
Screenshot: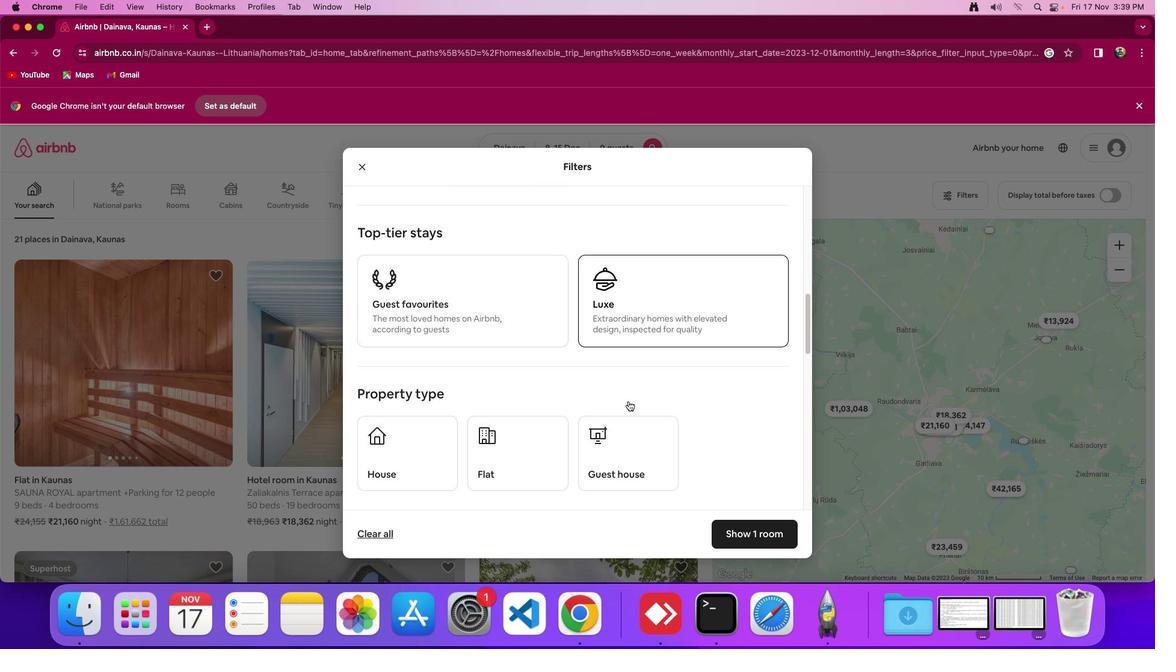 
Action: Mouse scrolled (629, 401) with delta (0, -1)
Screenshot: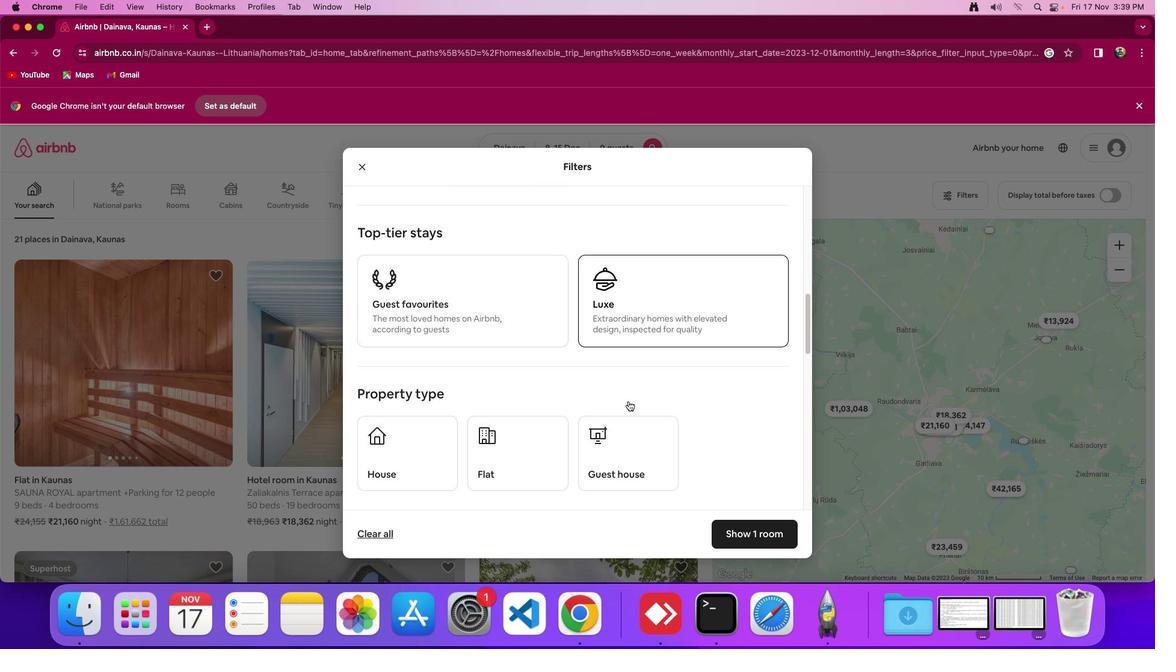 
Action: Mouse moved to (512, 464)
Screenshot: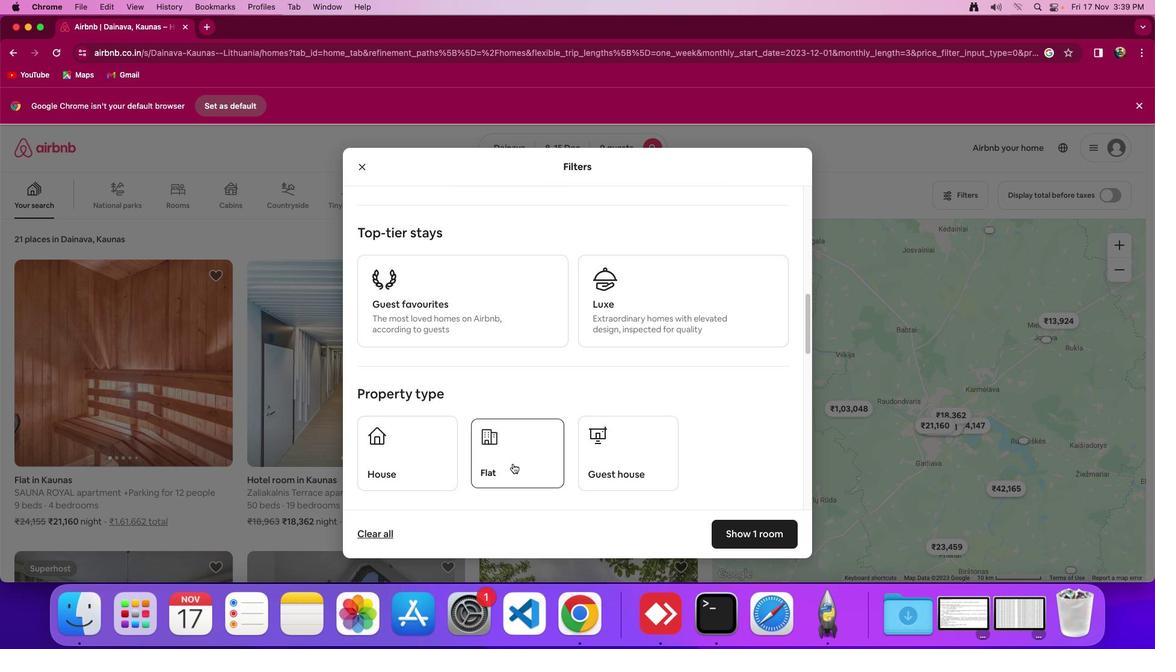 
Action: Mouse pressed left at (512, 464)
Screenshot: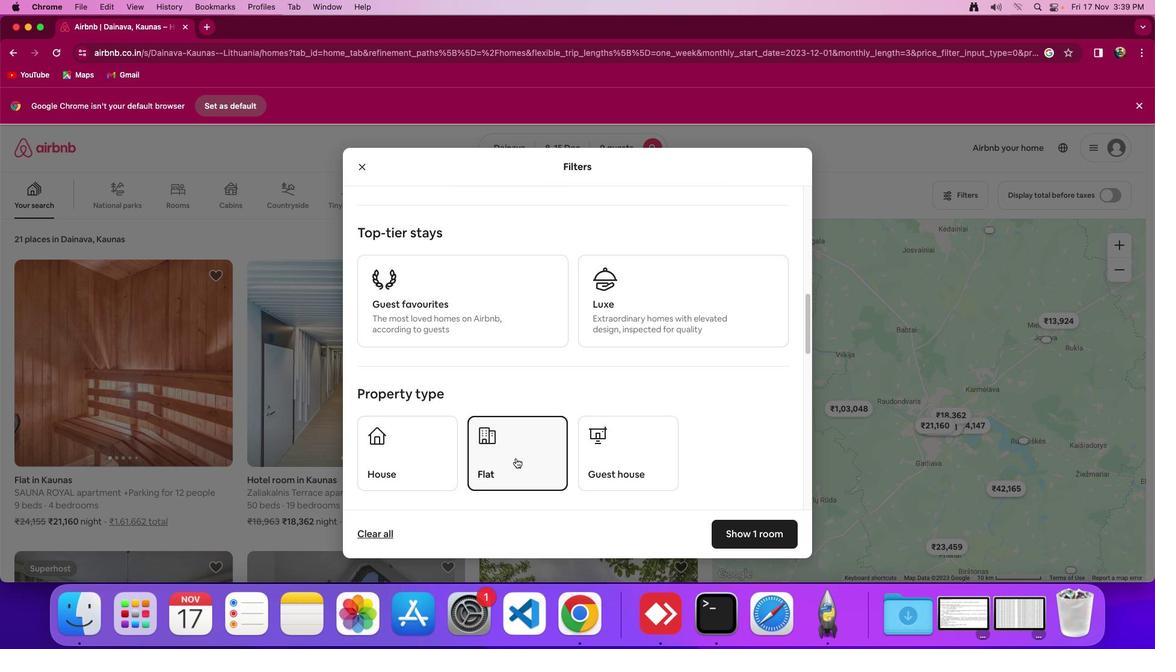 
Action: Mouse moved to (604, 383)
Screenshot: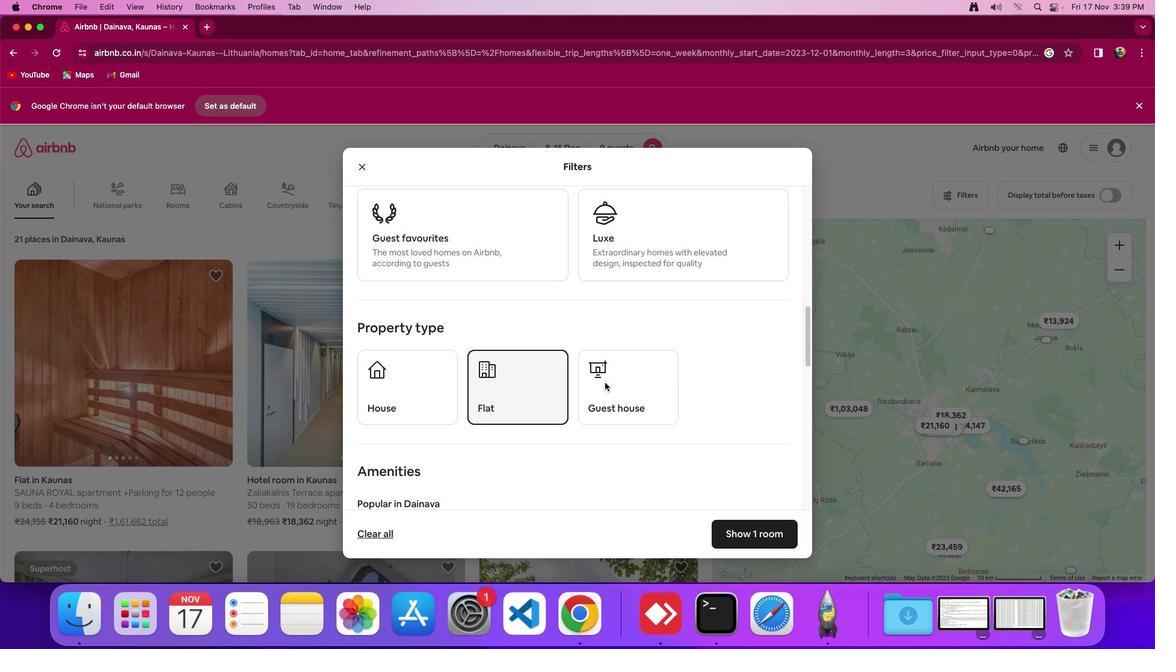 
Action: Mouse scrolled (604, 383) with delta (0, 0)
Screenshot: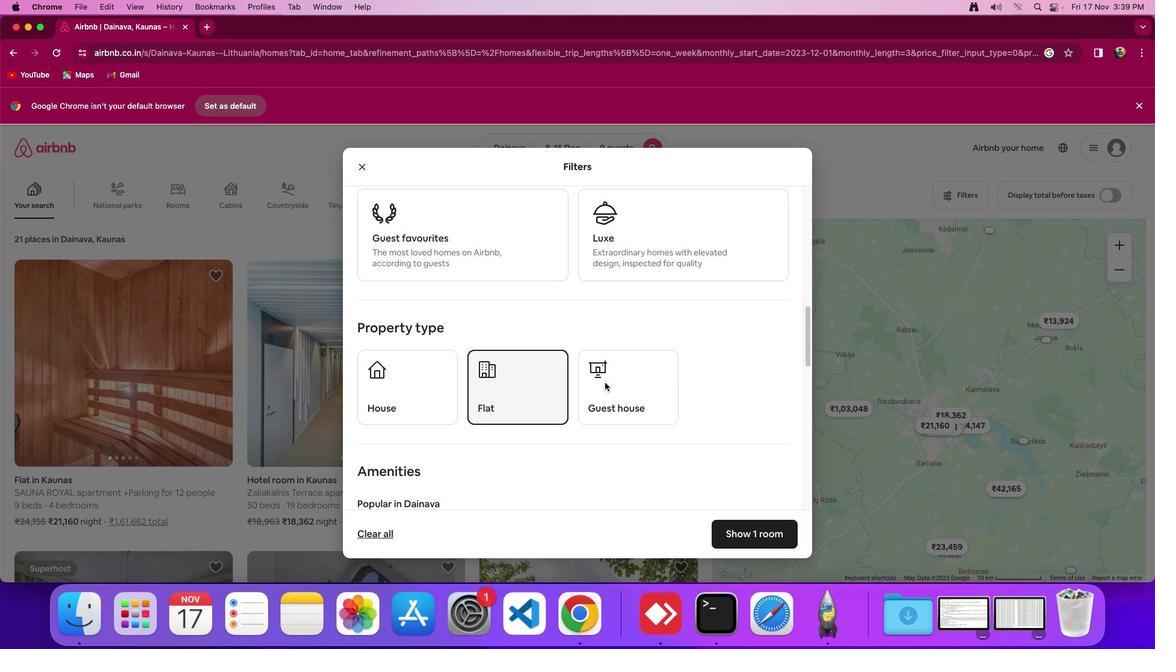 
Action: Mouse moved to (604, 383)
Screenshot: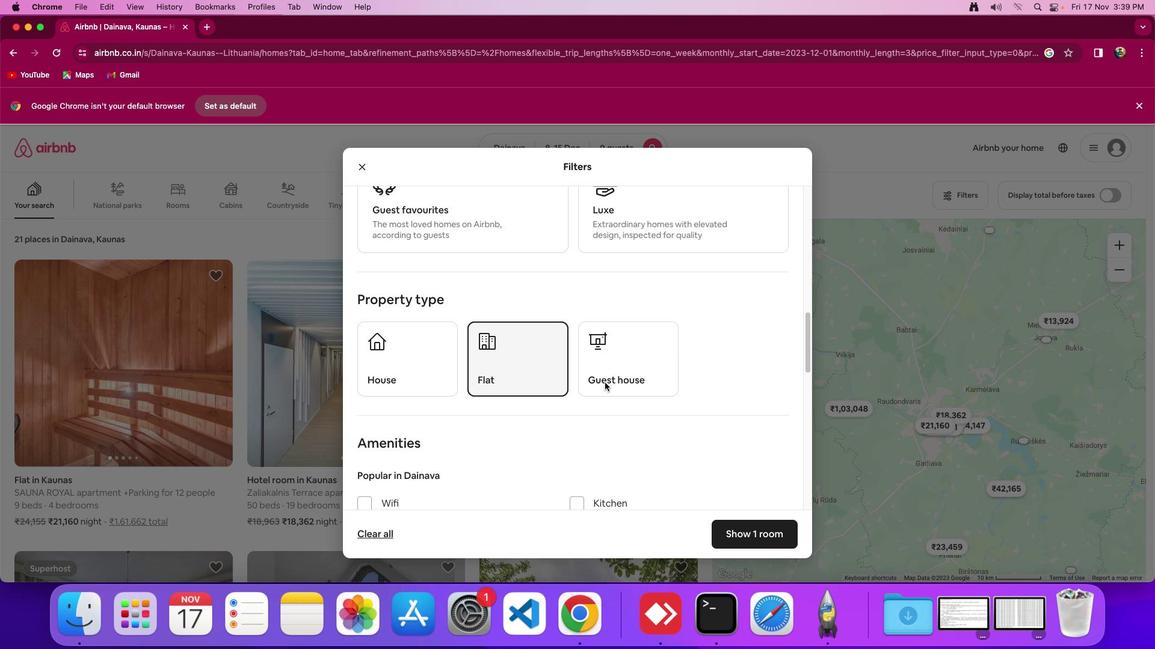 
Action: Mouse scrolled (604, 383) with delta (0, 0)
Screenshot: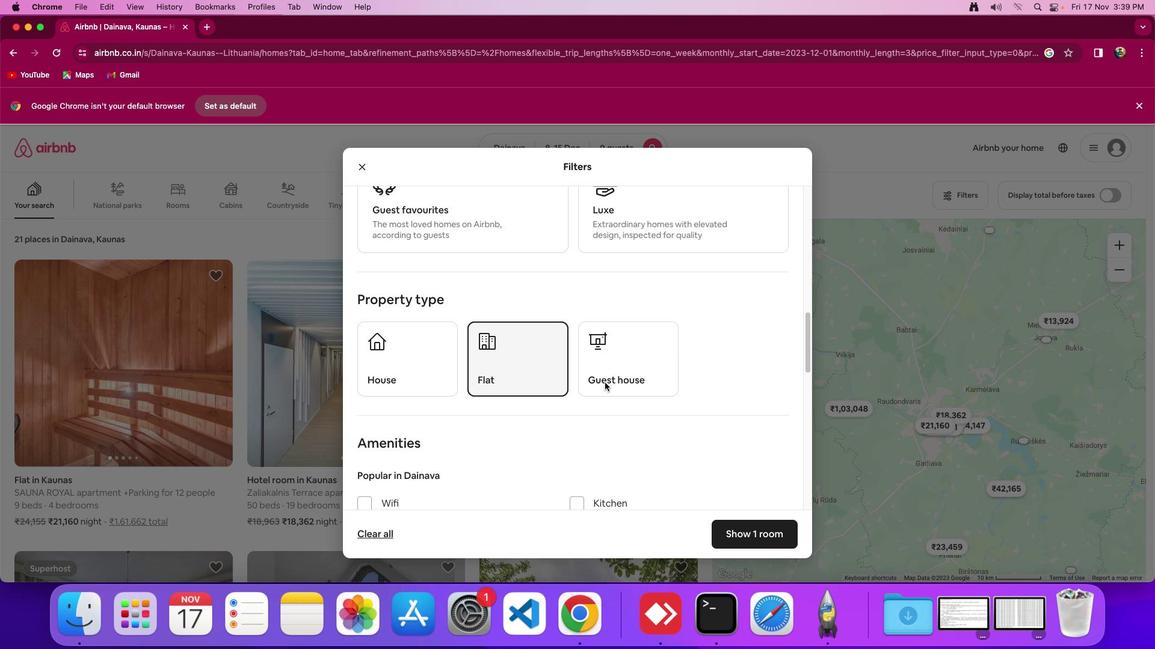 
Action: Mouse moved to (605, 383)
Screenshot: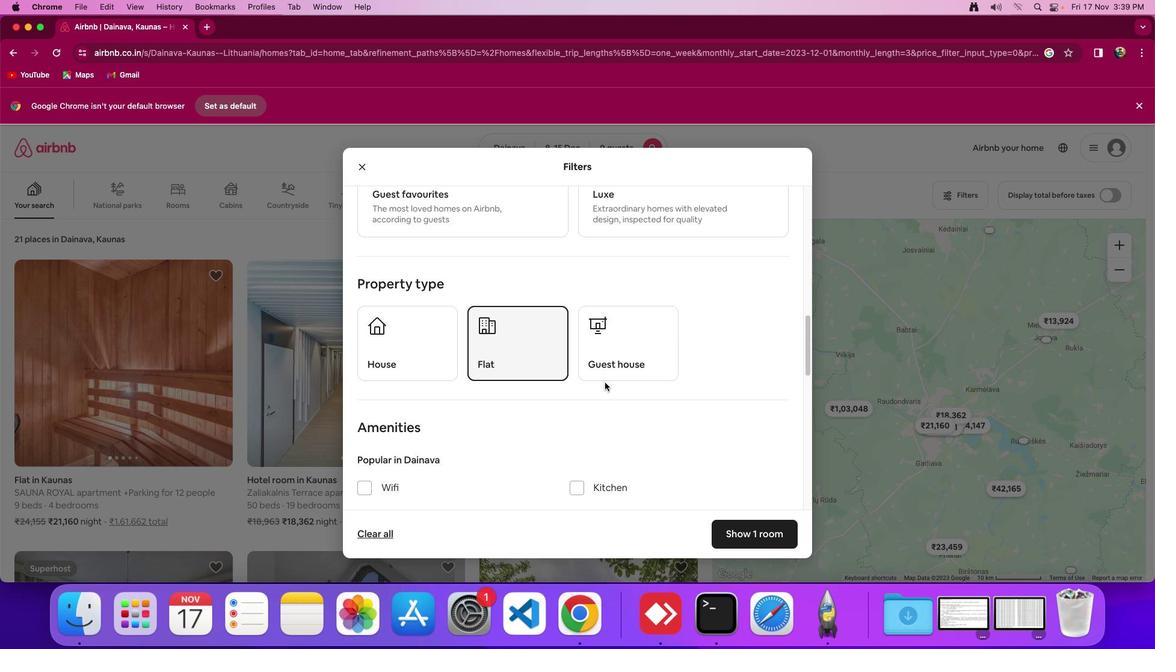 
Action: Mouse scrolled (605, 383) with delta (0, -1)
Screenshot: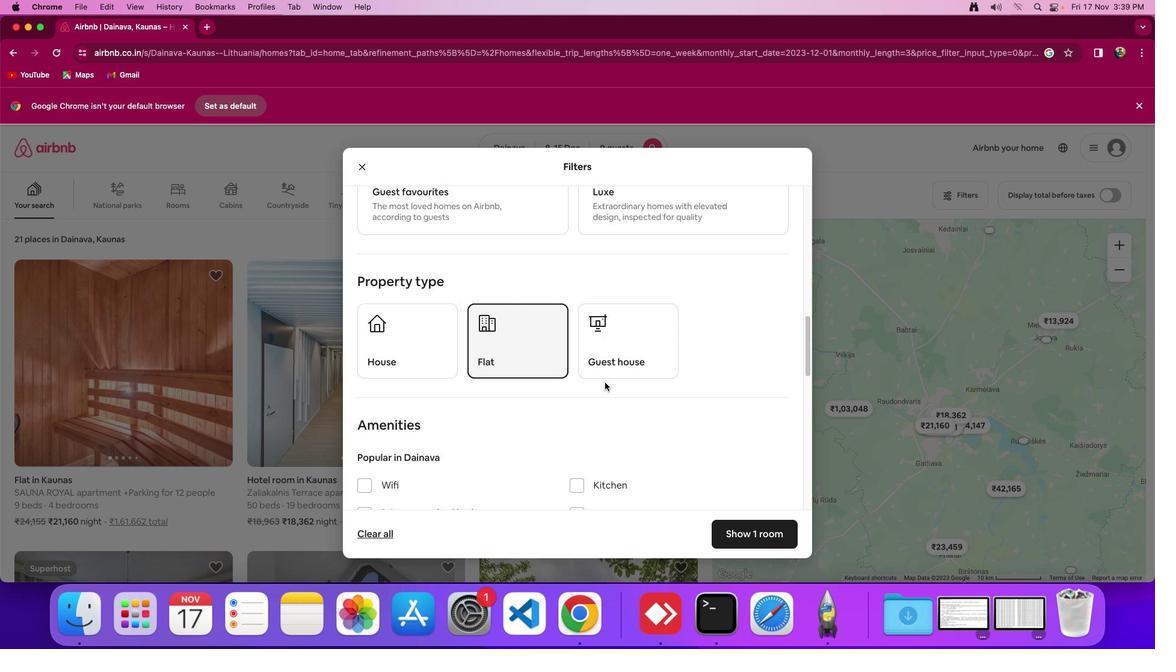 
Action: Mouse moved to (605, 382)
Screenshot: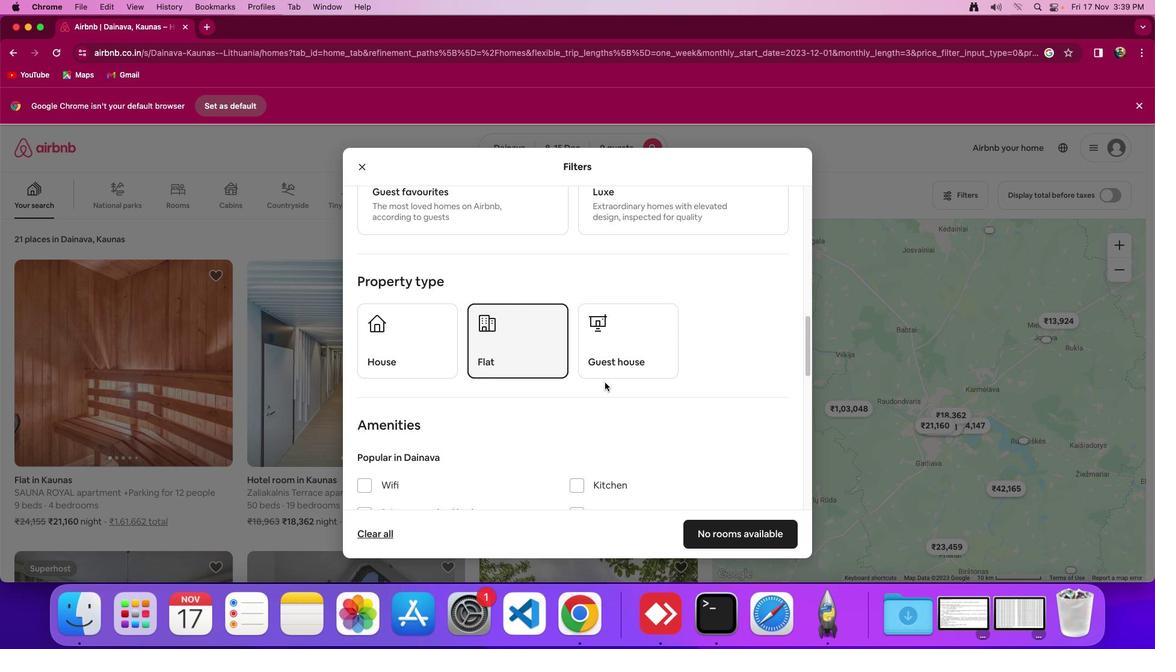 
Action: Mouse scrolled (605, 382) with delta (0, 0)
Screenshot: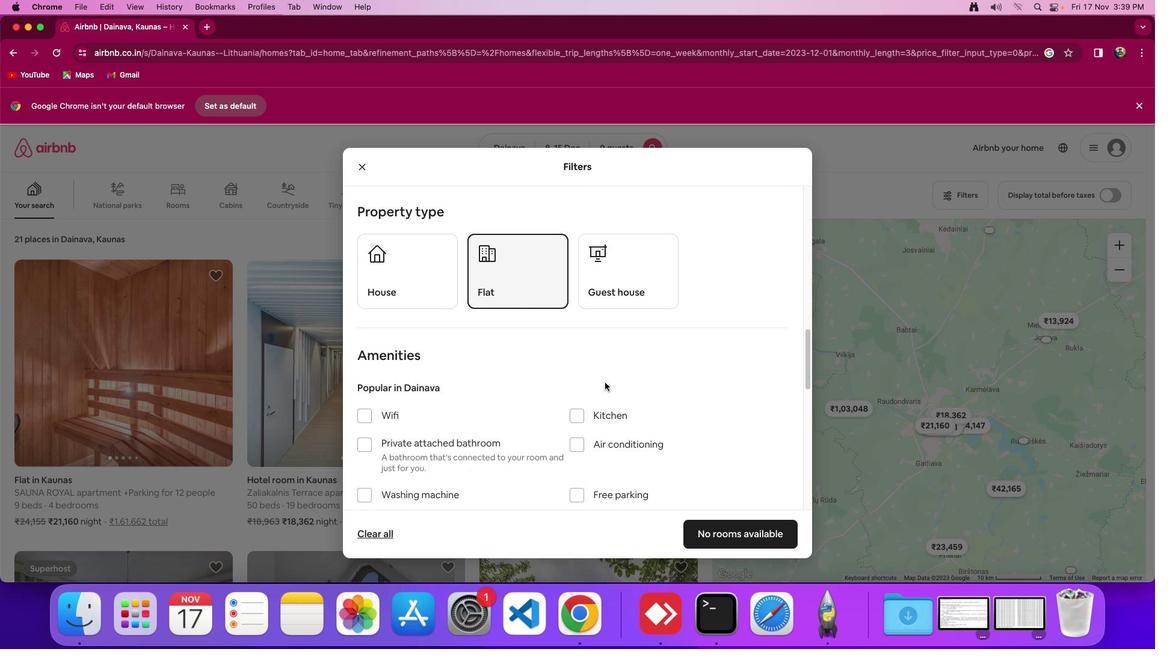 
Action: Mouse scrolled (605, 382) with delta (0, 0)
Screenshot: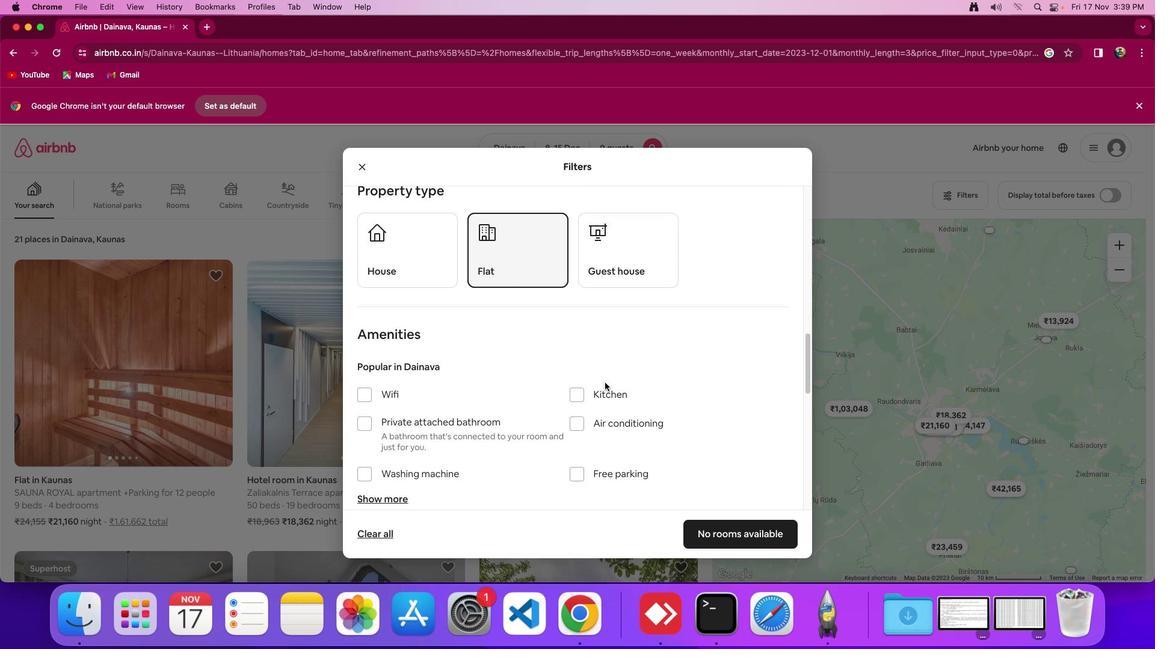 
Action: Mouse scrolled (605, 382) with delta (0, -1)
Screenshot: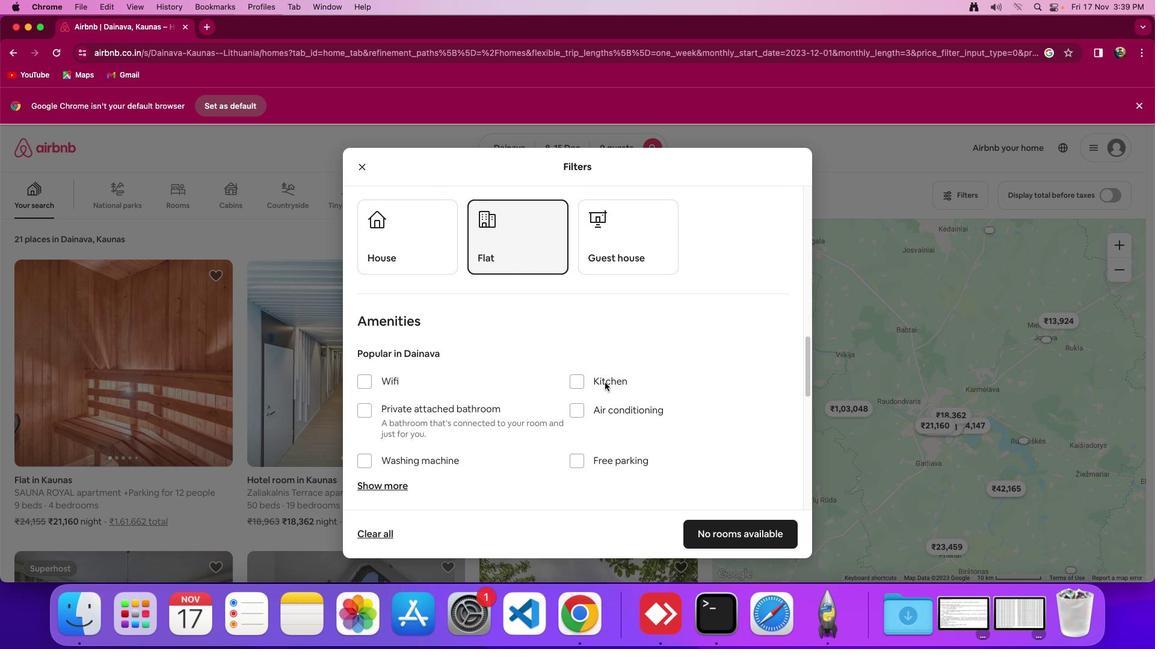 
Action: Mouse moved to (581, 397)
Screenshot: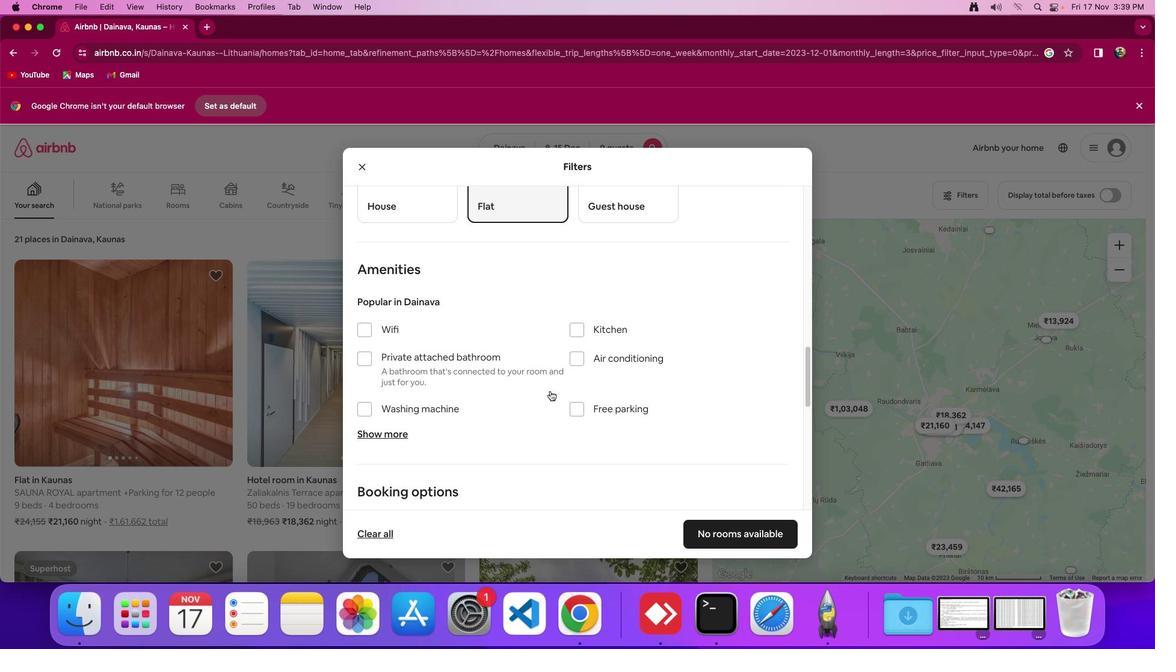 
Action: Mouse scrolled (581, 397) with delta (0, 0)
Screenshot: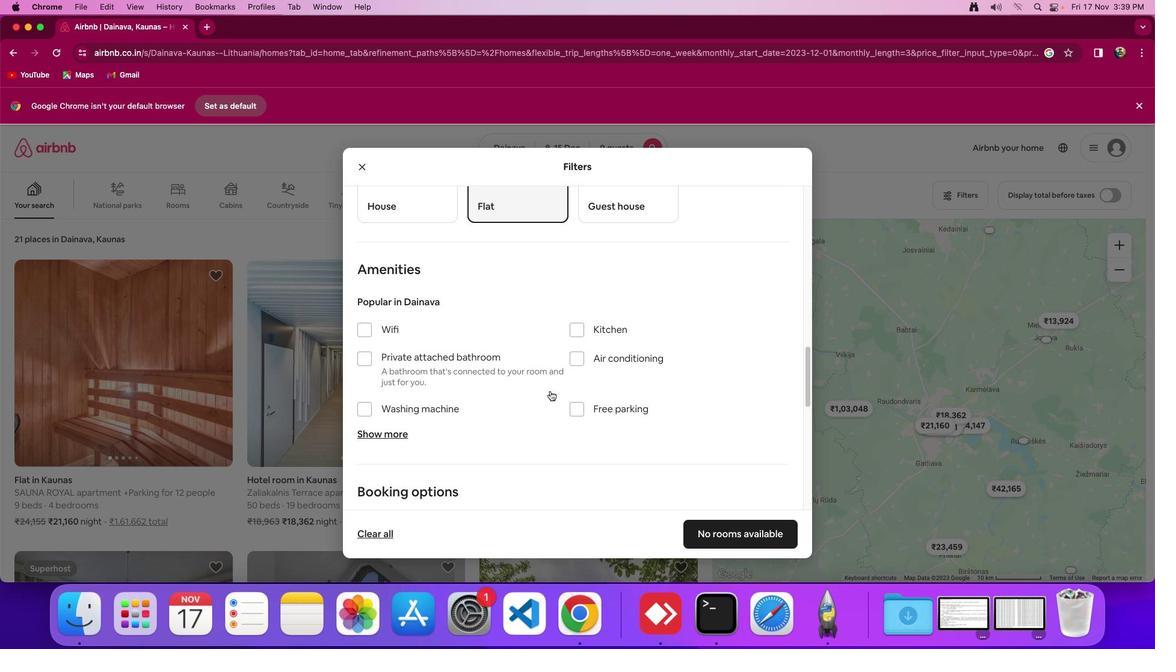 
Action: Mouse moved to (580, 397)
Screenshot: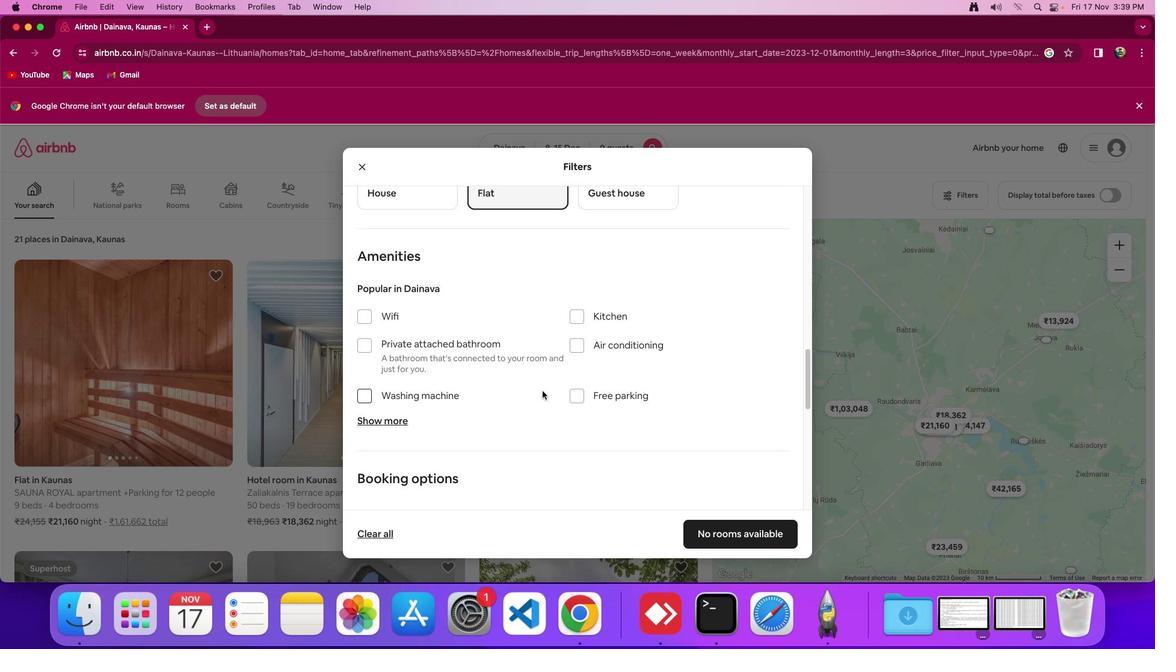 
Action: Mouse scrolled (580, 397) with delta (0, 0)
Screenshot: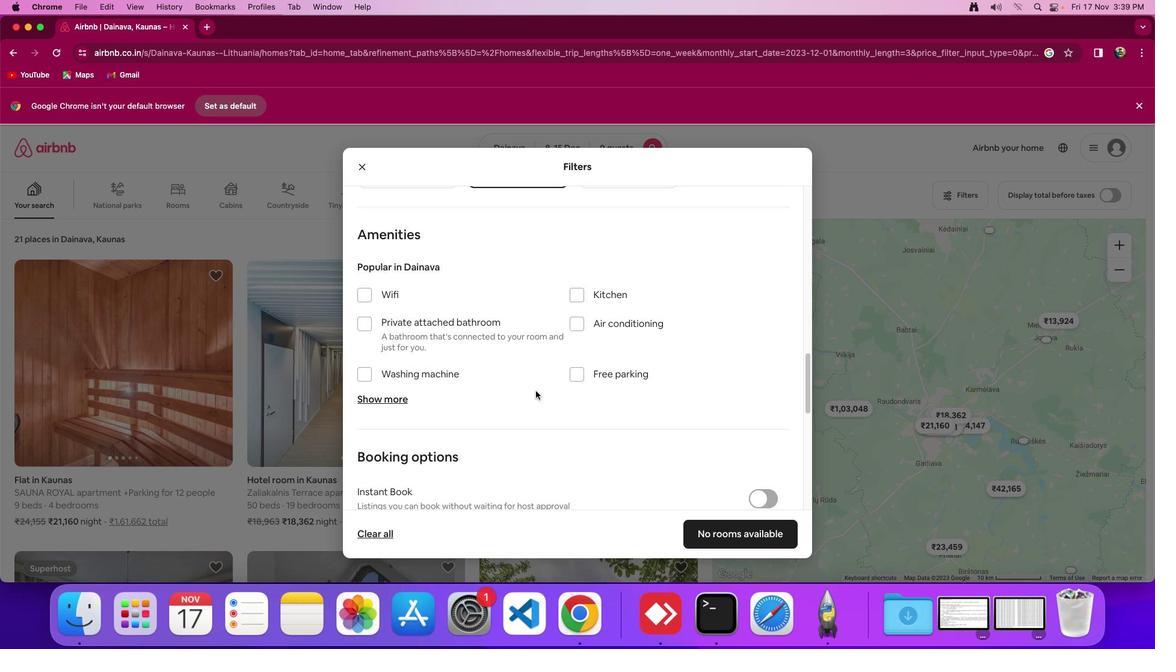 
Action: Mouse moved to (580, 397)
Screenshot: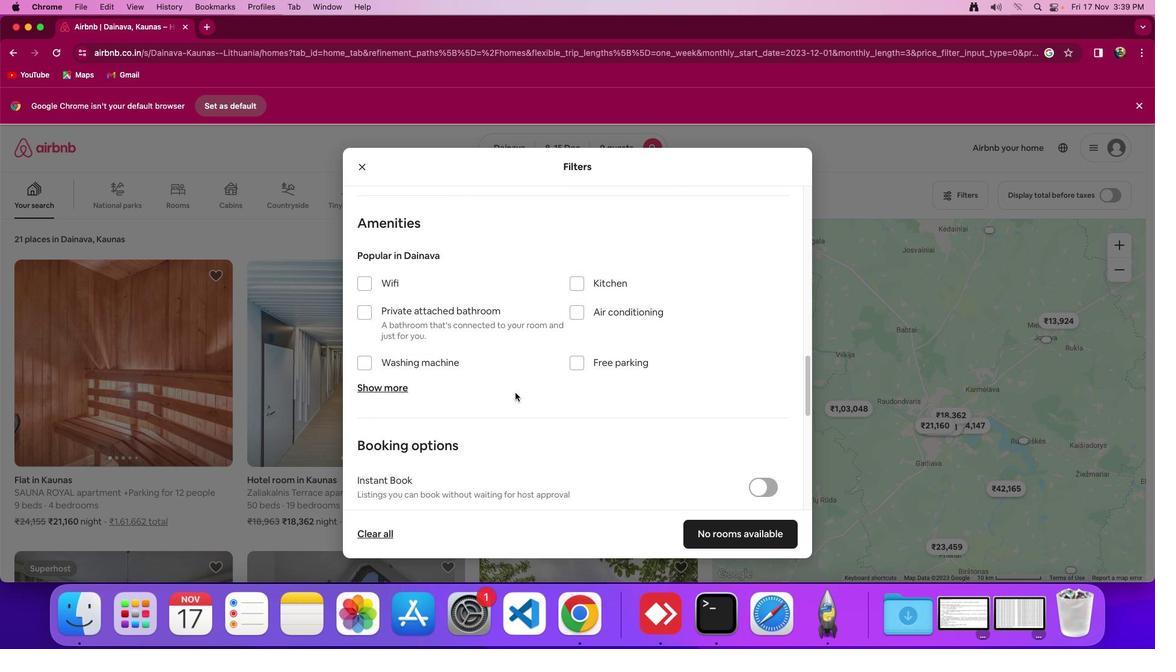 
Action: Mouse scrolled (580, 397) with delta (0, -1)
Screenshot: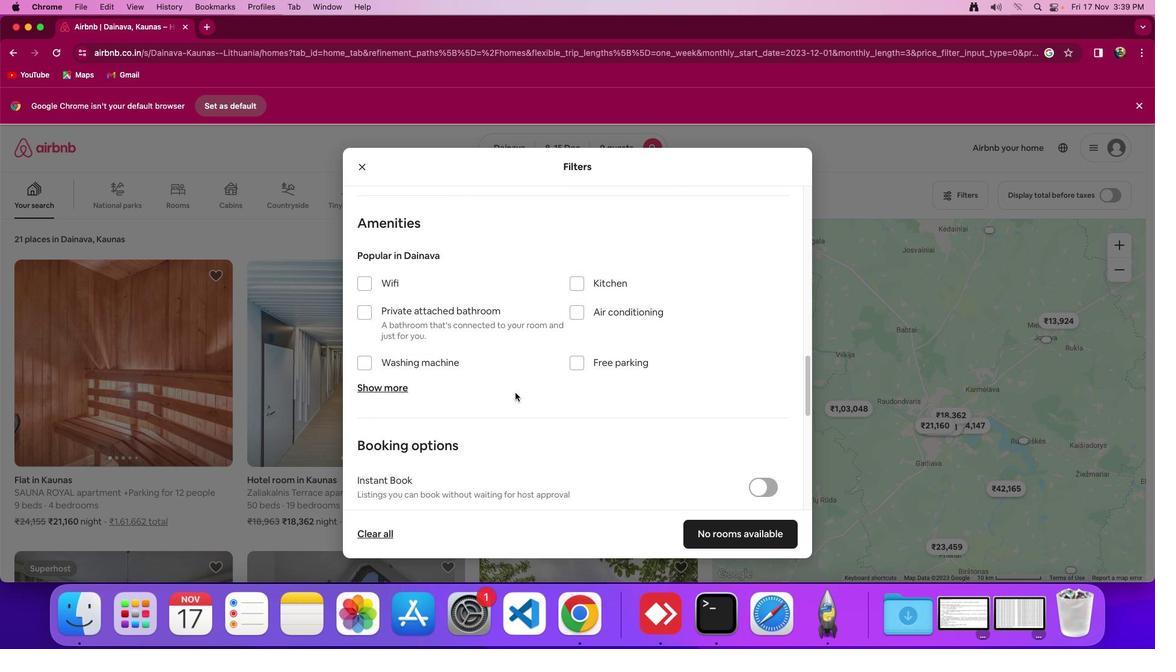 
Action: Mouse moved to (365, 284)
Screenshot: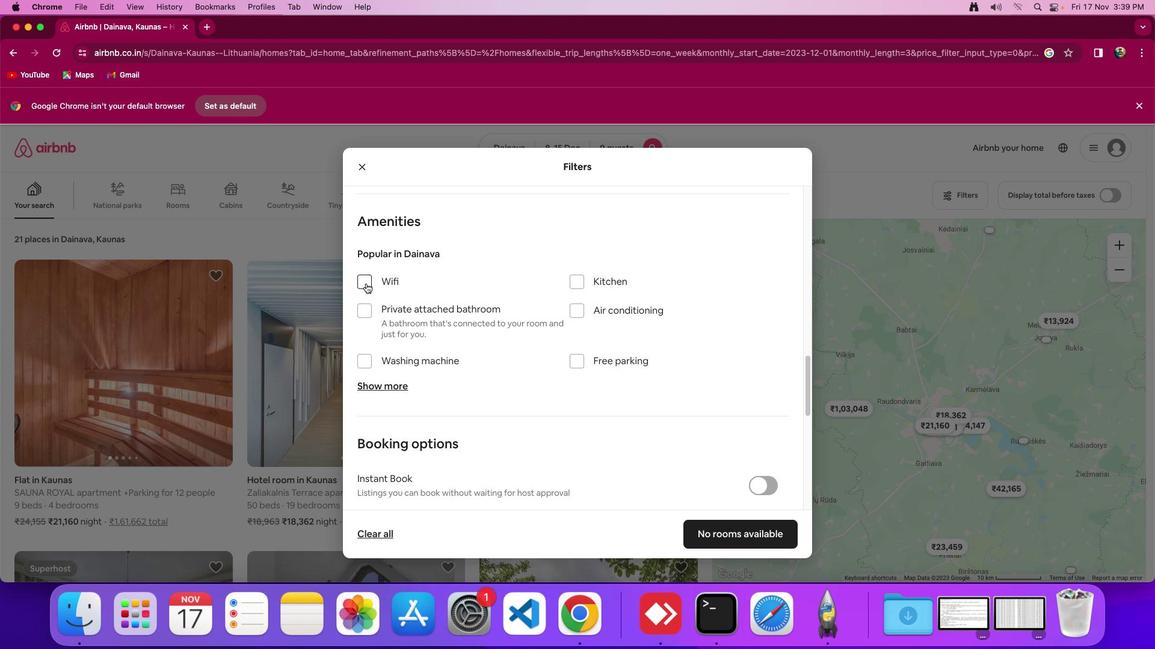 
Action: Mouse pressed left at (365, 284)
Screenshot: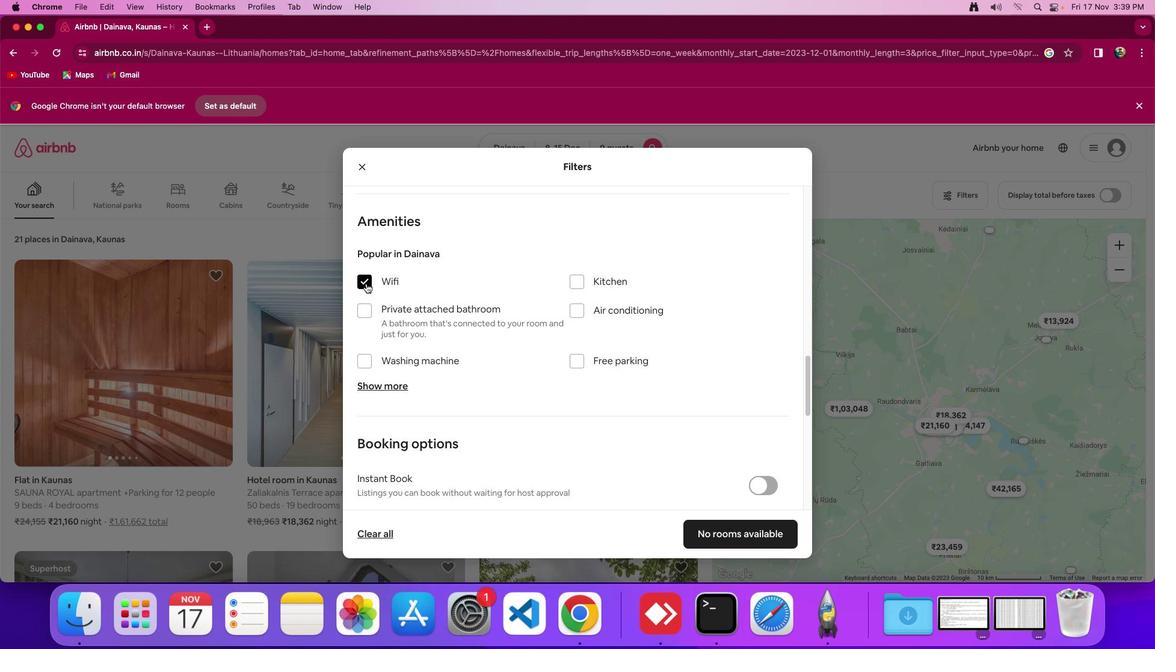 
Action: Mouse moved to (484, 330)
Screenshot: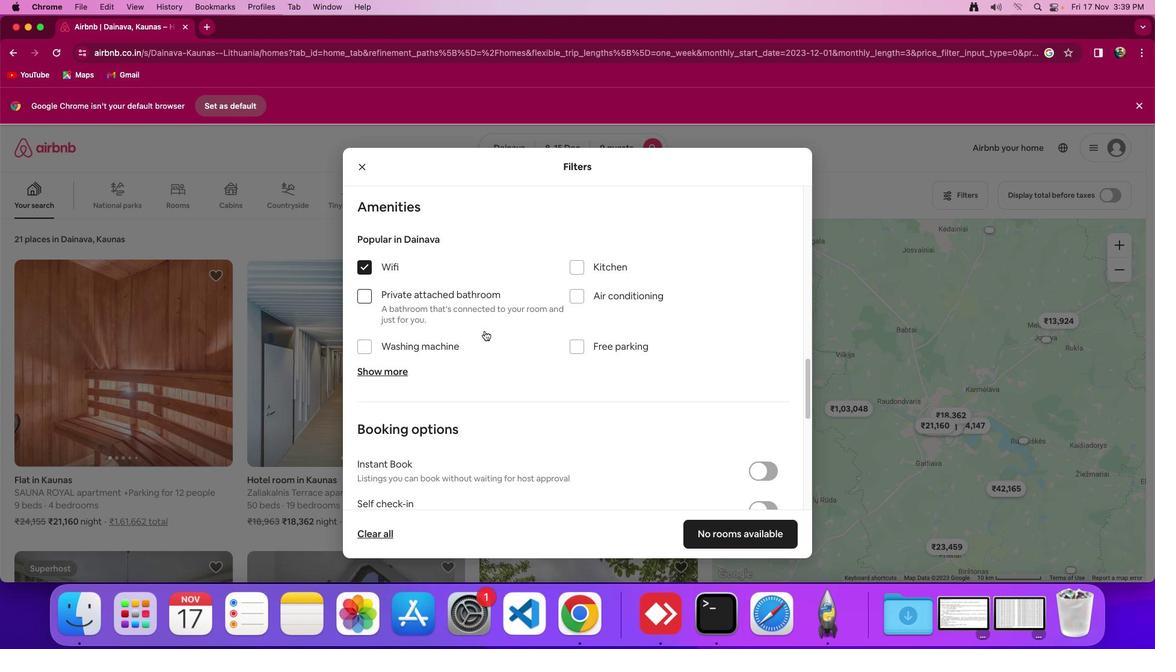 
Action: Mouse scrolled (484, 330) with delta (0, 0)
Screenshot: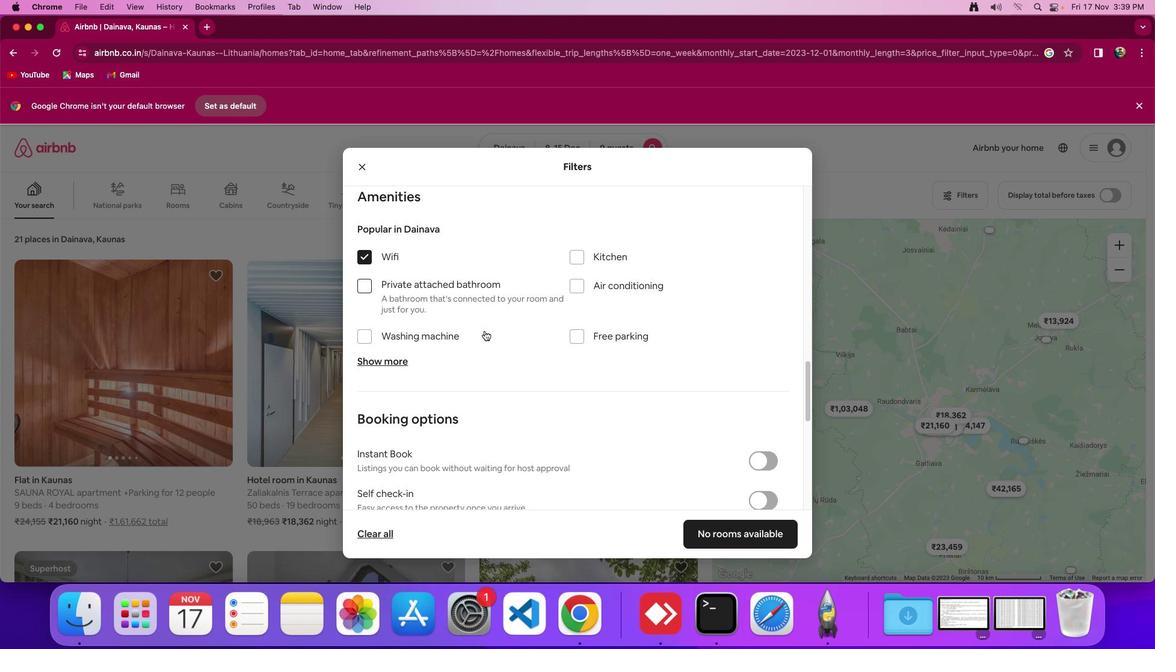 
Action: Mouse scrolled (484, 330) with delta (0, 0)
Screenshot: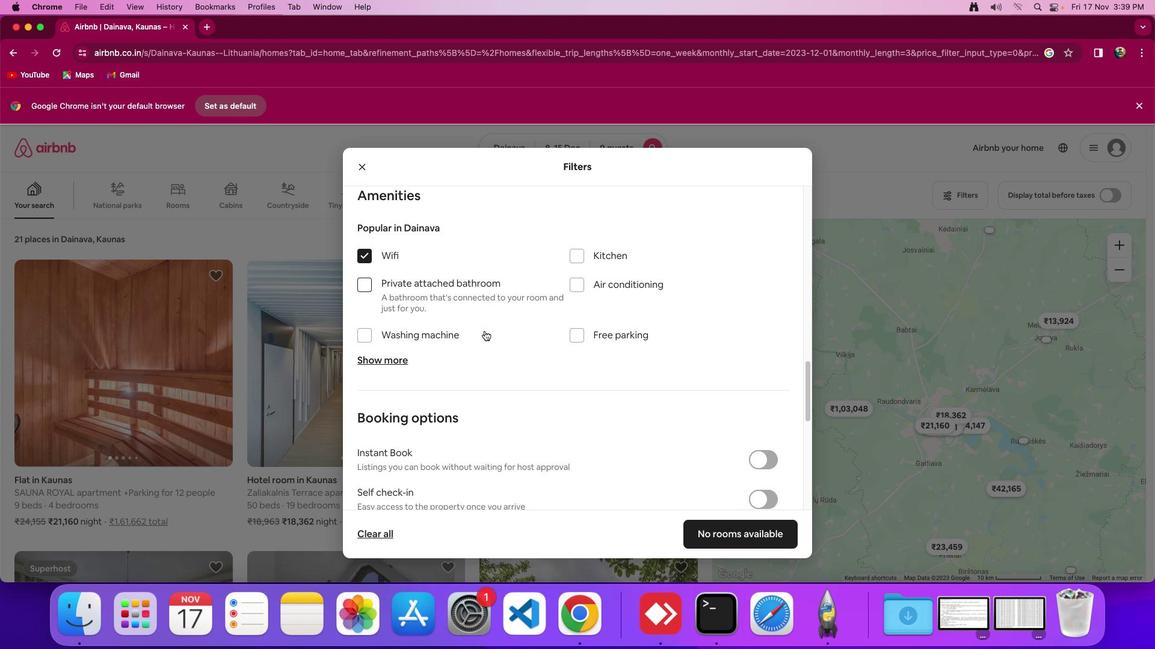 
Action: Mouse moved to (376, 362)
Screenshot: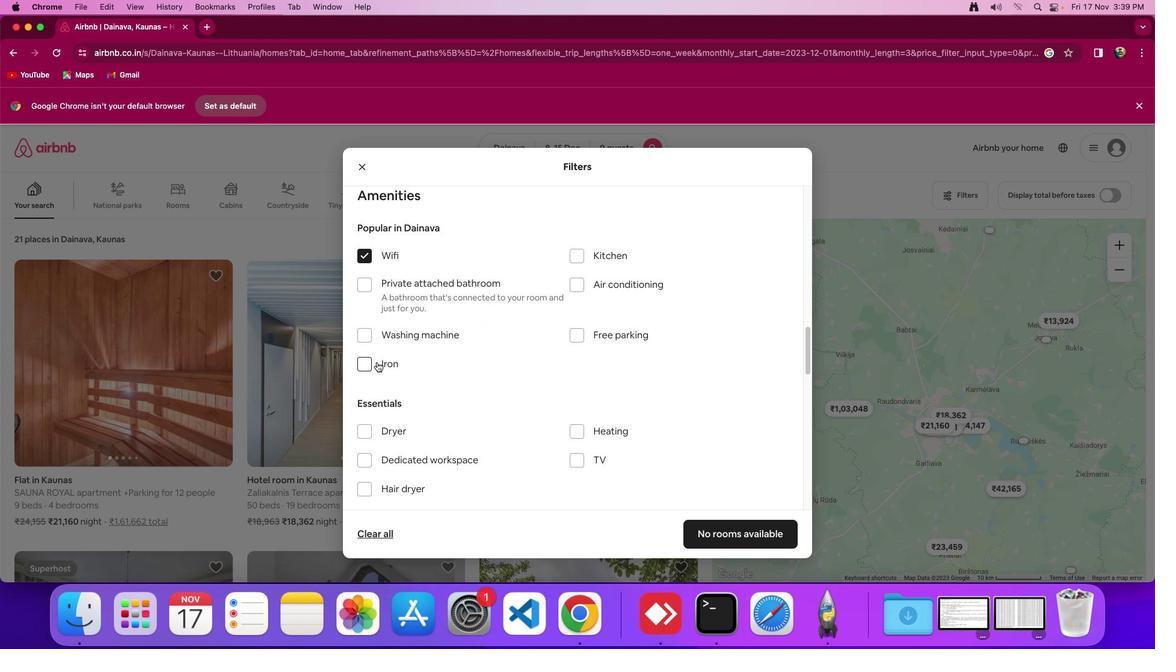 
Action: Mouse pressed left at (376, 362)
Screenshot: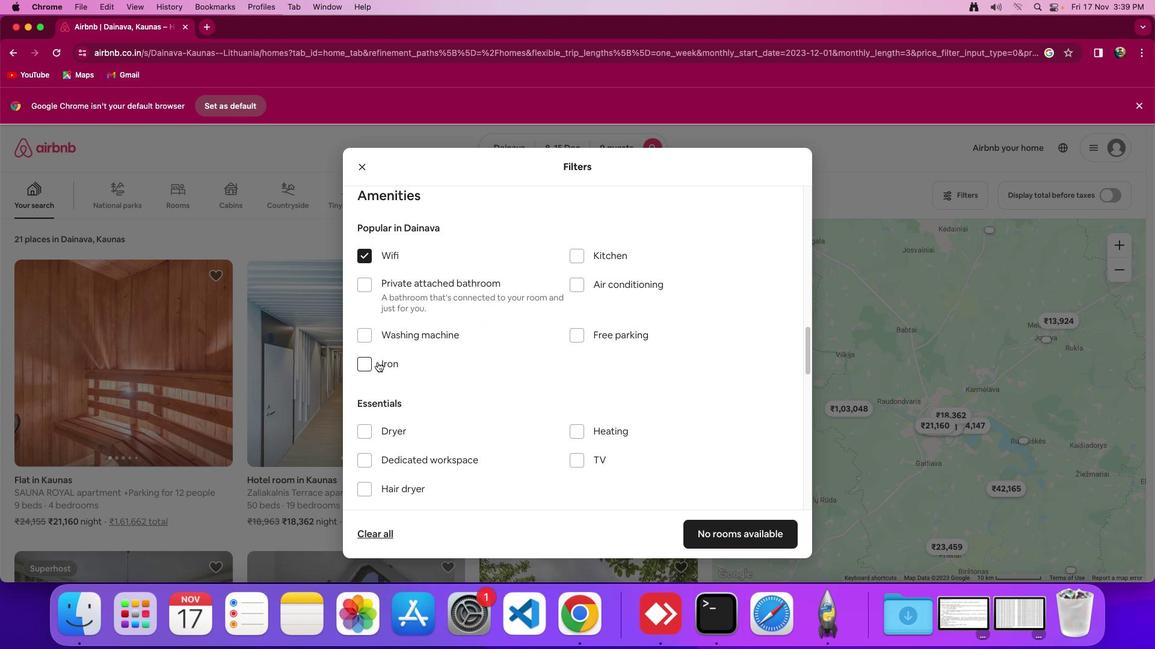 
Action: Mouse moved to (578, 333)
Screenshot: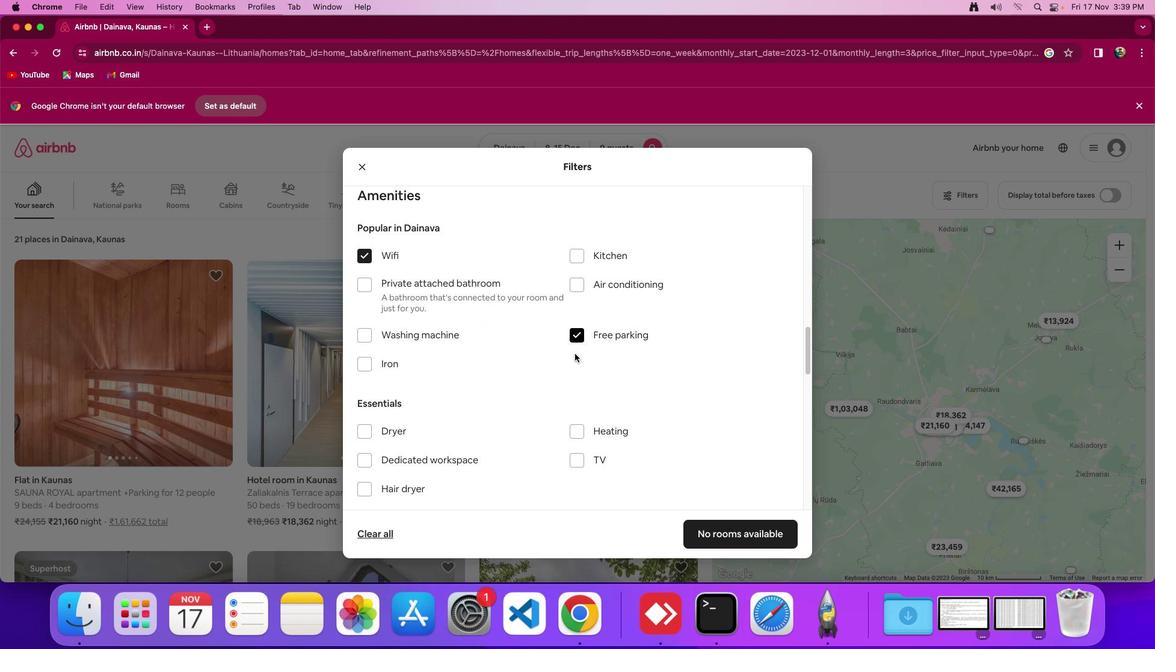 
Action: Mouse pressed left at (578, 333)
Screenshot: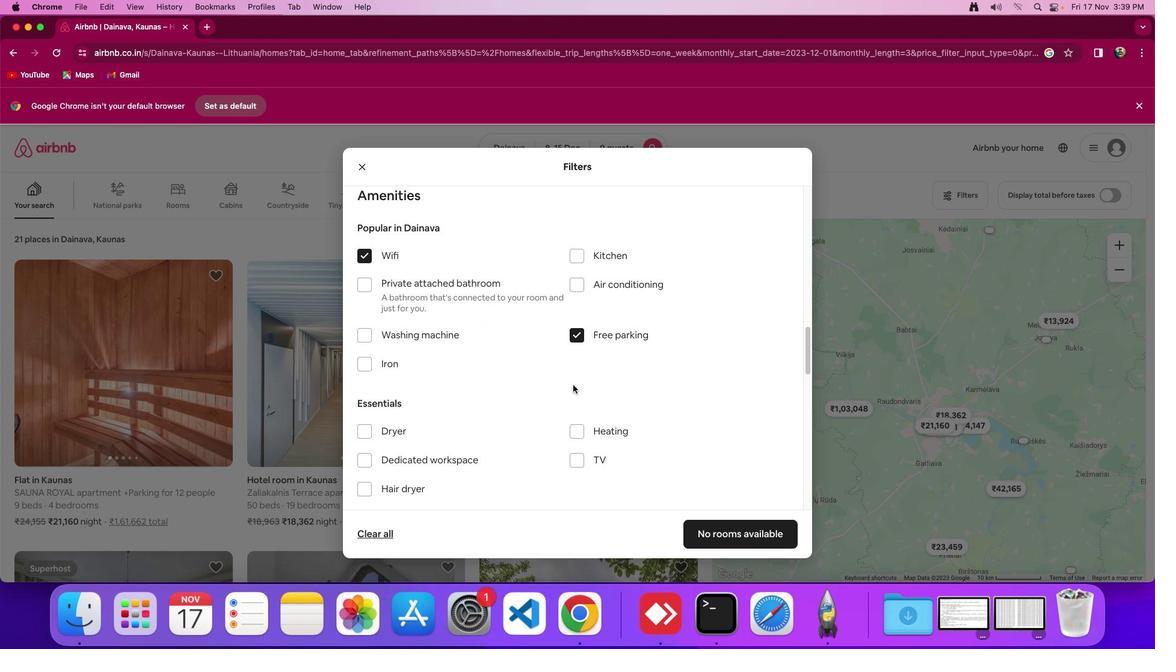 
Action: Mouse moved to (577, 455)
Screenshot: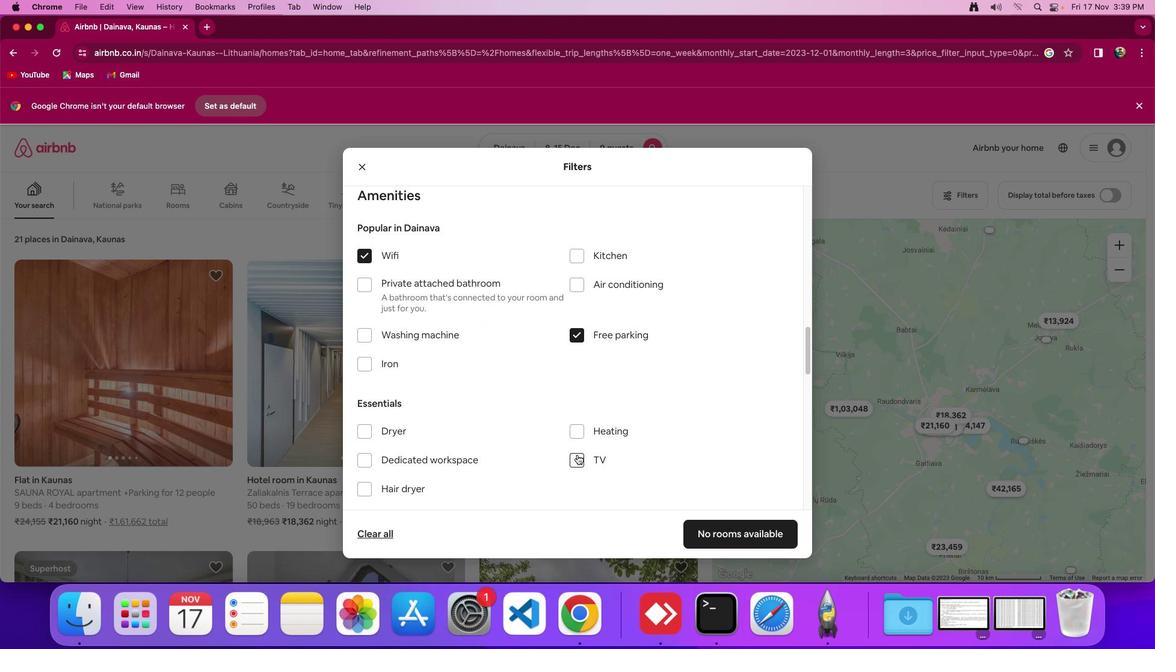 
Action: Mouse pressed left at (577, 455)
Screenshot: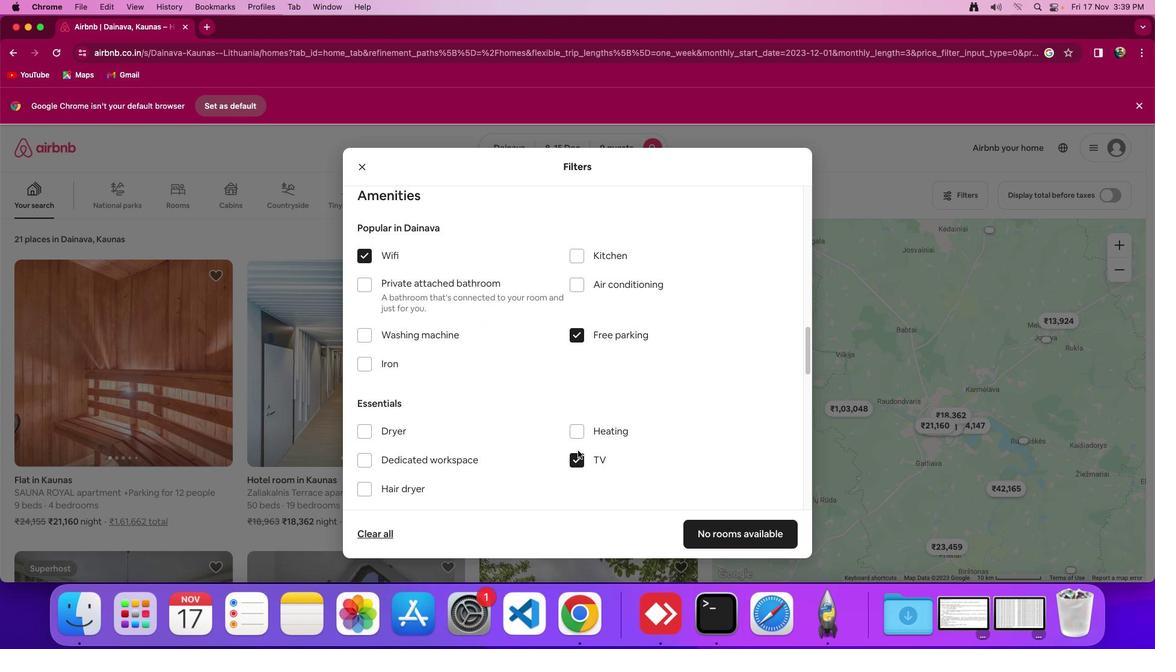 
Action: Mouse moved to (582, 433)
Screenshot: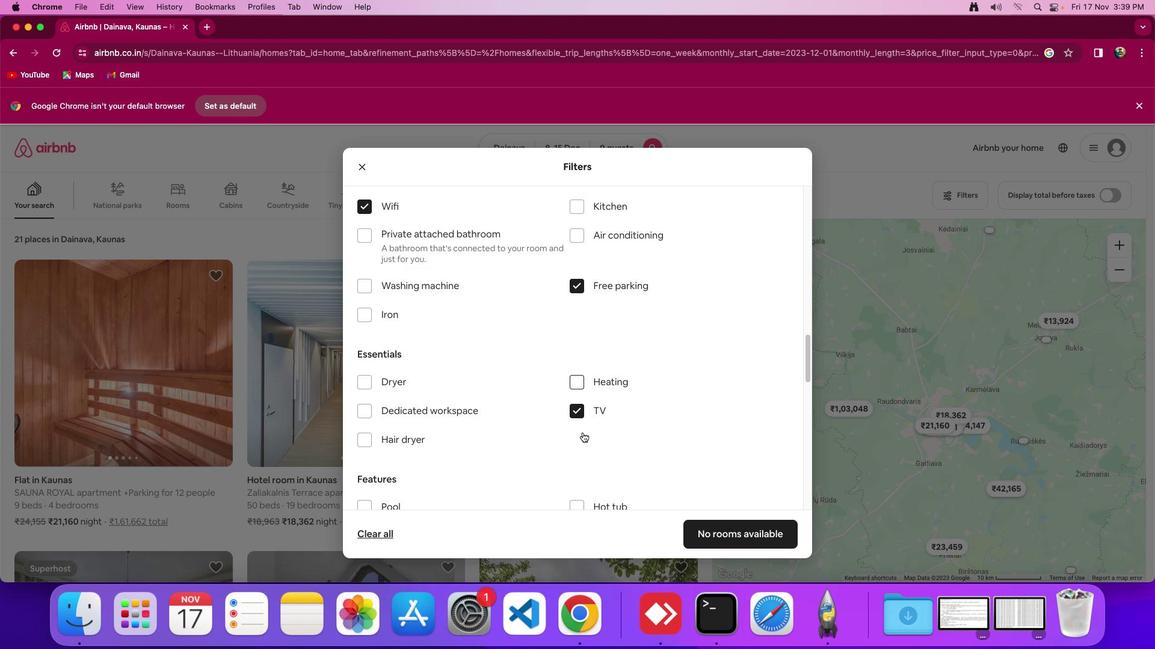 
Action: Mouse scrolled (582, 433) with delta (0, 0)
Screenshot: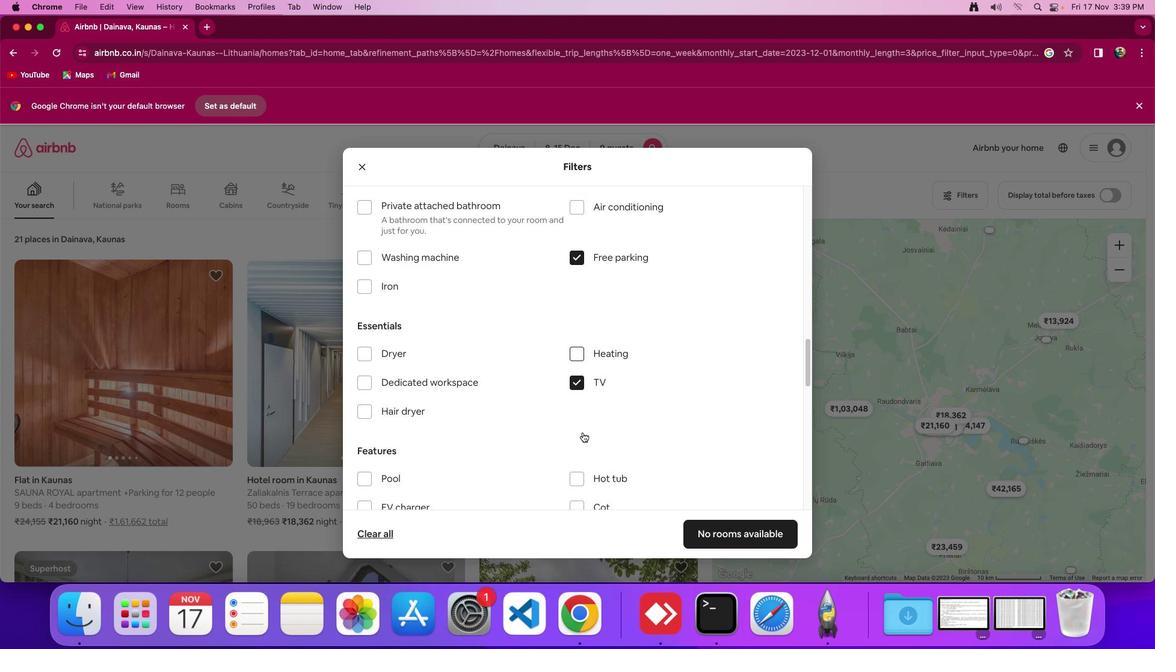 
Action: Mouse scrolled (582, 433) with delta (0, 0)
Screenshot: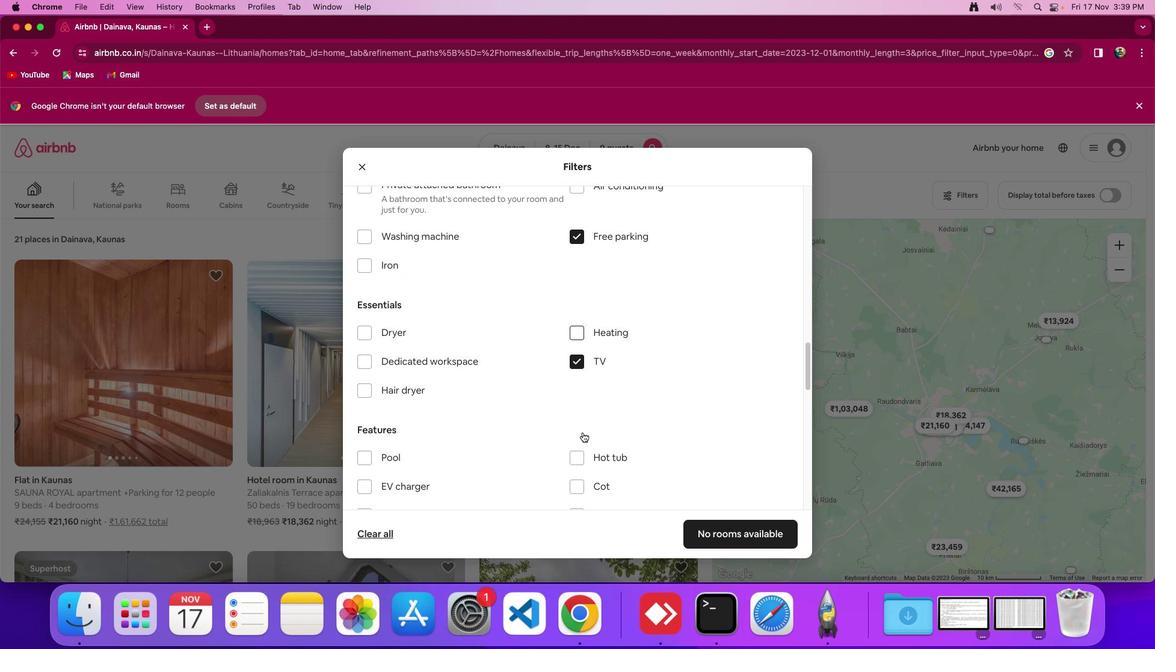 
Action: Mouse scrolled (582, 433) with delta (0, -1)
Screenshot: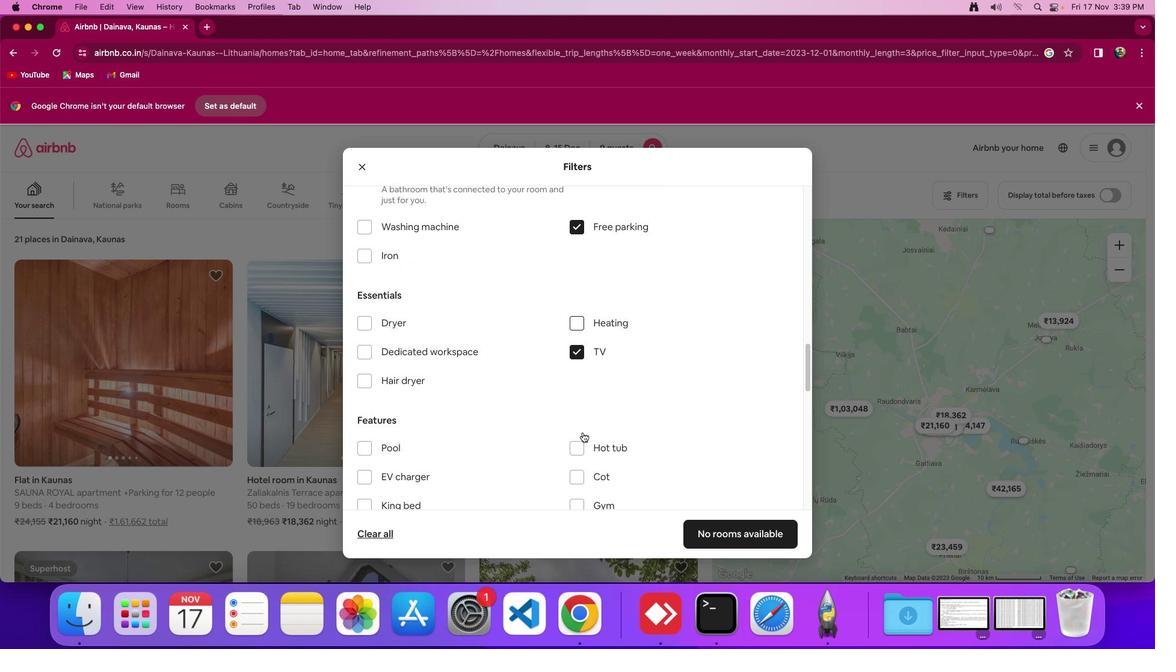 
Action: Mouse moved to (585, 421)
Screenshot: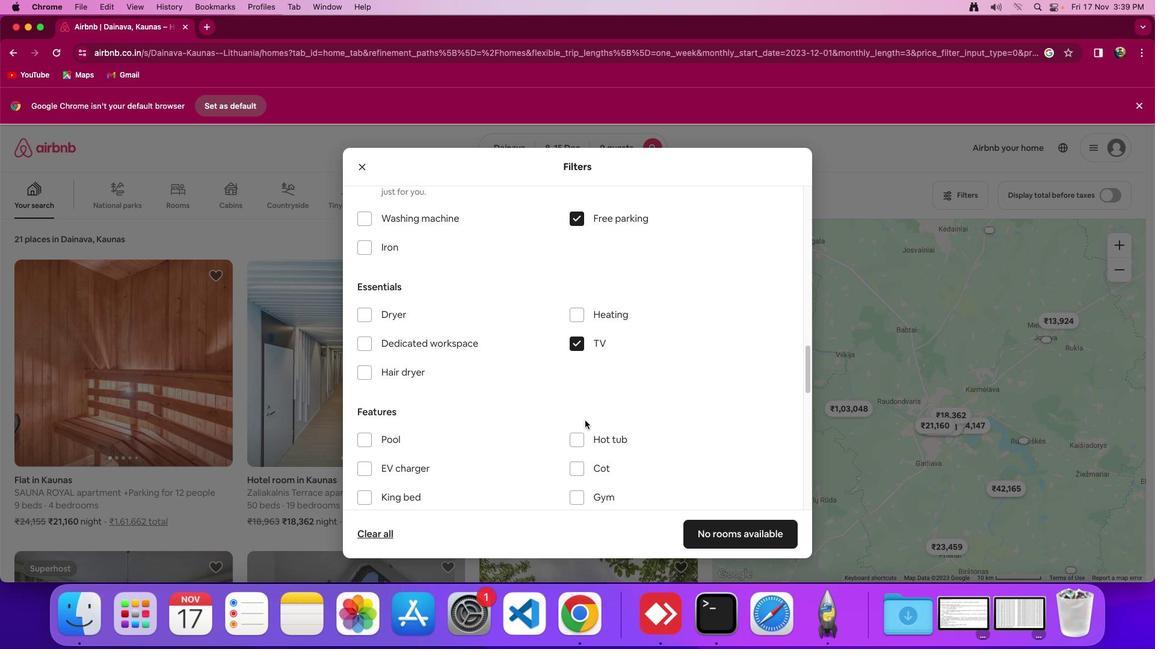 
Action: Mouse scrolled (585, 421) with delta (0, 0)
Screenshot: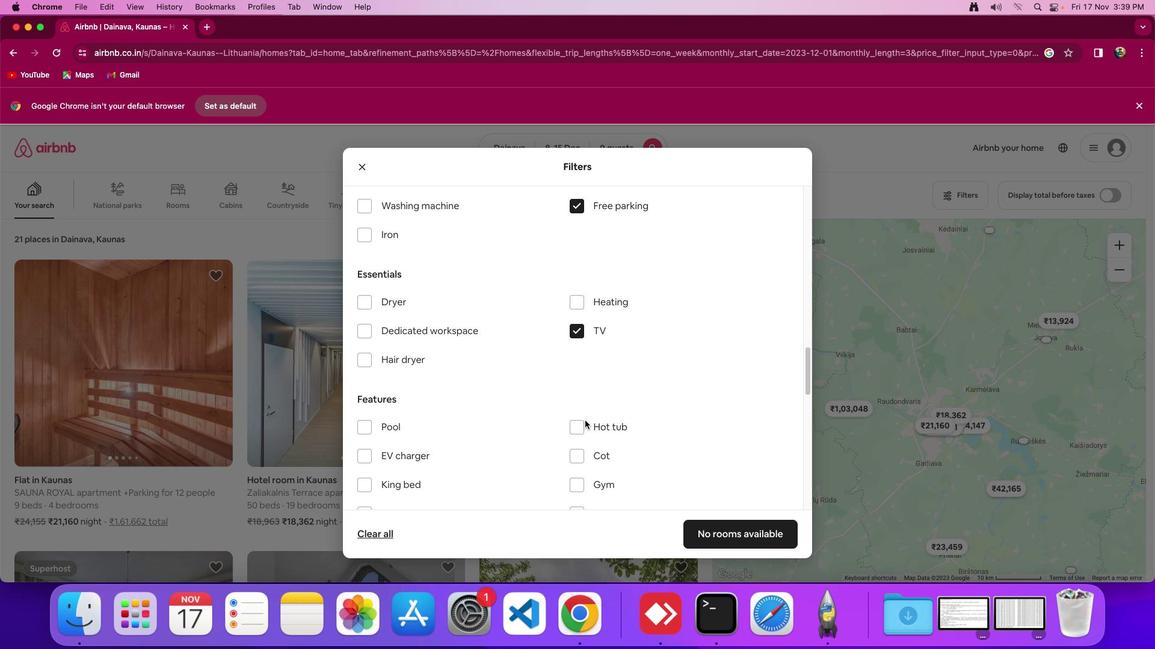 
Action: Mouse moved to (584, 421)
Screenshot: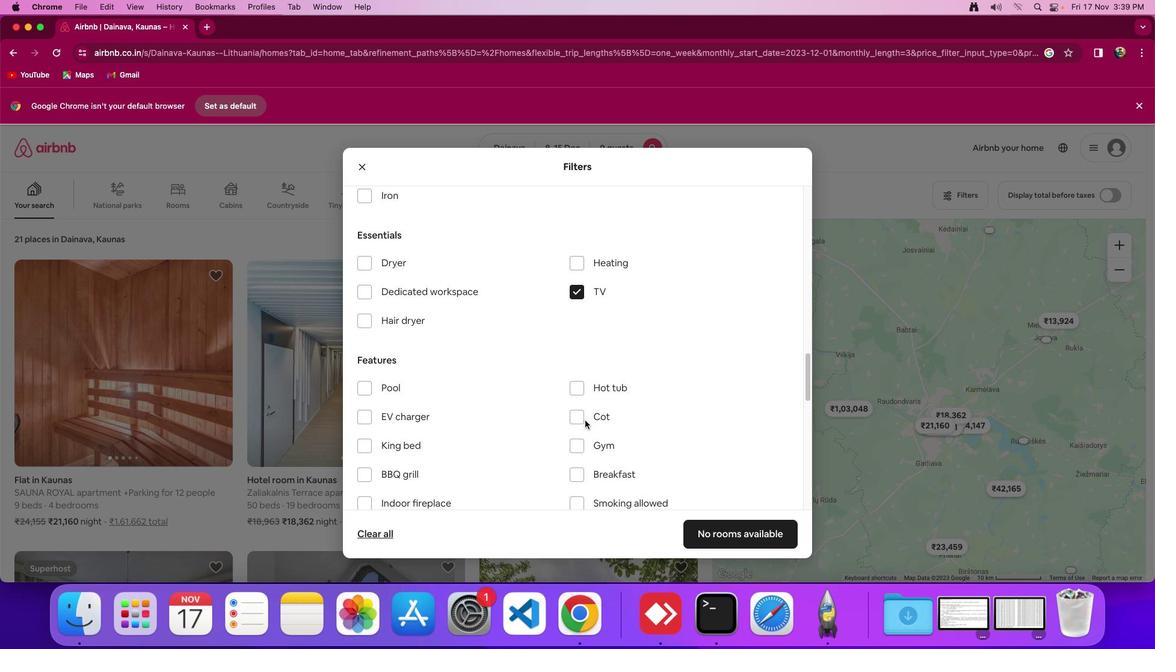
Action: Mouse scrolled (584, 421) with delta (0, 0)
Screenshot: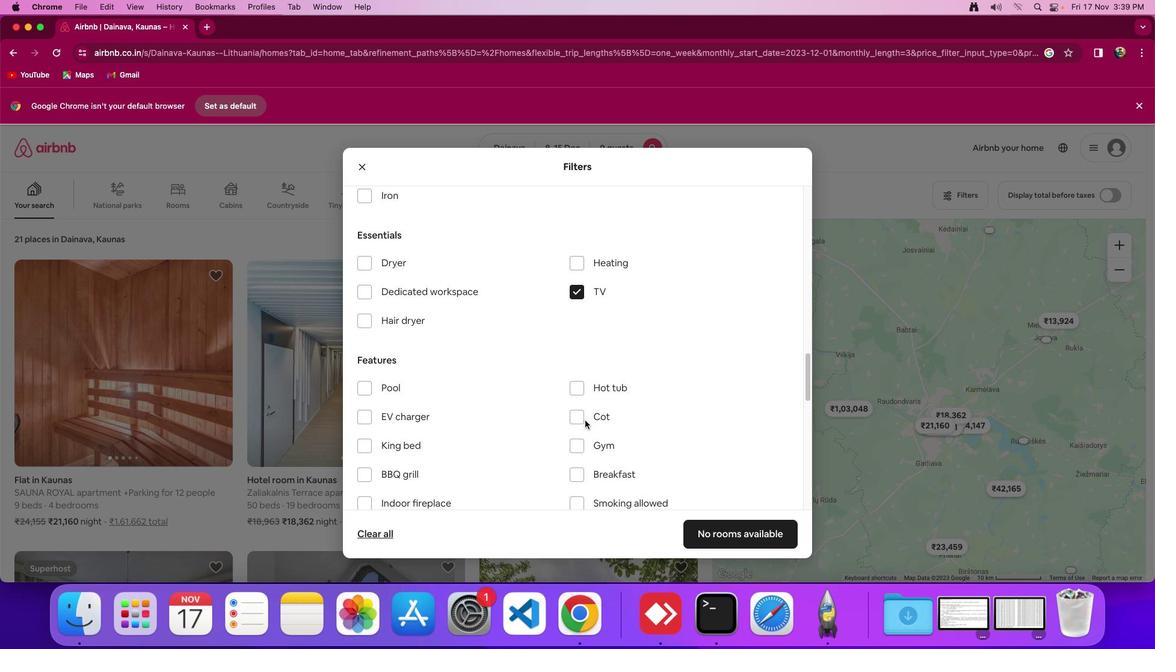 
Action: Mouse scrolled (584, 421) with delta (0, -1)
Screenshot: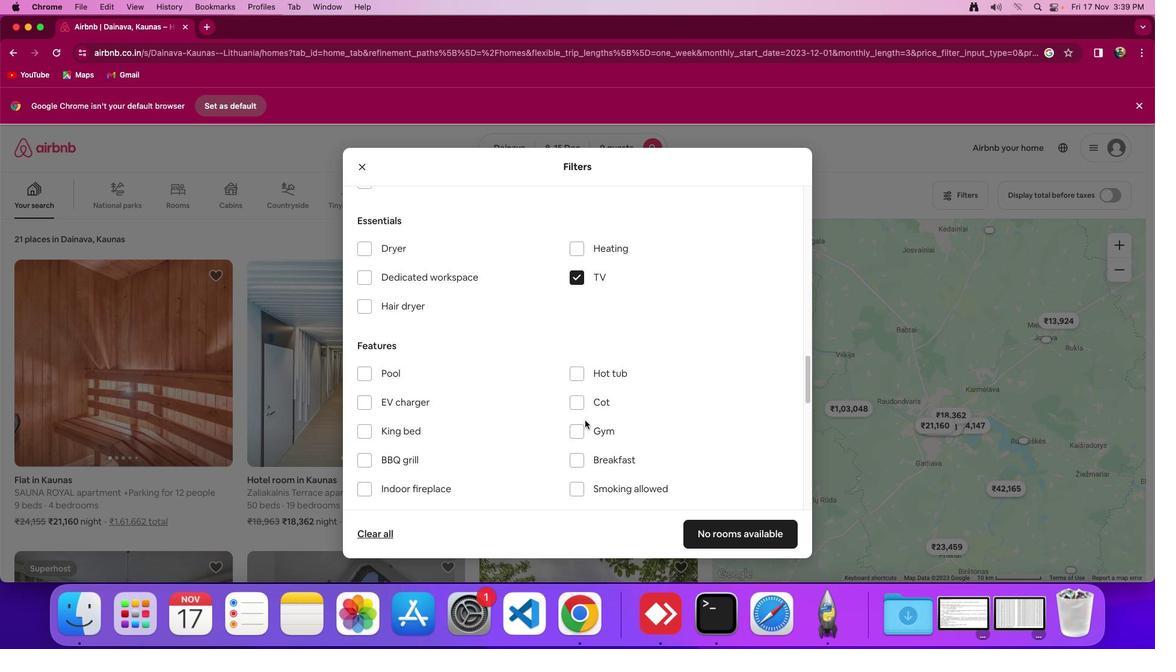 
Action: Mouse moved to (583, 425)
Screenshot: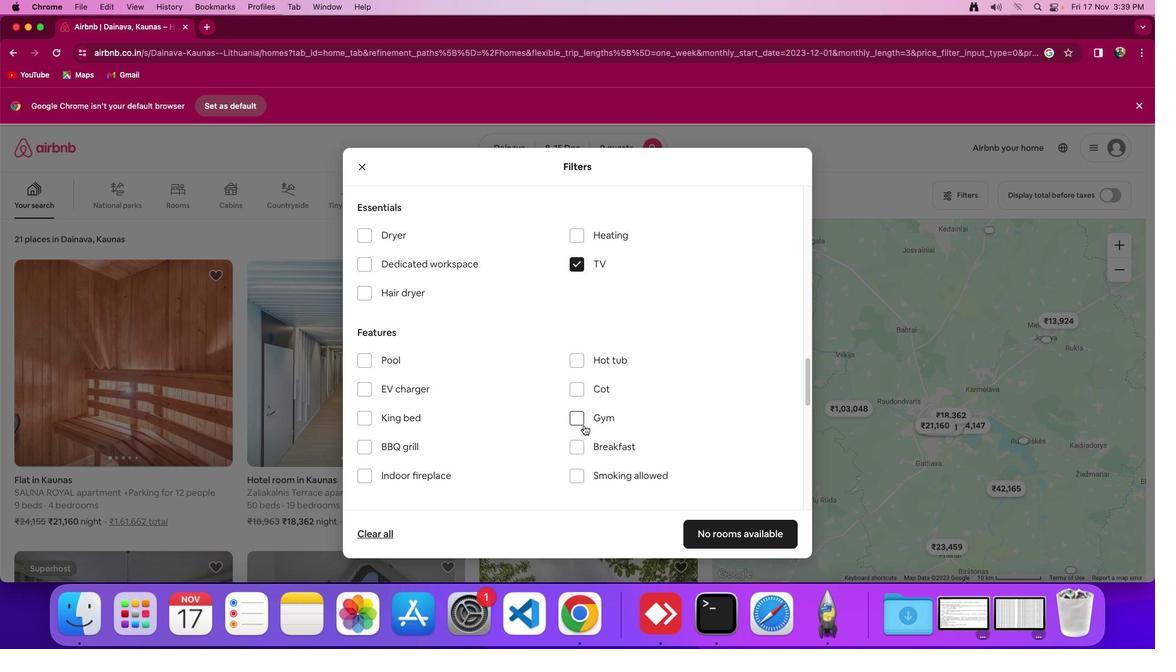 
Action: Mouse scrolled (583, 425) with delta (0, 0)
Screenshot: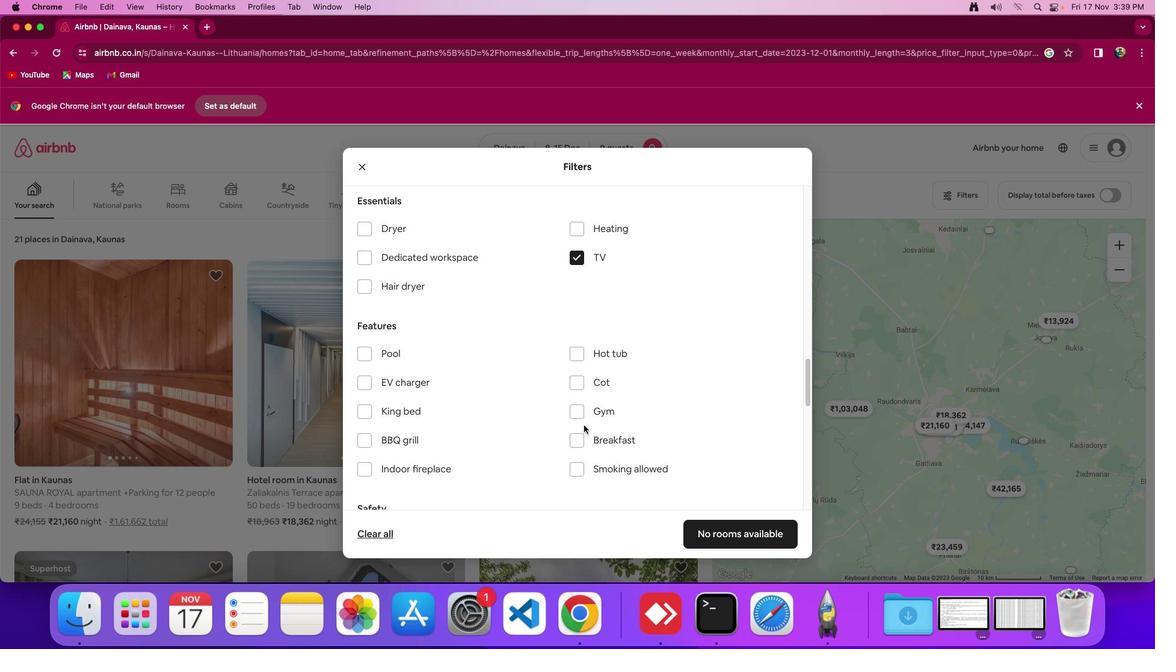 
Action: Mouse scrolled (583, 425) with delta (0, 0)
Screenshot: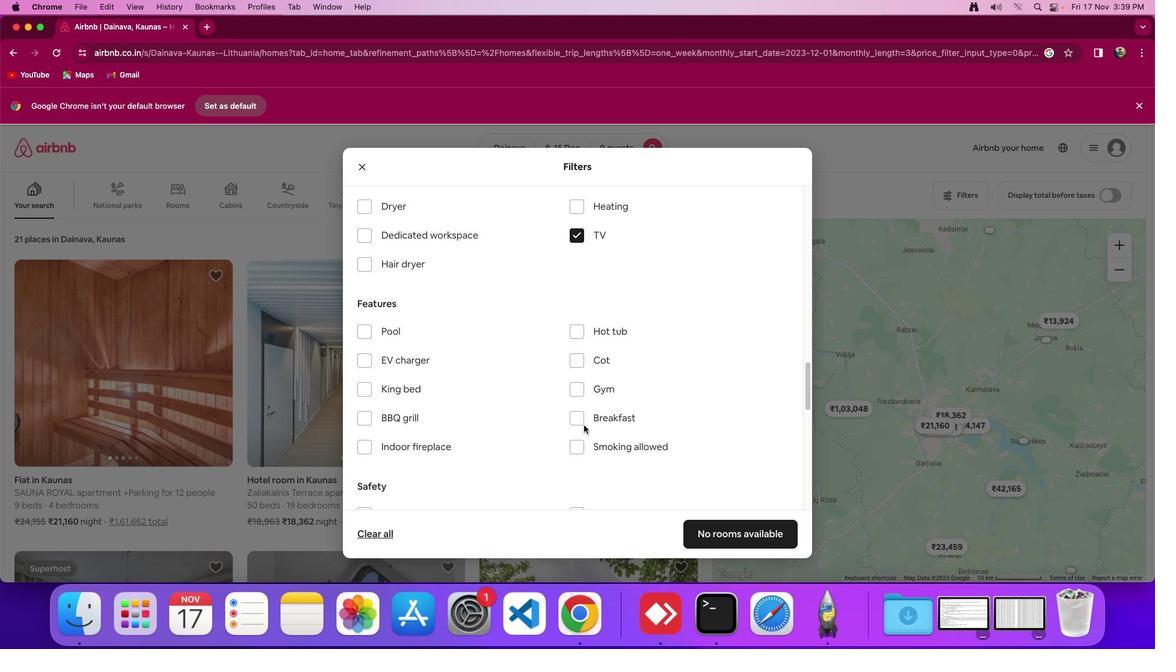 
Action: Mouse moved to (583, 426)
Screenshot: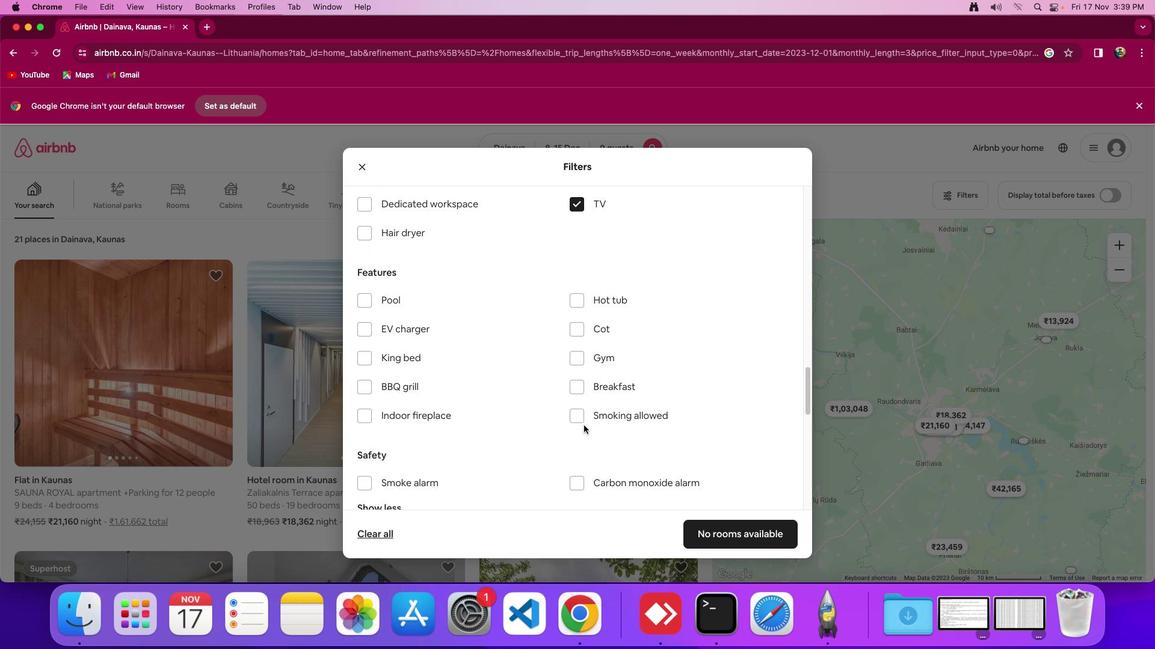 
Action: Mouse scrolled (583, 426) with delta (0, 0)
Screenshot: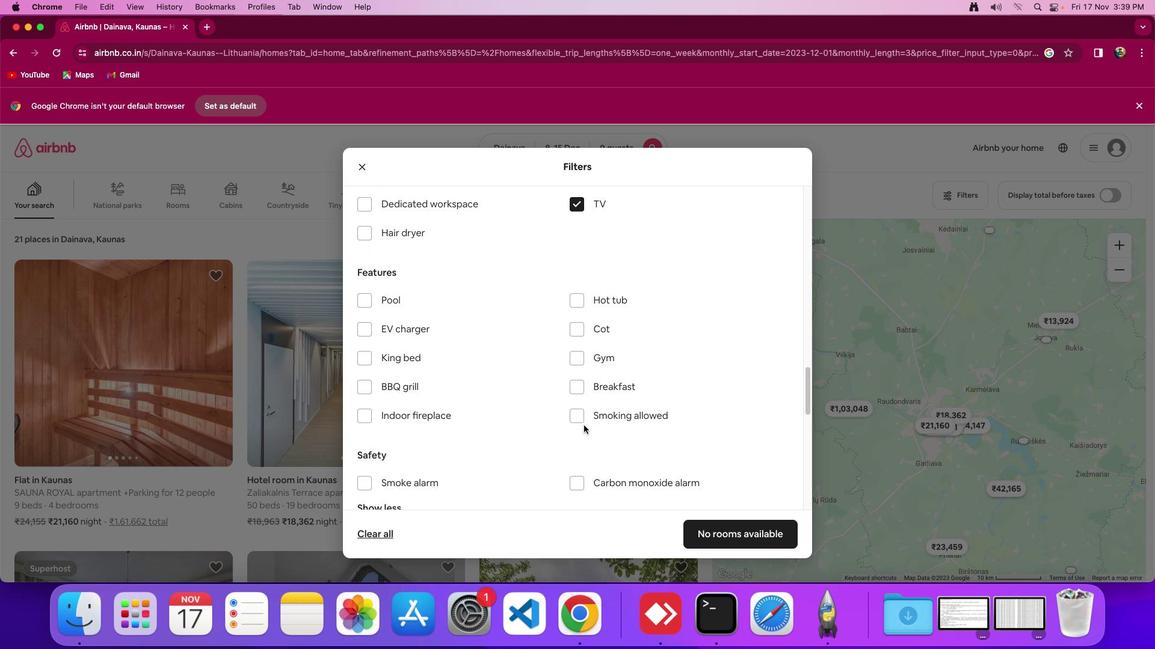 
Action: Mouse moved to (577, 359)
Screenshot: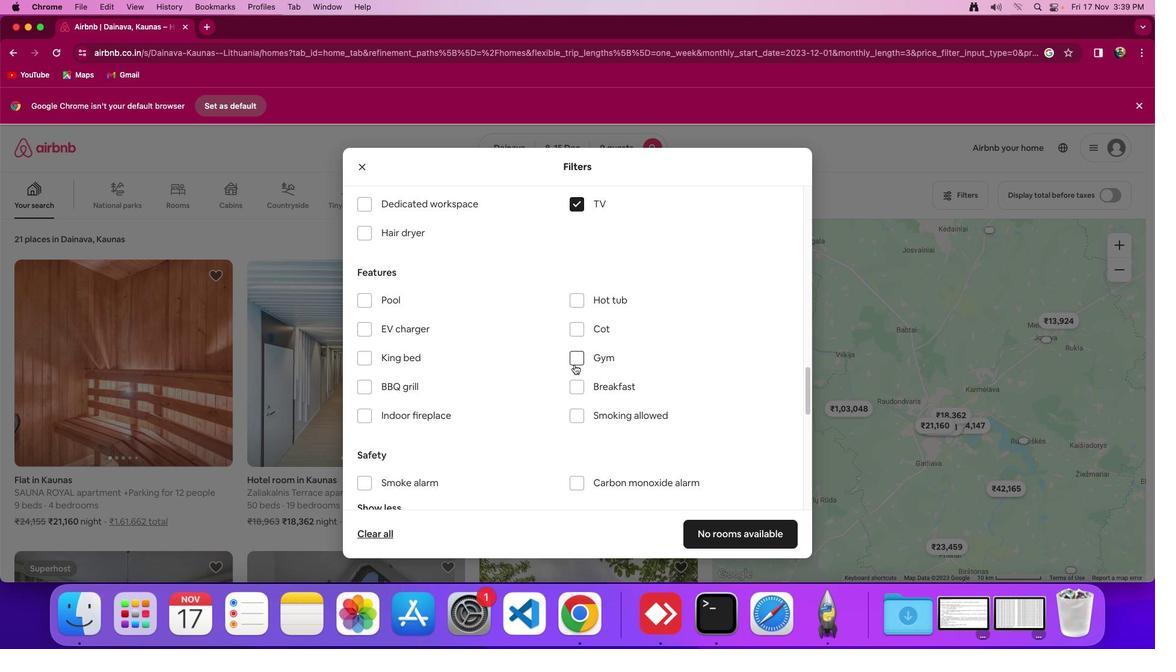 
Action: Mouse pressed left at (577, 359)
Screenshot: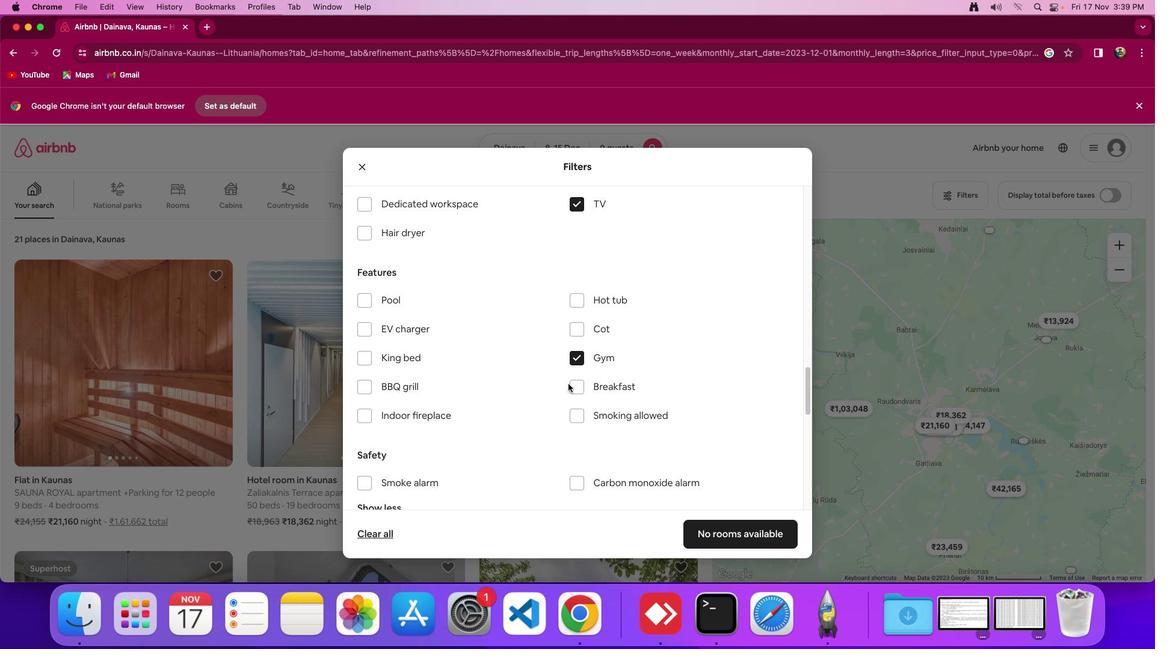 
Action: Mouse moved to (572, 389)
Screenshot: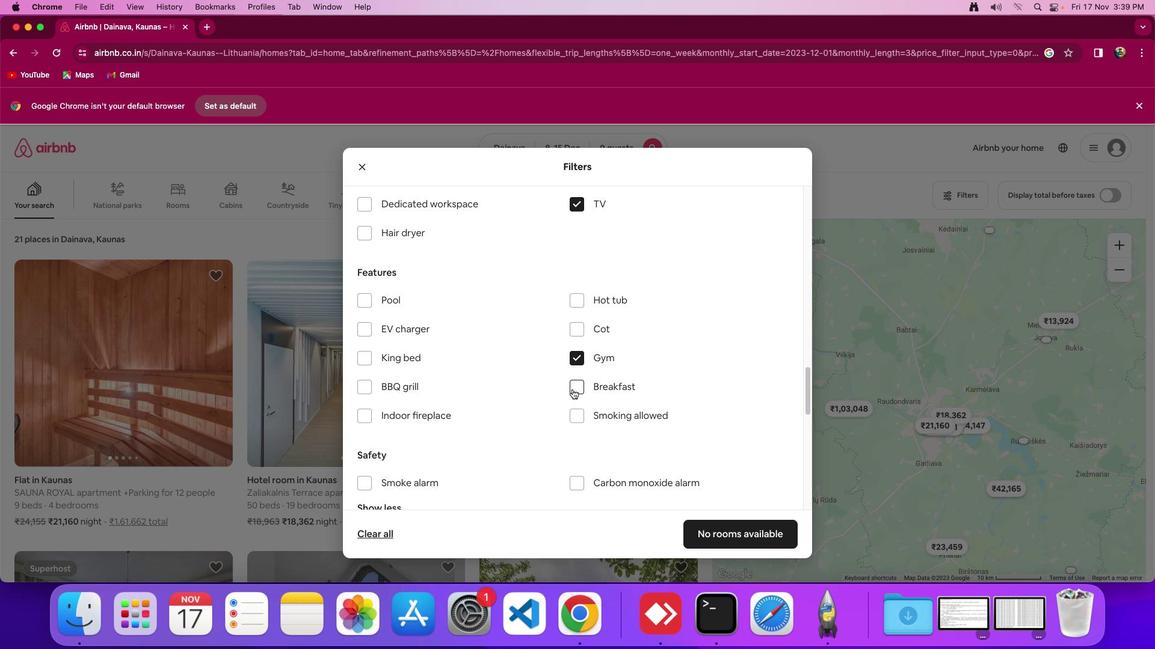 
Action: Mouse pressed left at (572, 389)
Screenshot: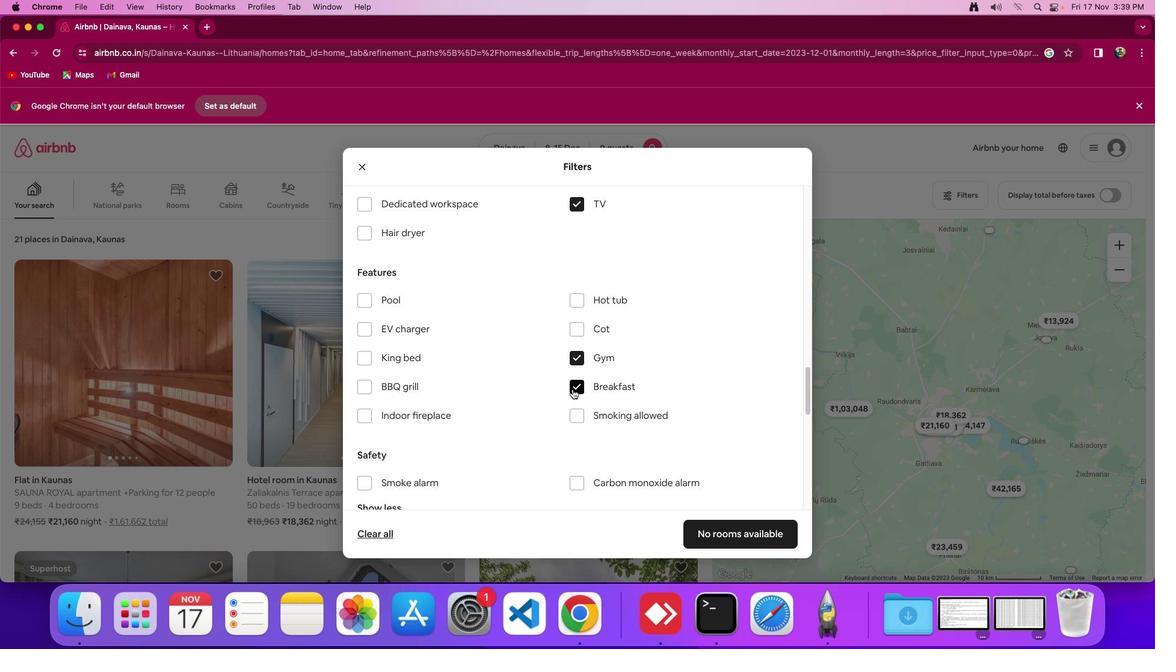 
Action: Mouse moved to (571, 385)
Screenshot: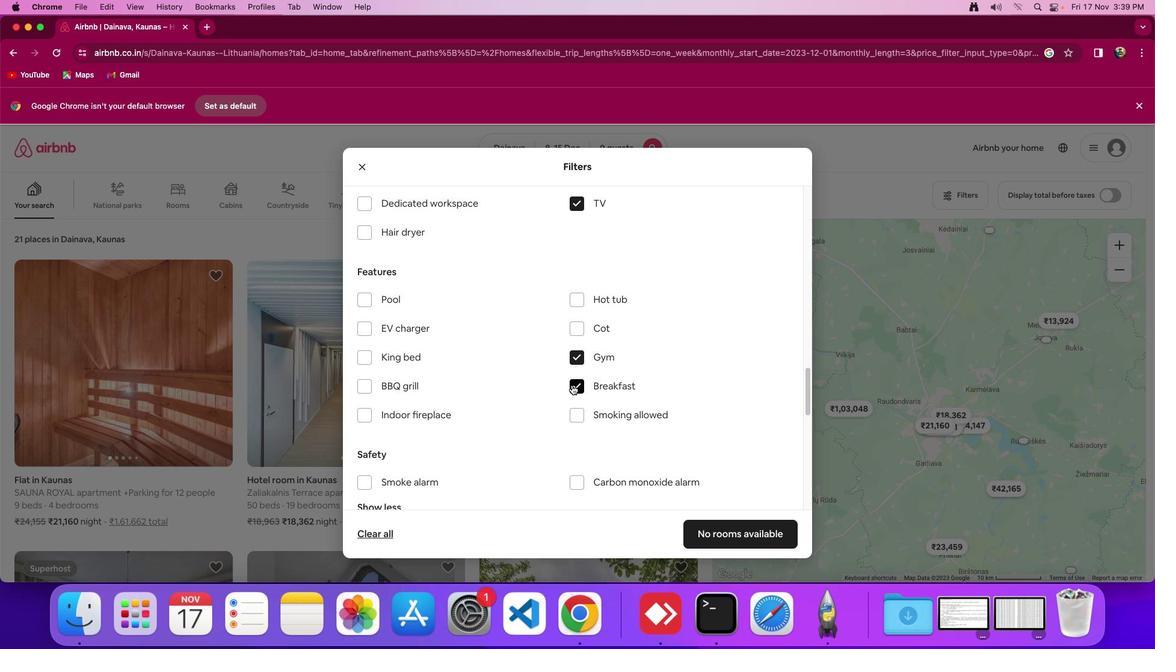 
Action: Mouse scrolled (571, 385) with delta (0, 0)
Screenshot: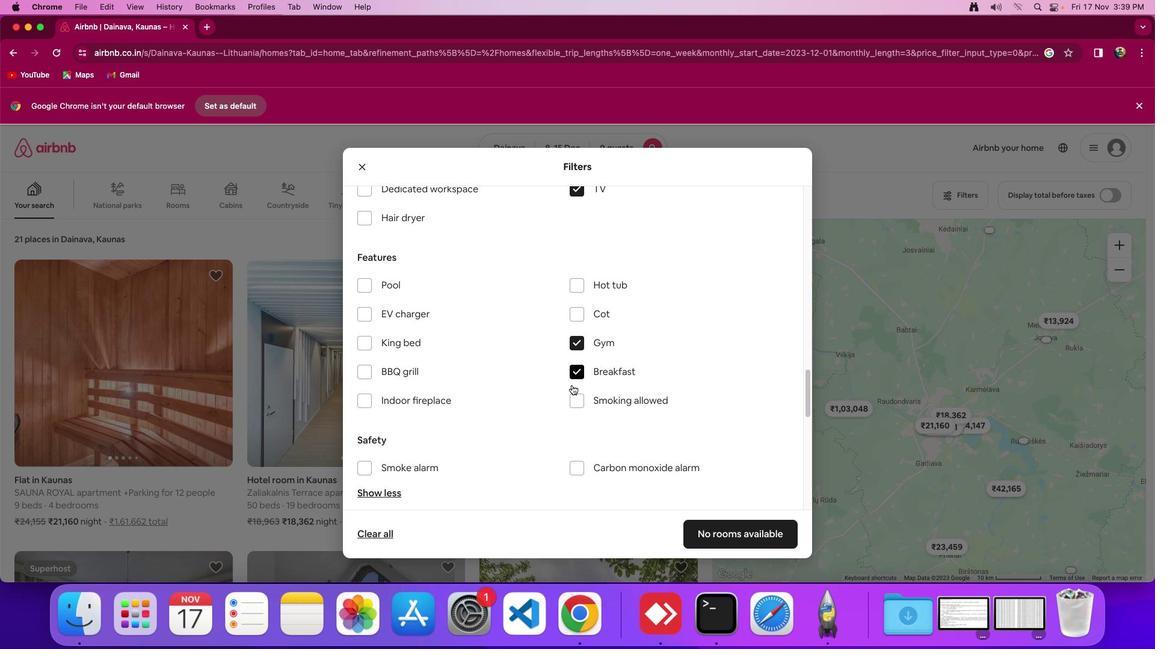 
Action: Mouse scrolled (571, 385) with delta (0, 0)
Screenshot: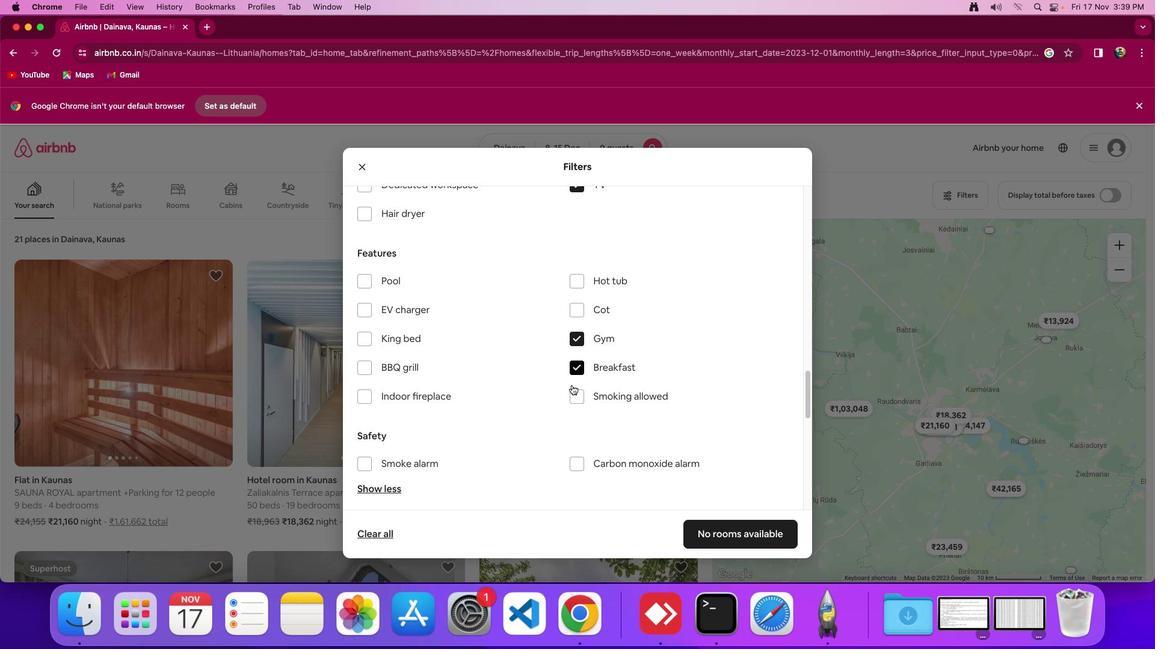 
Action: Mouse moved to (571, 391)
Screenshot: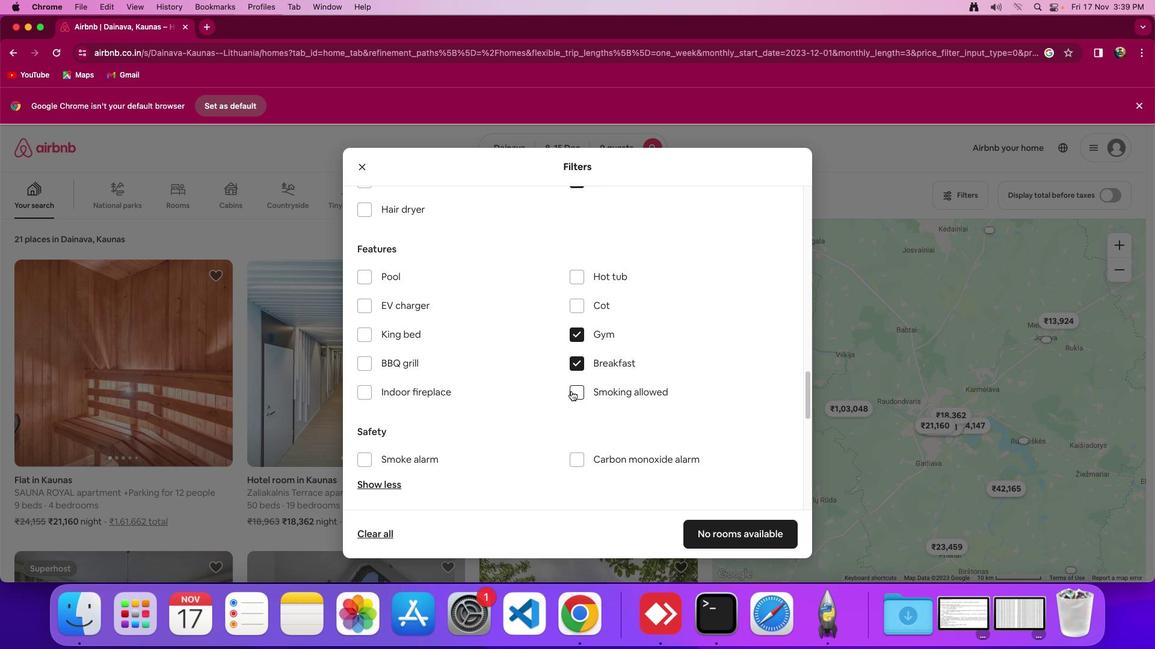 
Action: Mouse scrolled (571, 391) with delta (0, 0)
Screenshot: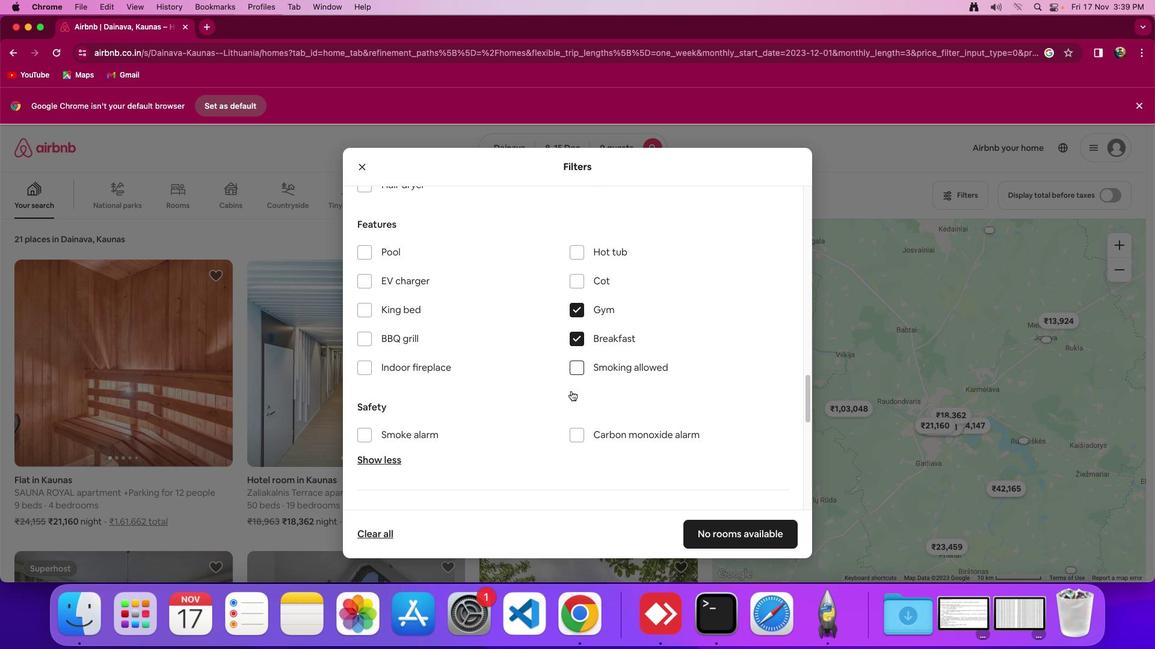 
Action: Mouse scrolled (571, 391) with delta (0, 0)
Screenshot: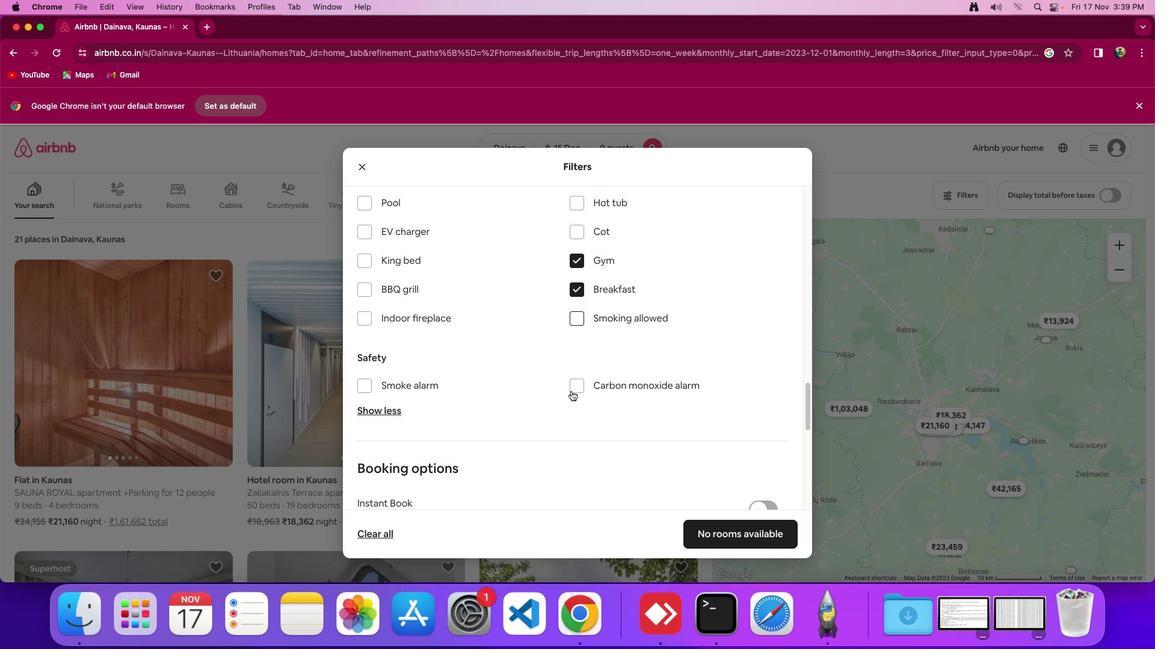 
Action: Mouse scrolled (571, 391) with delta (0, -1)
Screenshot: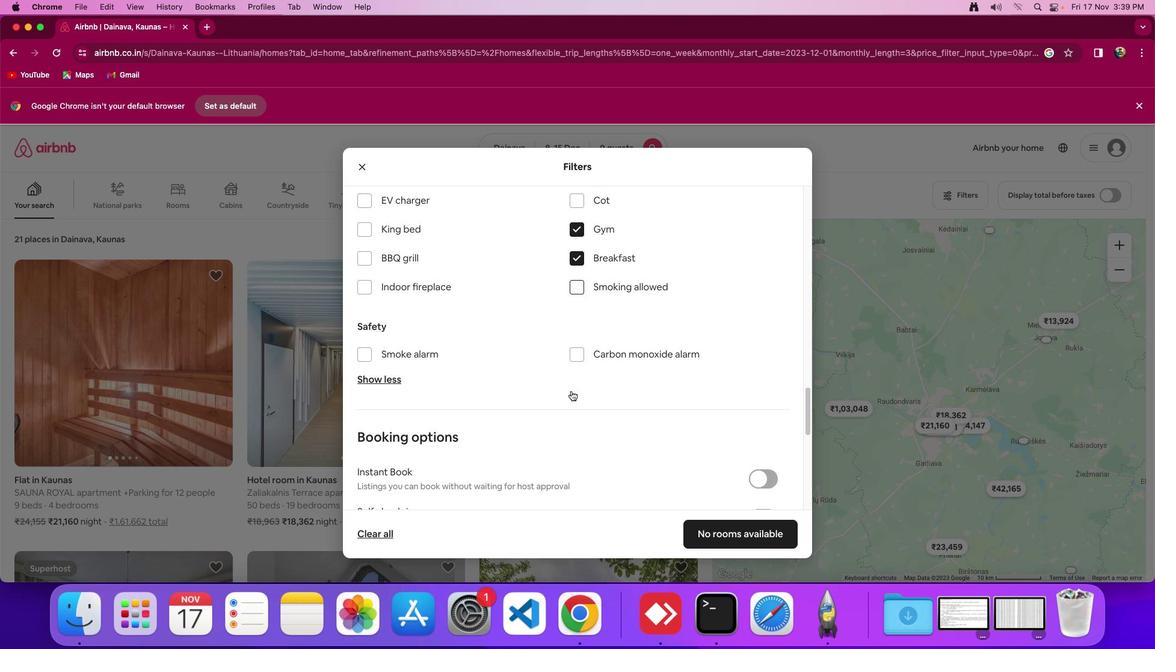 
Action: Mouse scrolled (571, 391) with delta (0, -1)
Screenshot: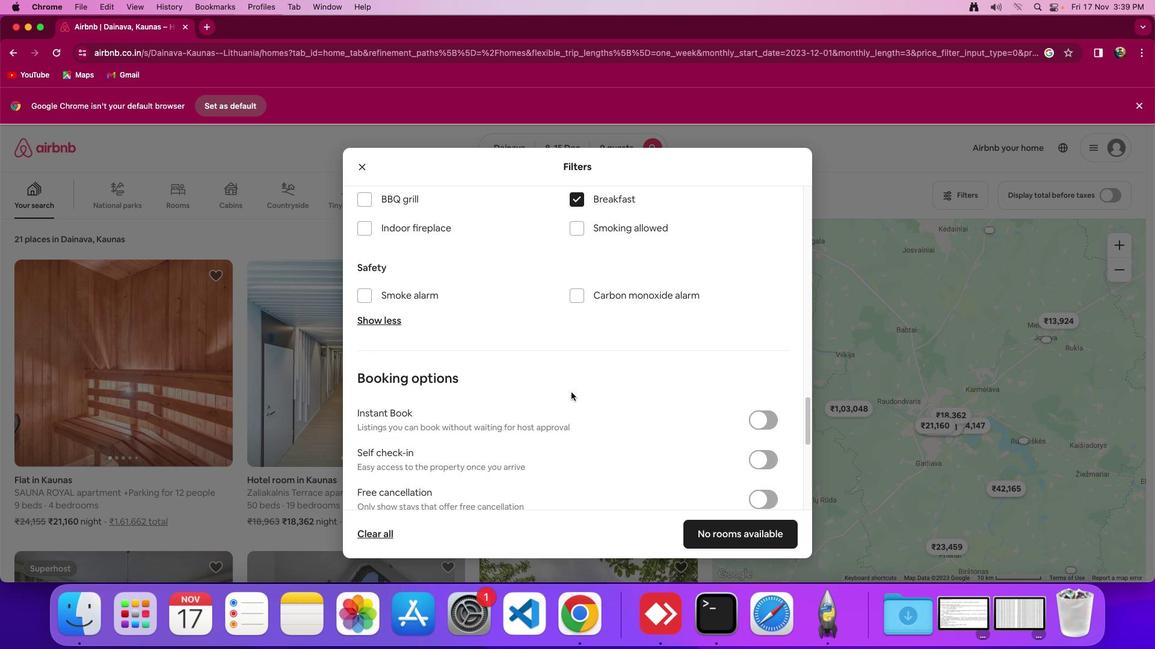 
Action: Mouse moved to (713, 530)
Screenshot: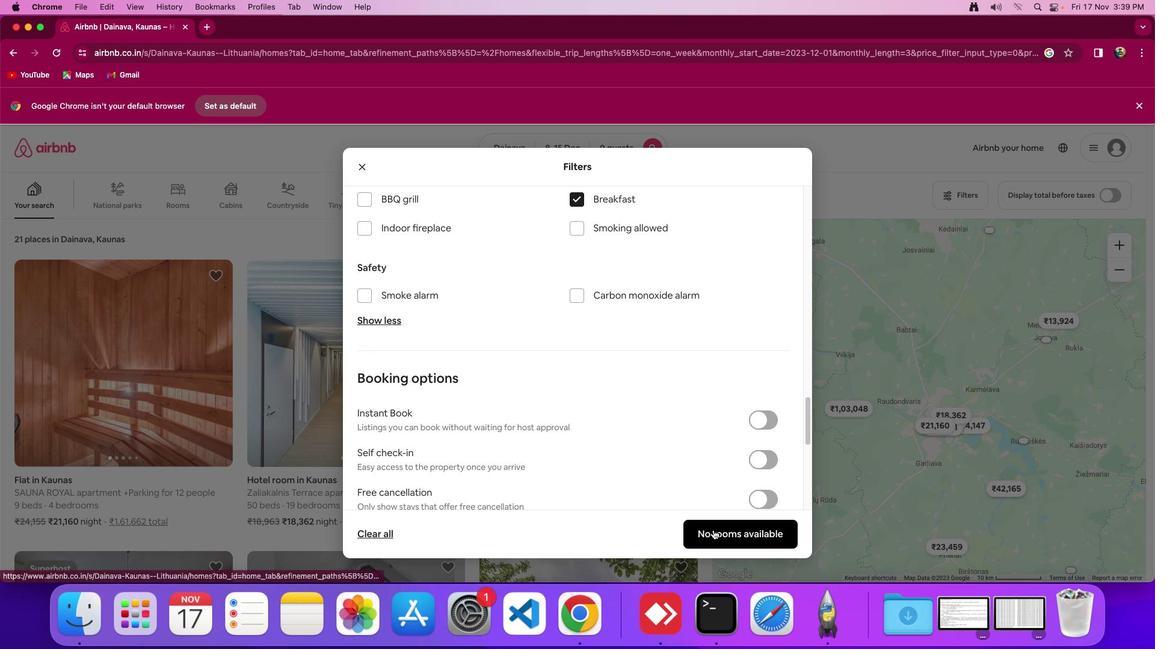 
Action: Mouse pressed left at (713, 530)
Screenshot: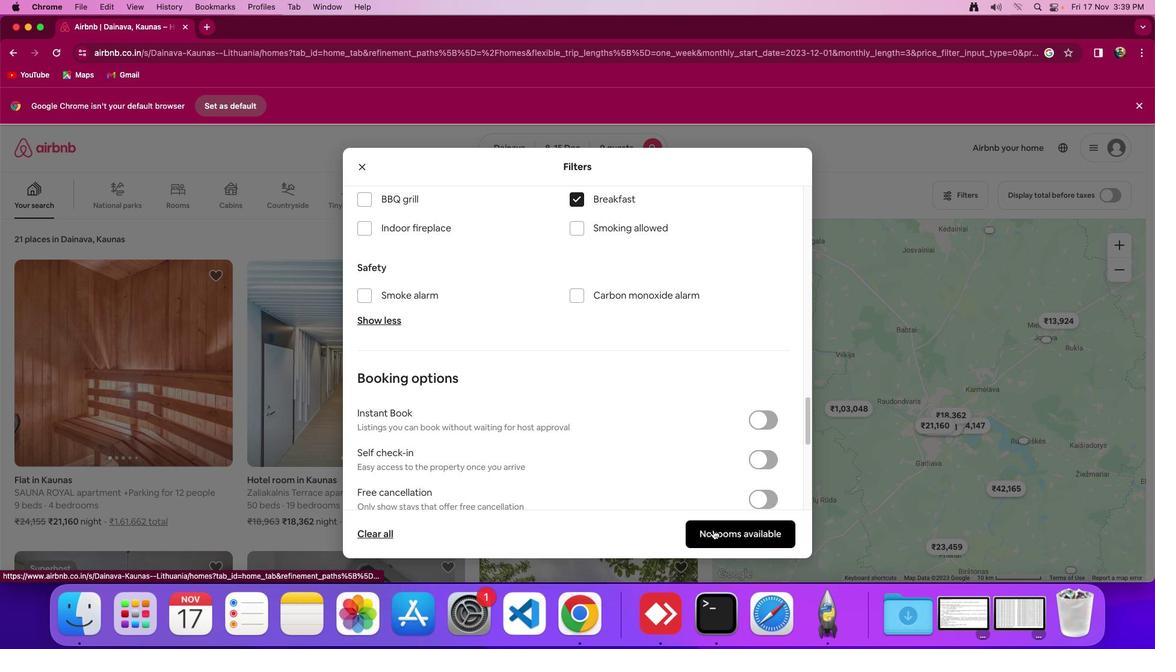 
Action: Mouse moved to (619, 466)
Screenshot: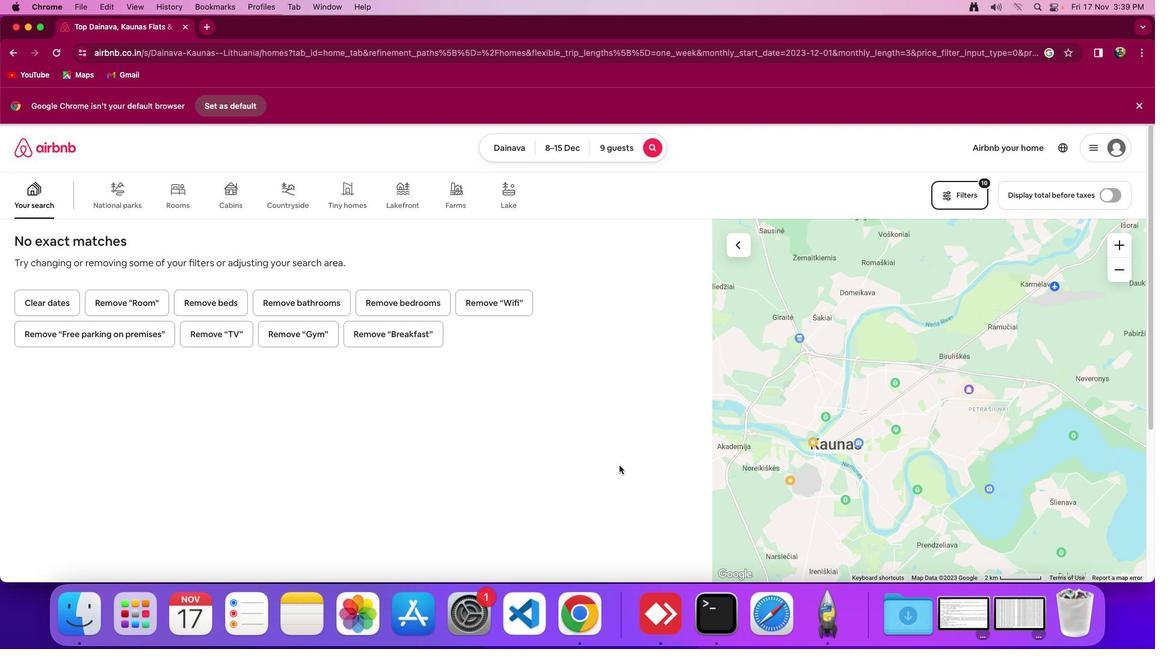 
Action: Mouse pressed left at (619, 466)
Screenshot: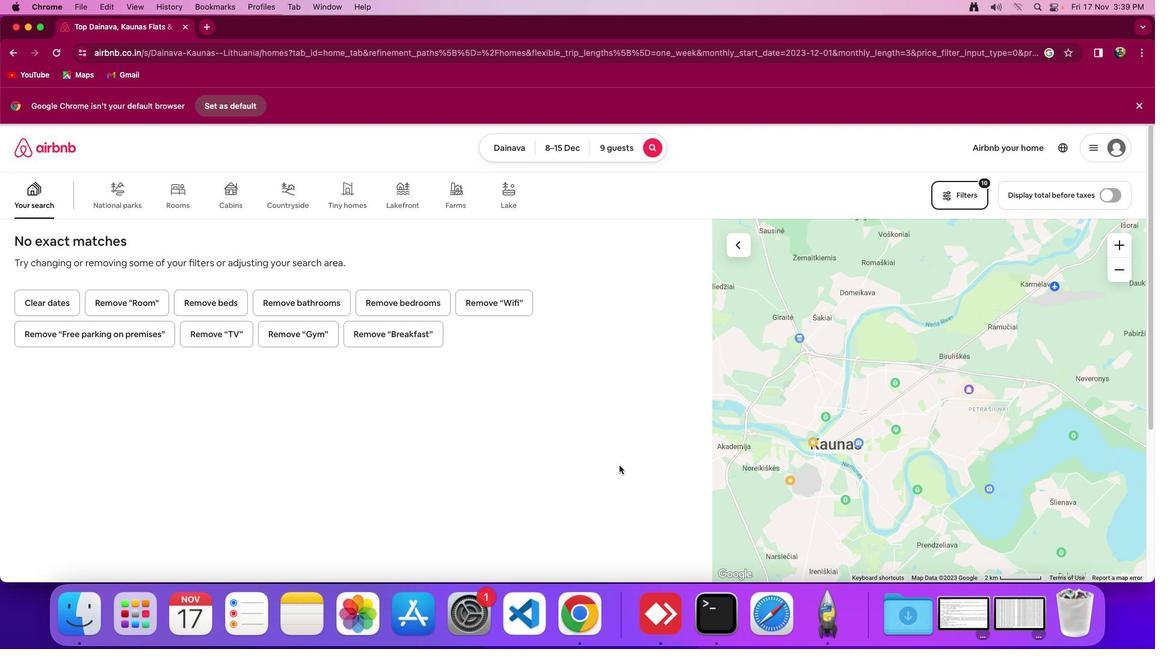 
Action: Mouse moved to (619, 466)
Screenshot: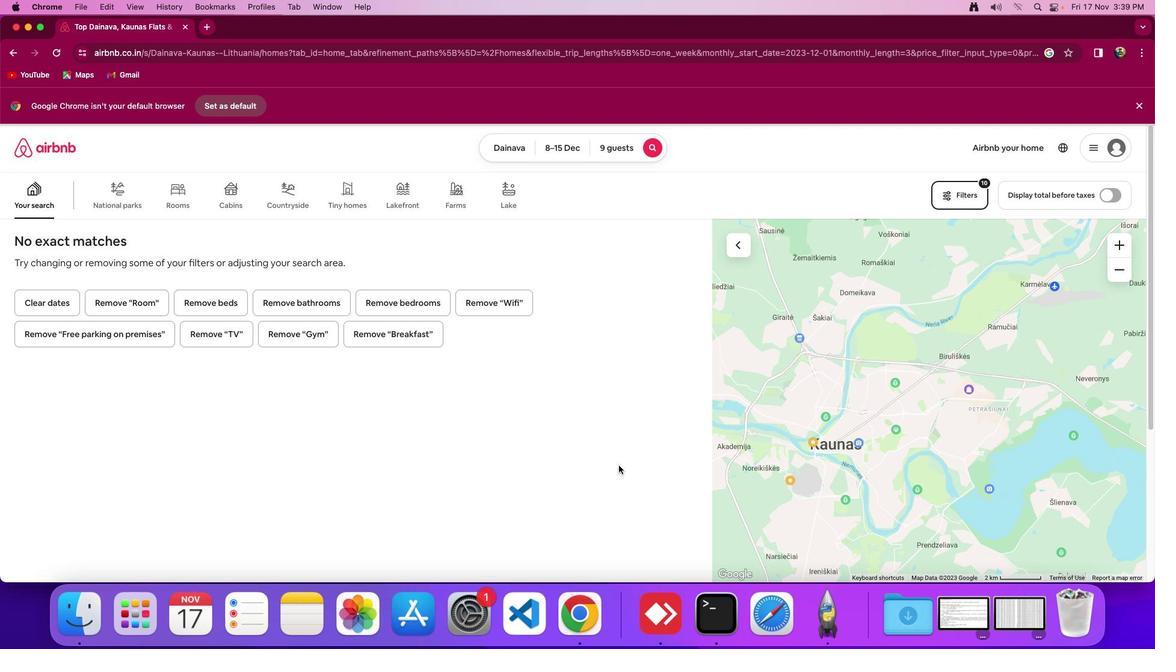 
